 Task: Display the picks of the 2022 Victory Lane Racing NASCAR Cup Series for the race "Coca-Cola 600" on the track "Charlotte".
Action: Mouse moved to (178, 403)
Screenshot: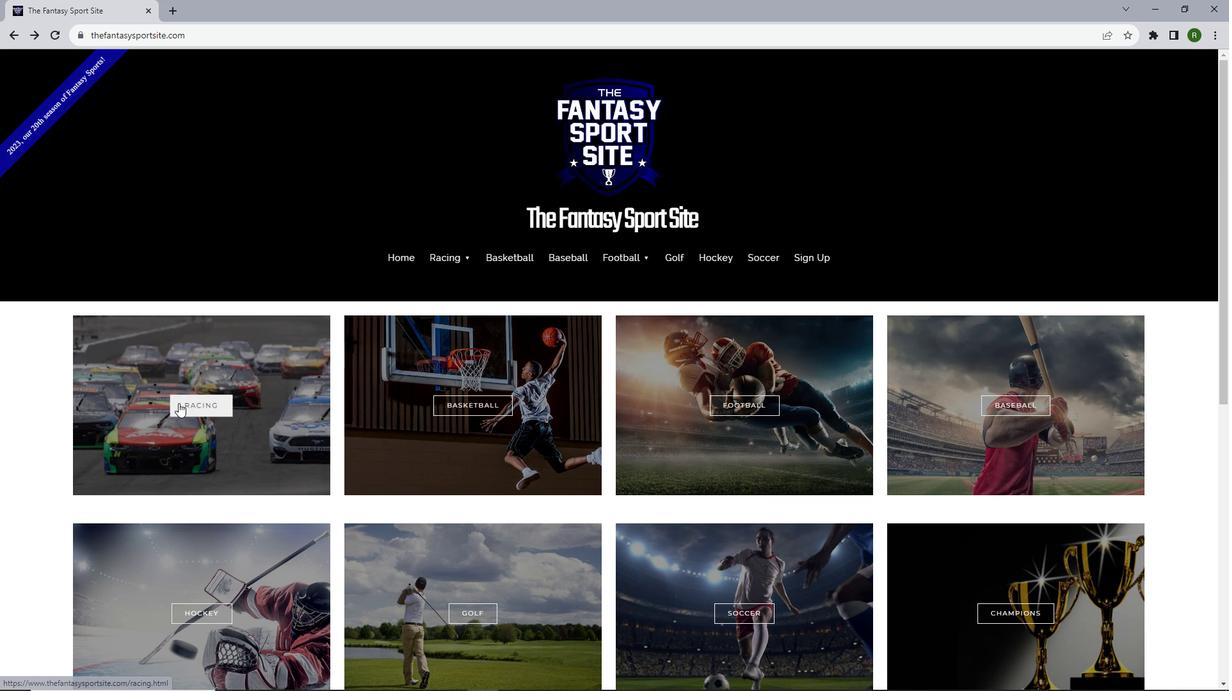 
Action: Mouse pressed left at (178, 403)
Screenshot: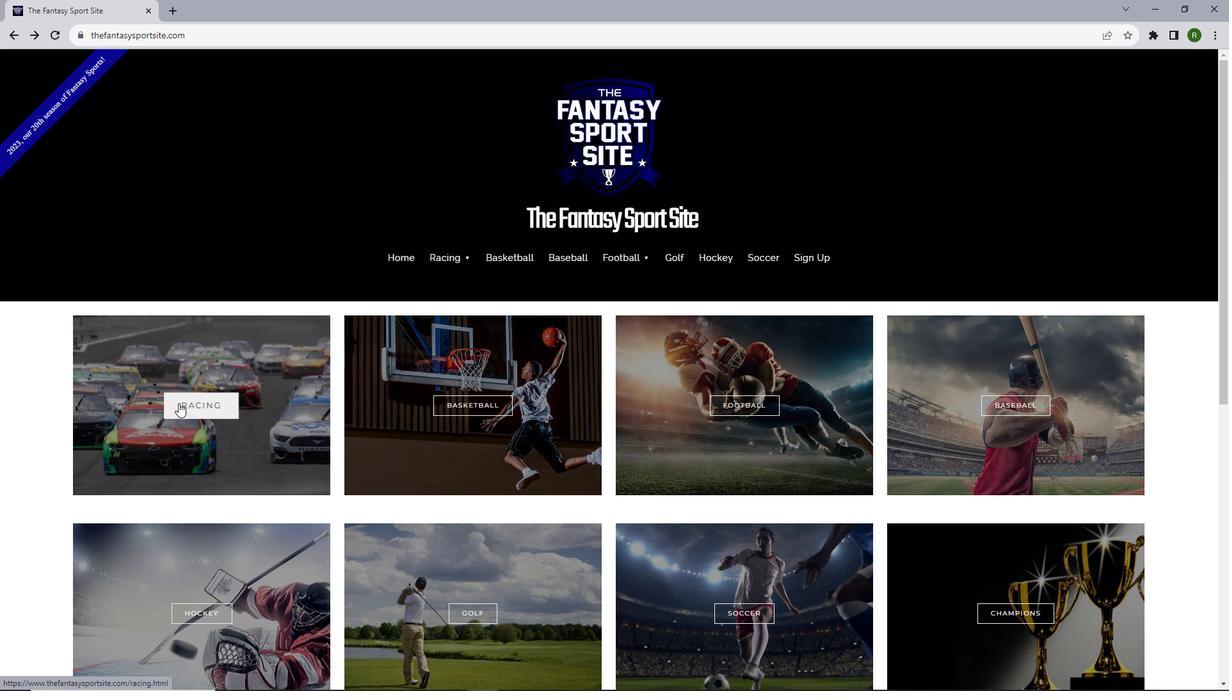 
Action: Mouse moved to (346, 350)
Screenshot: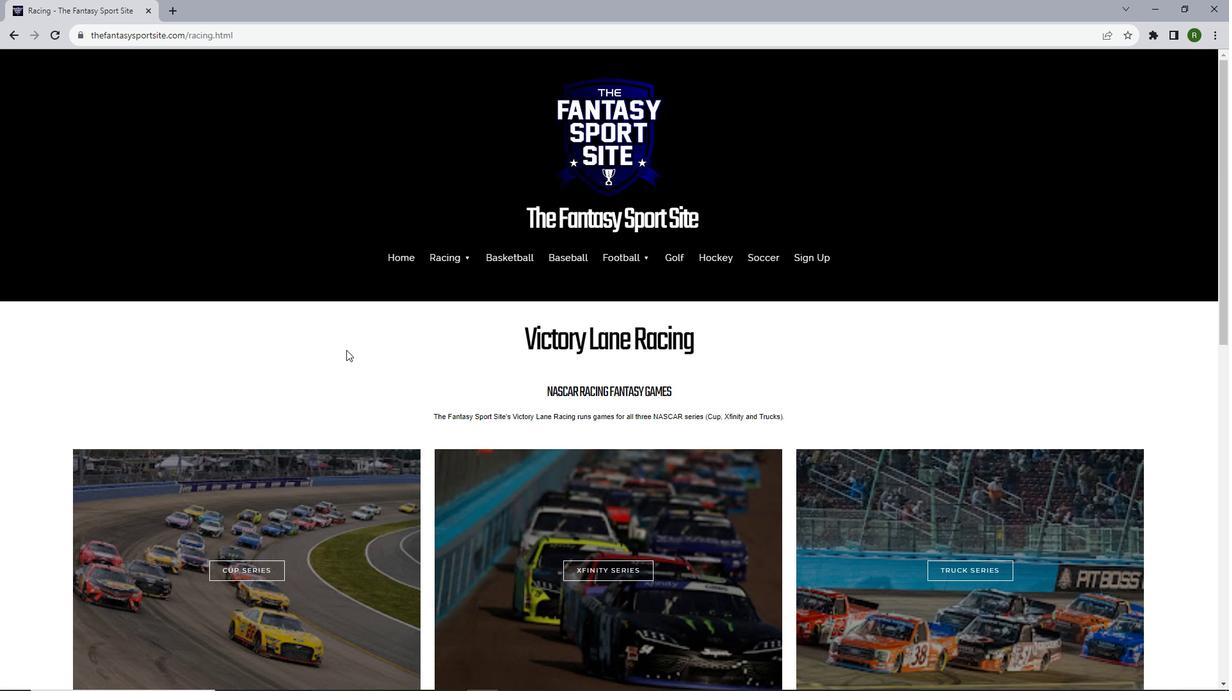 
Action: Mouse scrolled (346, 349) with delta (0, 0)
Screenshot: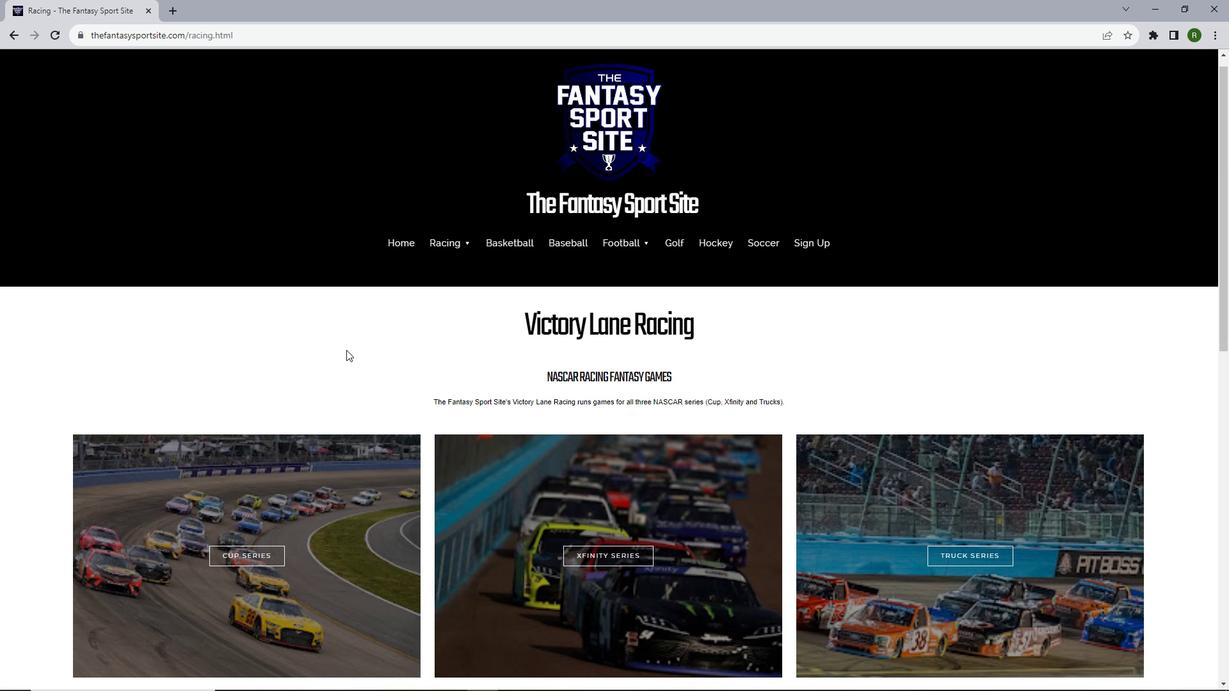 
Action: Mouse scrolled (346, 349) with delta (0, 0)
Screenshot: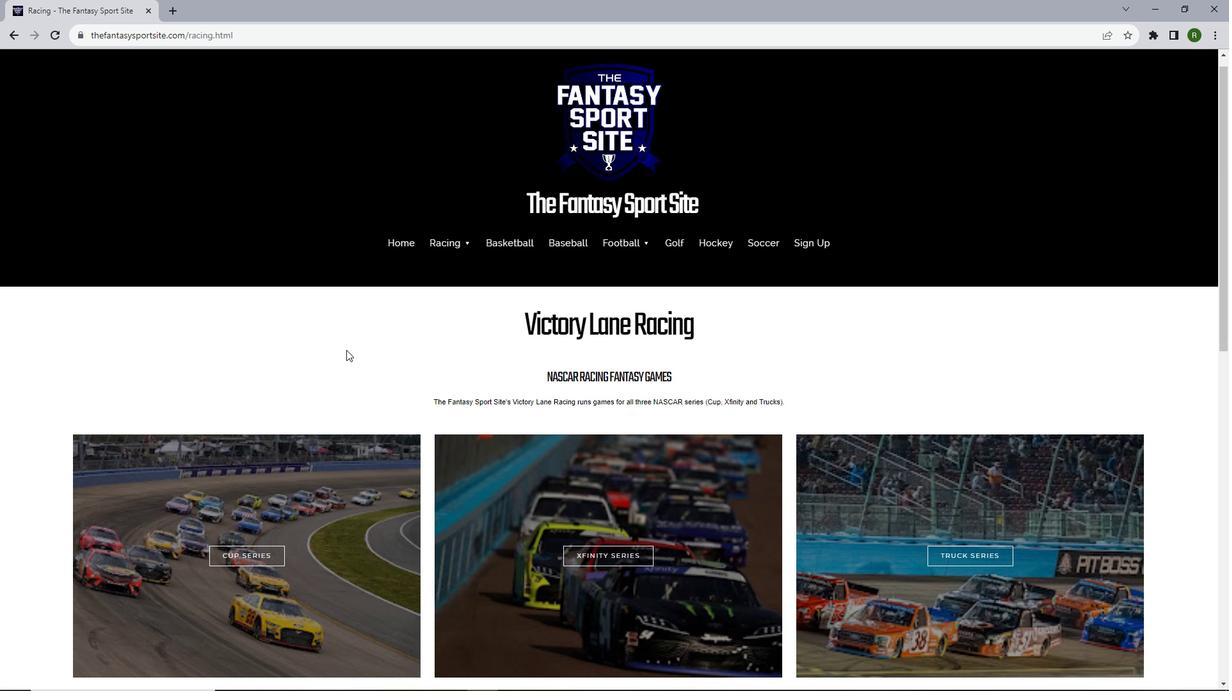 
Action: Mouse moved to (239, 441)
Screenshot: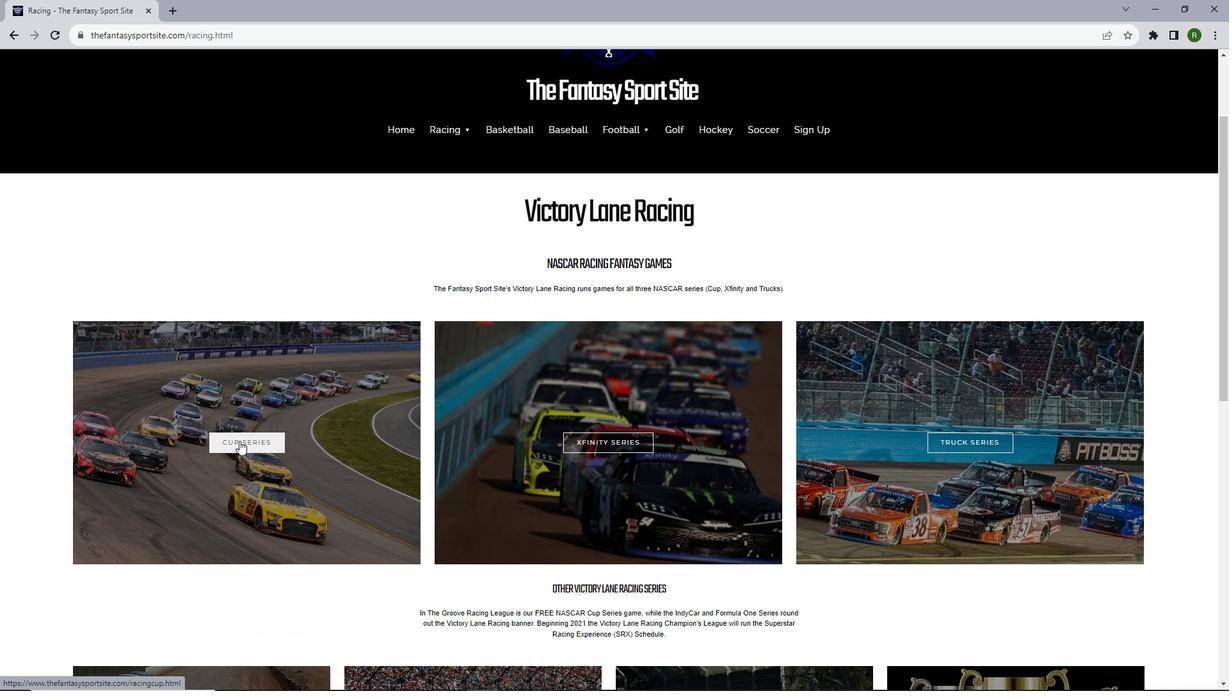 
Action: Mouse pressed left at (239, 441)
Screenshot: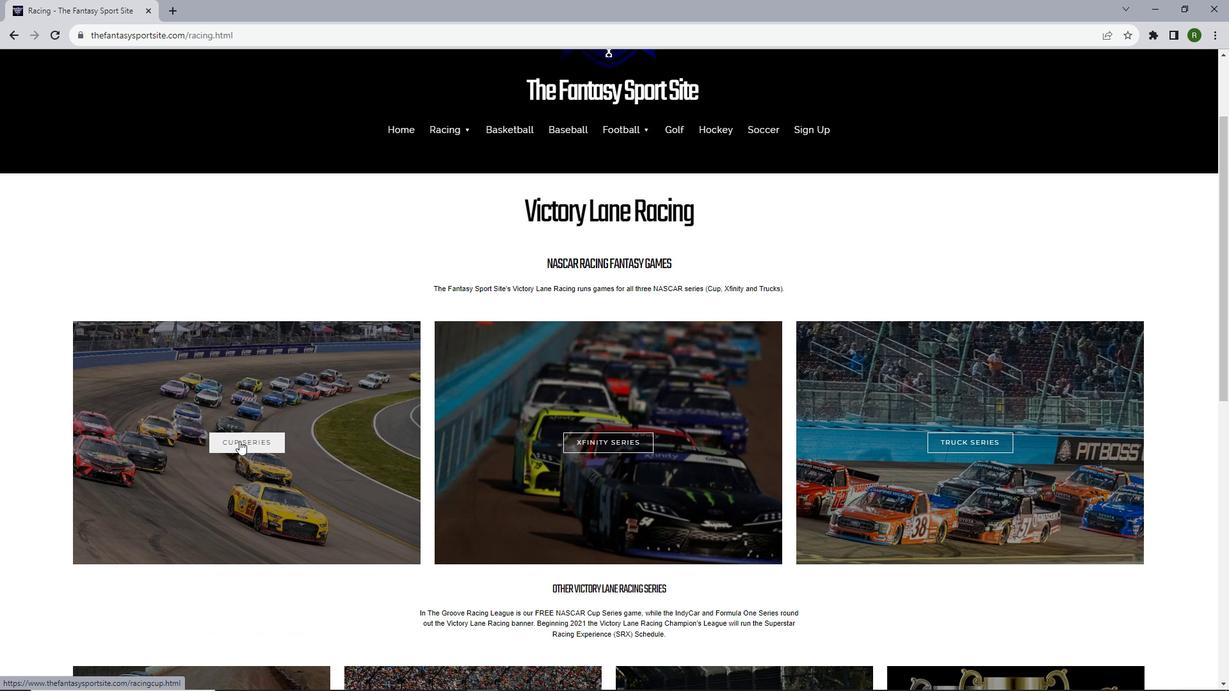 
Action: Mouse moved to (427, 381)
Screenshot: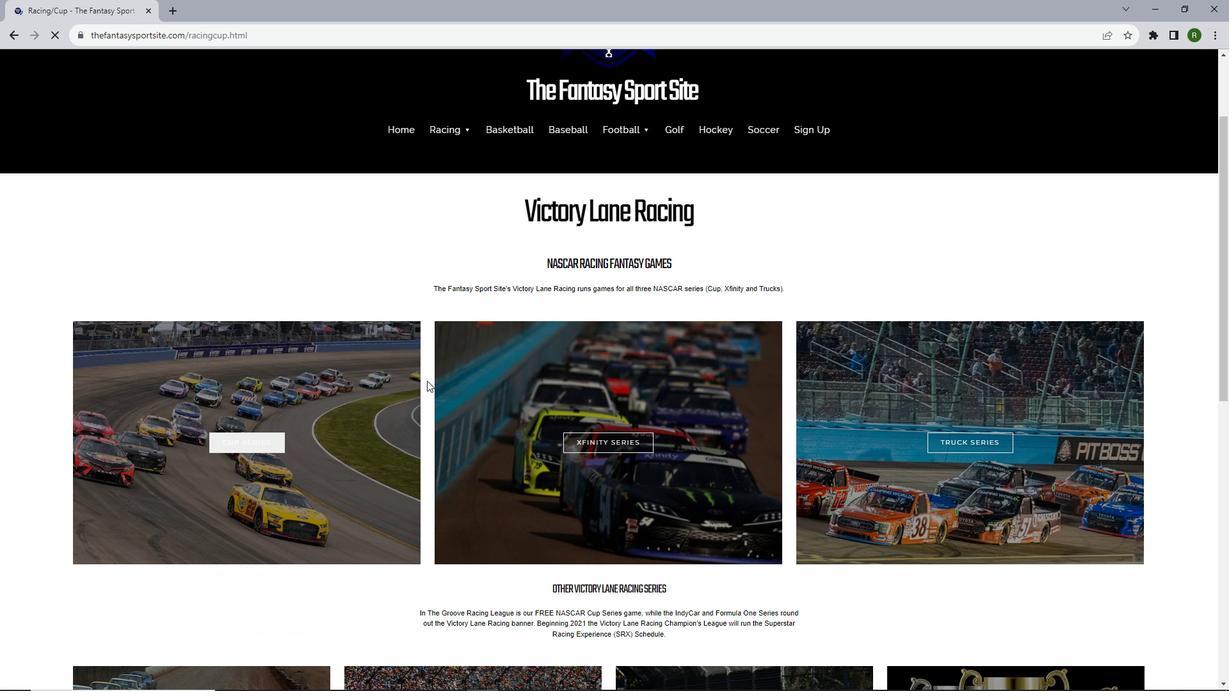 
Action: Mouse scrolled (427, 380) with delta (0, 0)
Screenshot: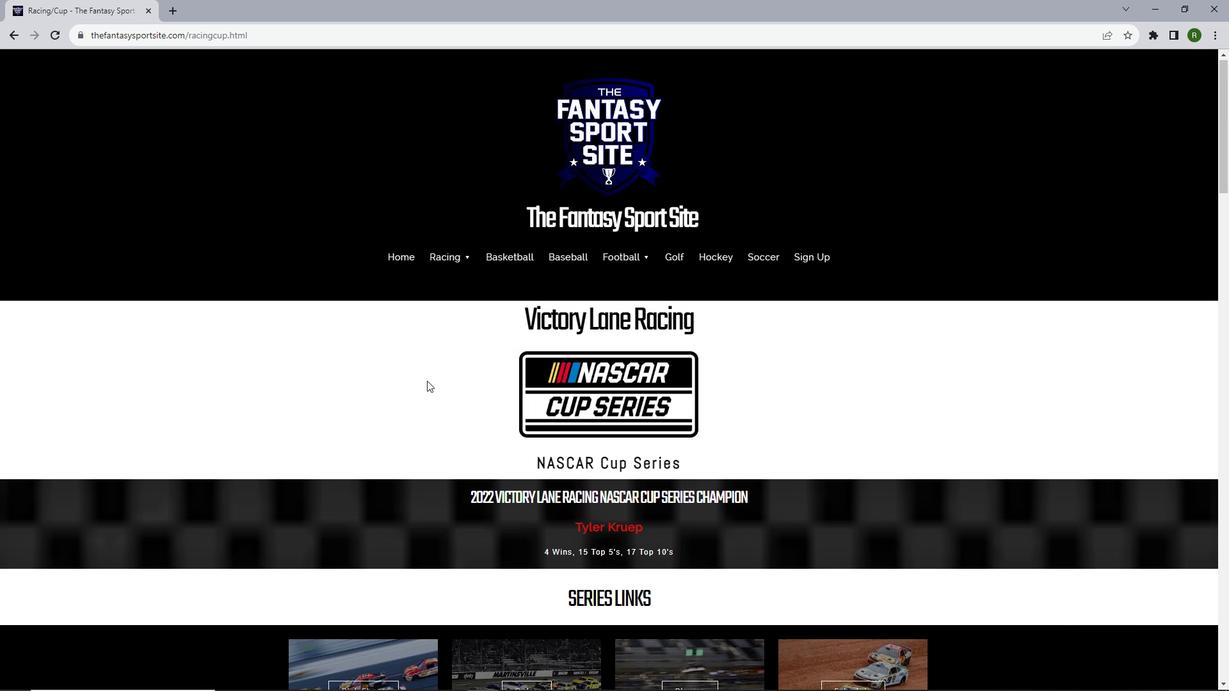 
Action: Mouse scrolled (427, 380) with delta (0, 0)
Screenshot: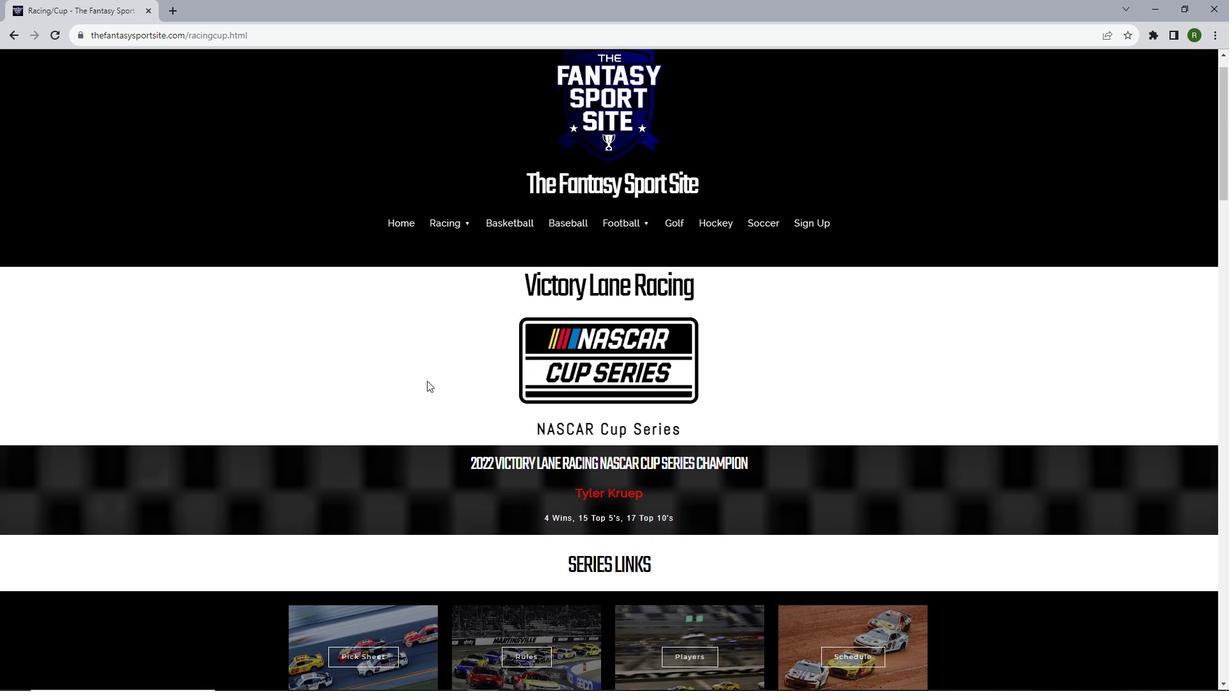 
Action: Mouse scrolled (427, 380) with delta (0, 0)
Screenshot: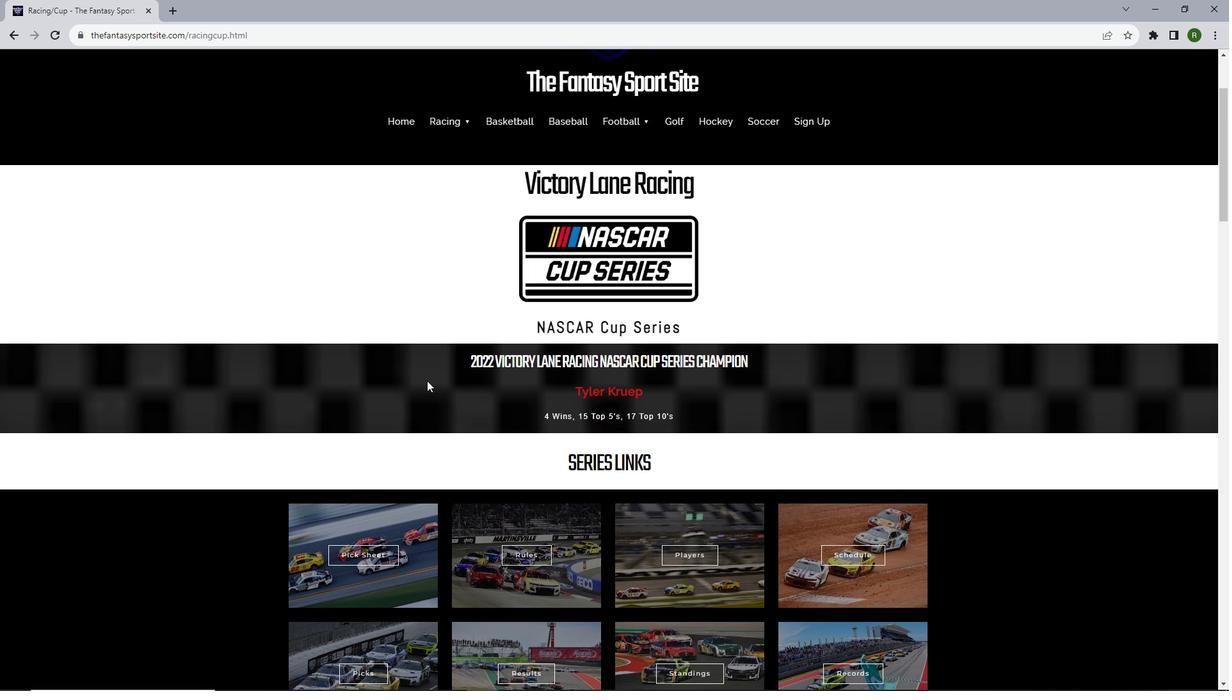 
Action: Mouse scrolled (427, 380) with delta (0, 0)
Screenshot: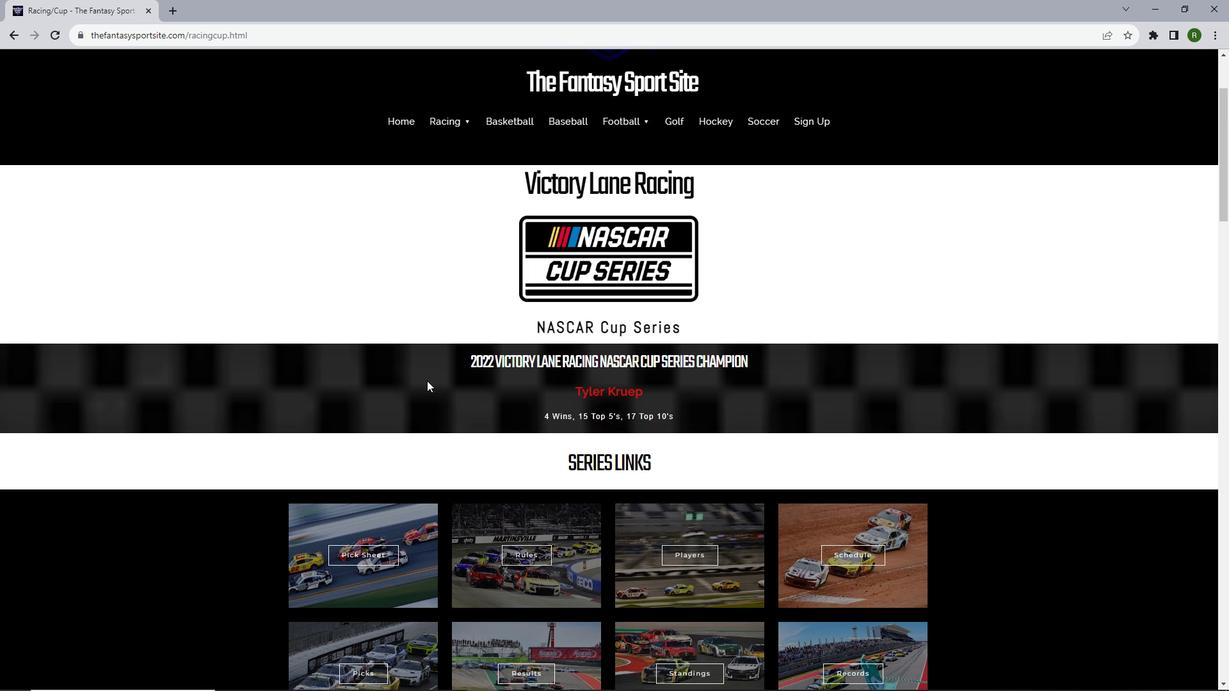 
Action: Mouse scrolled (427, 380) with delta (0, 0)
Screenshot: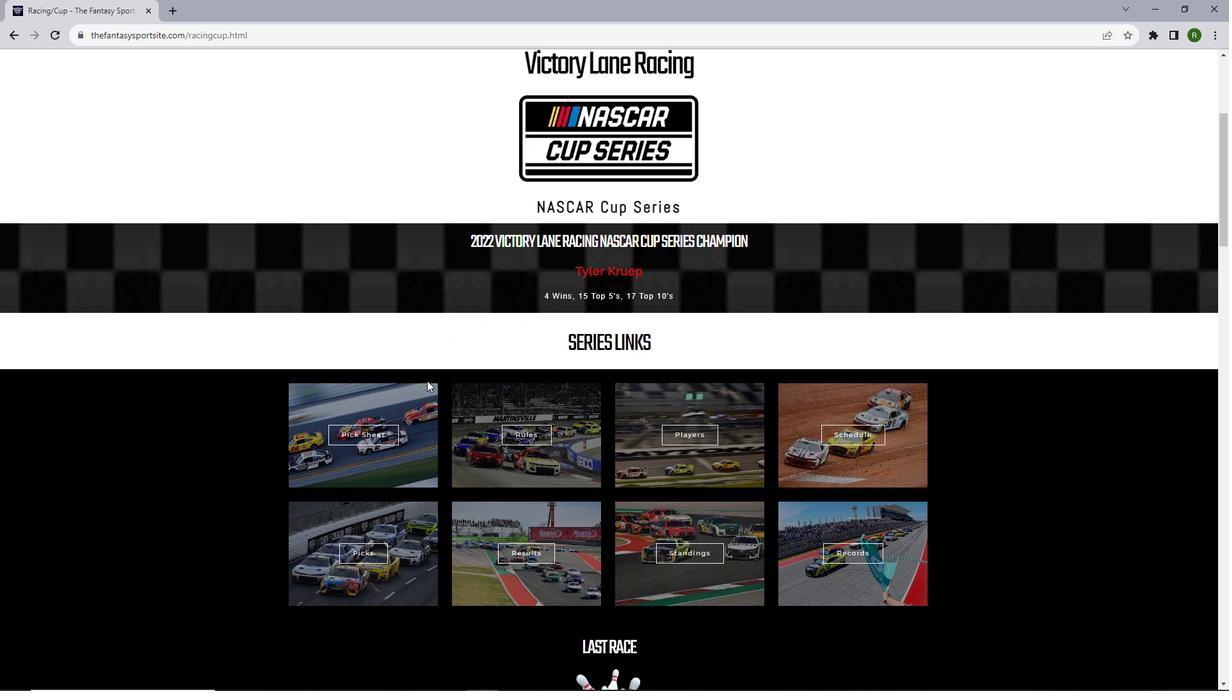 
Action: Mouse scrolled (427, 380) with delta (0, 0)
Screenshot: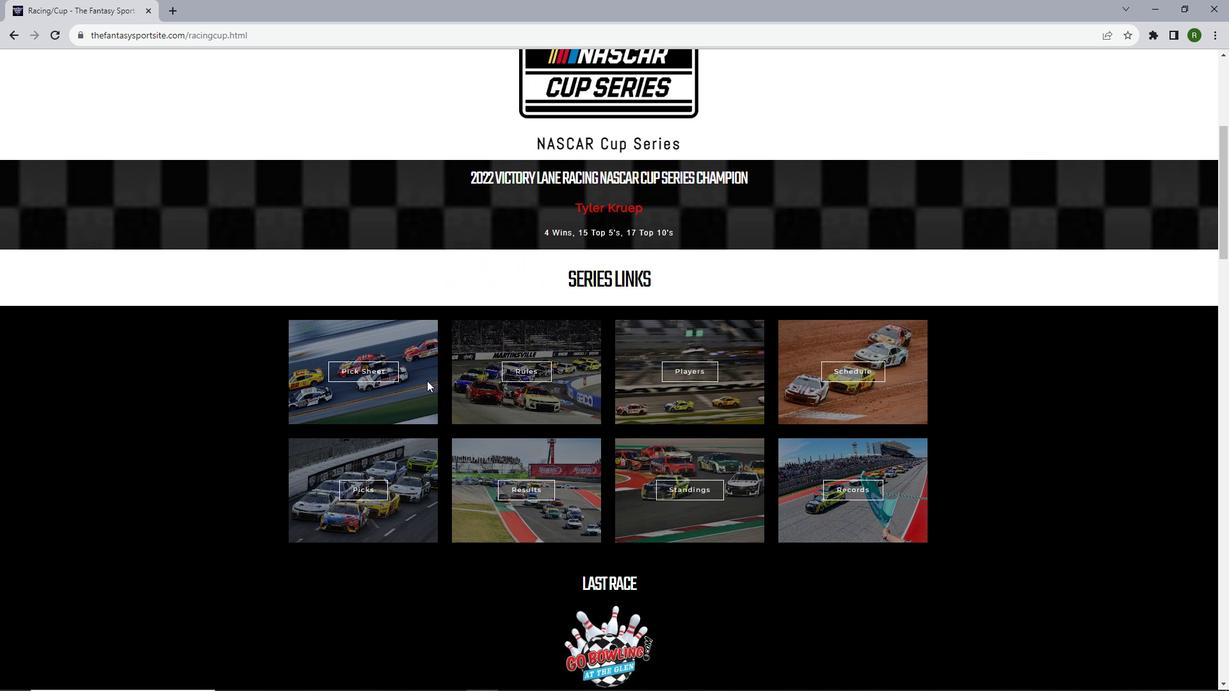 
Action: Mouse scrolled (427, 380) with delta (0, 0)
Screenshot: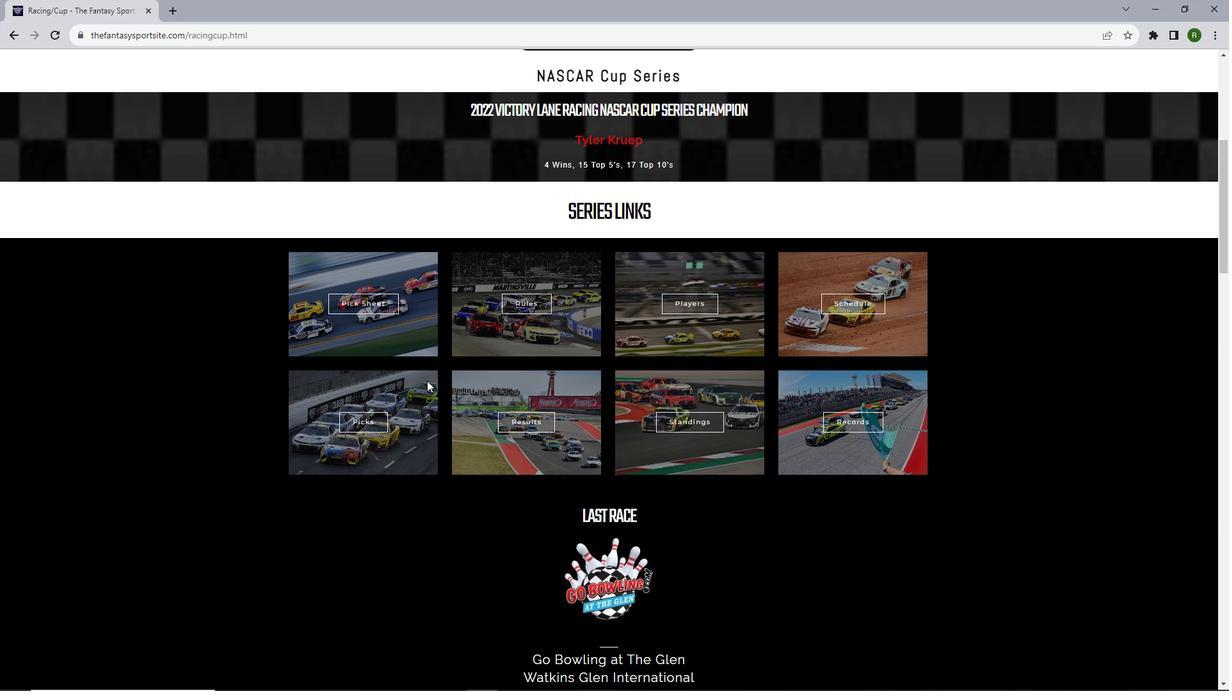 
Action: Mouse moved to (367, 371)
Screenshot: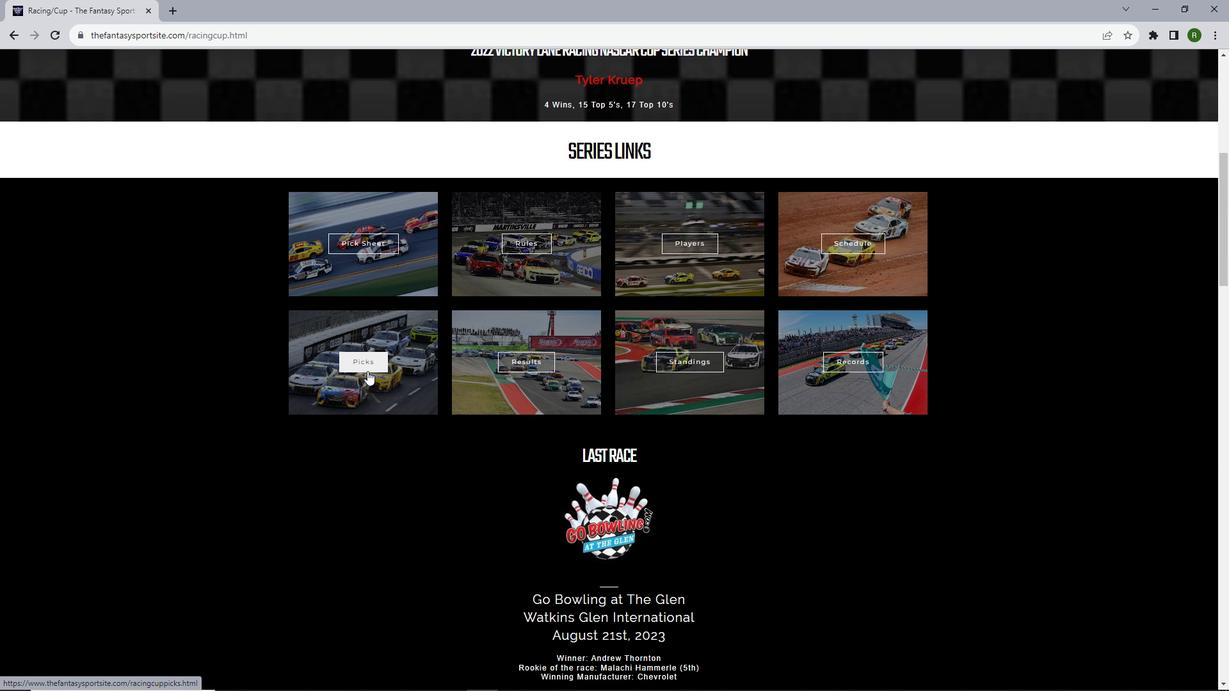 
Action: Mouse pressed left at (367, 371)
Screenshot: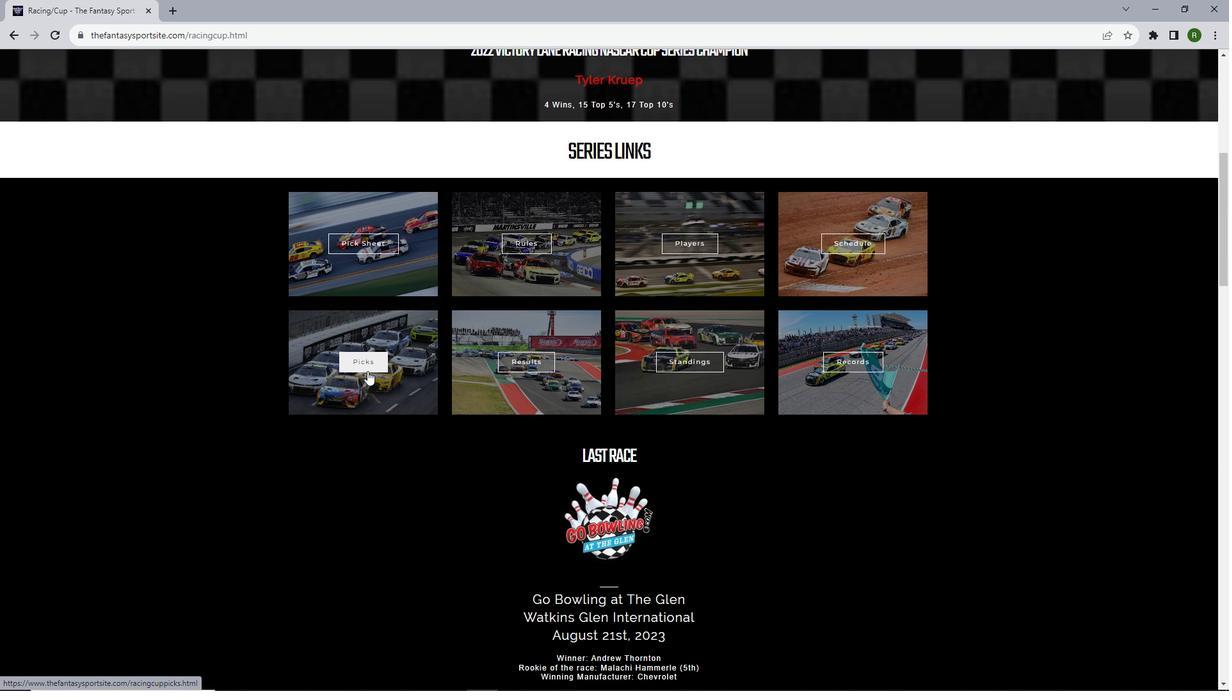
Action: Mouse moved to (368, 371)
Screenshot: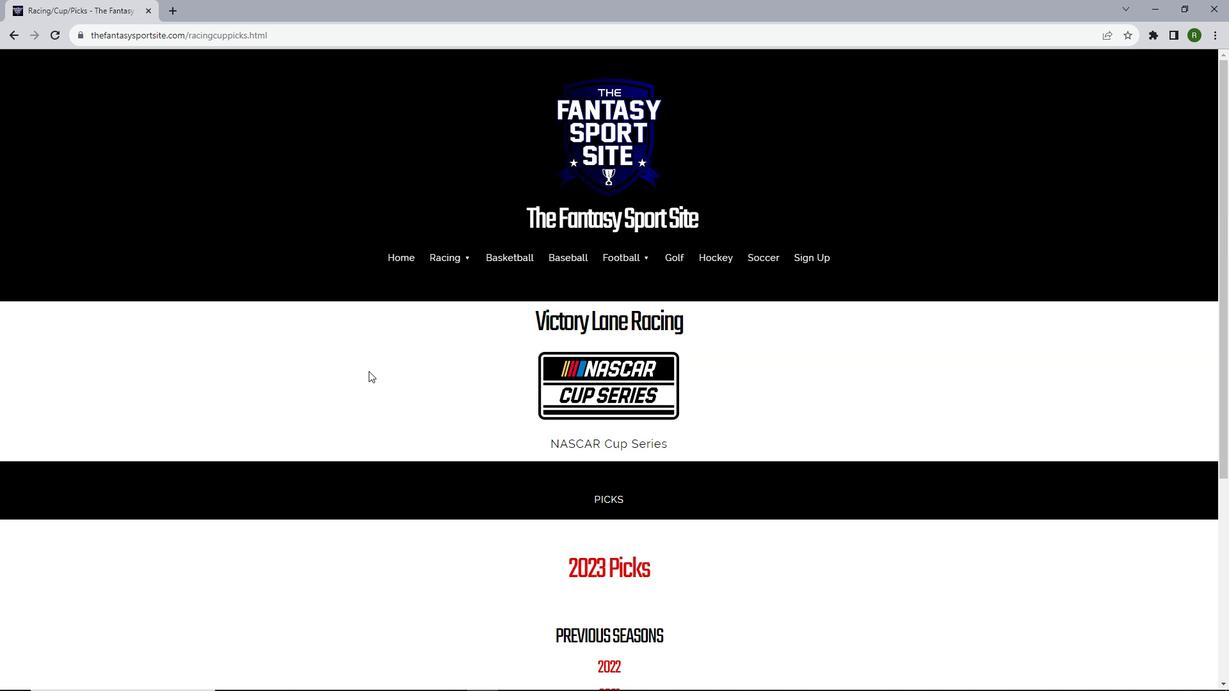 
Action: Mouse scrolled (368, 370) with delta (0, 0)
Screenshot: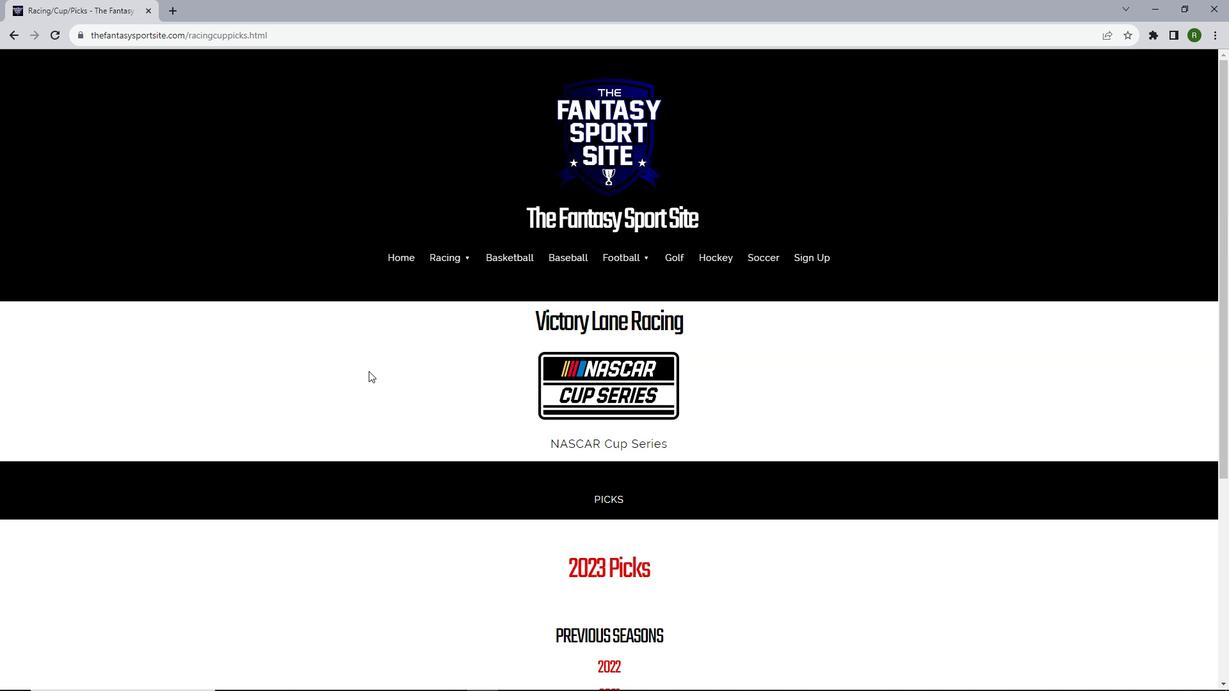 
Action: Mouse scrolled (368, 370) with delta (0, 0)
Screenshot: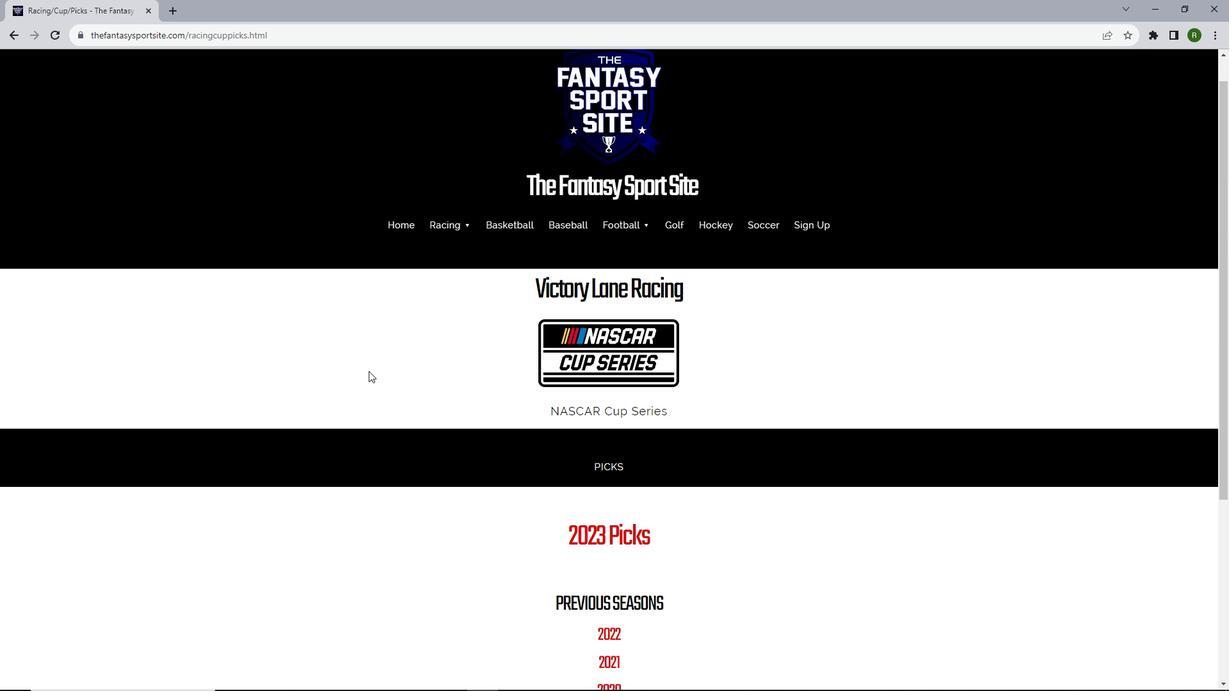 
Action: Mouse scrolled (368, 370) with delta (0, 0)
Screenshot: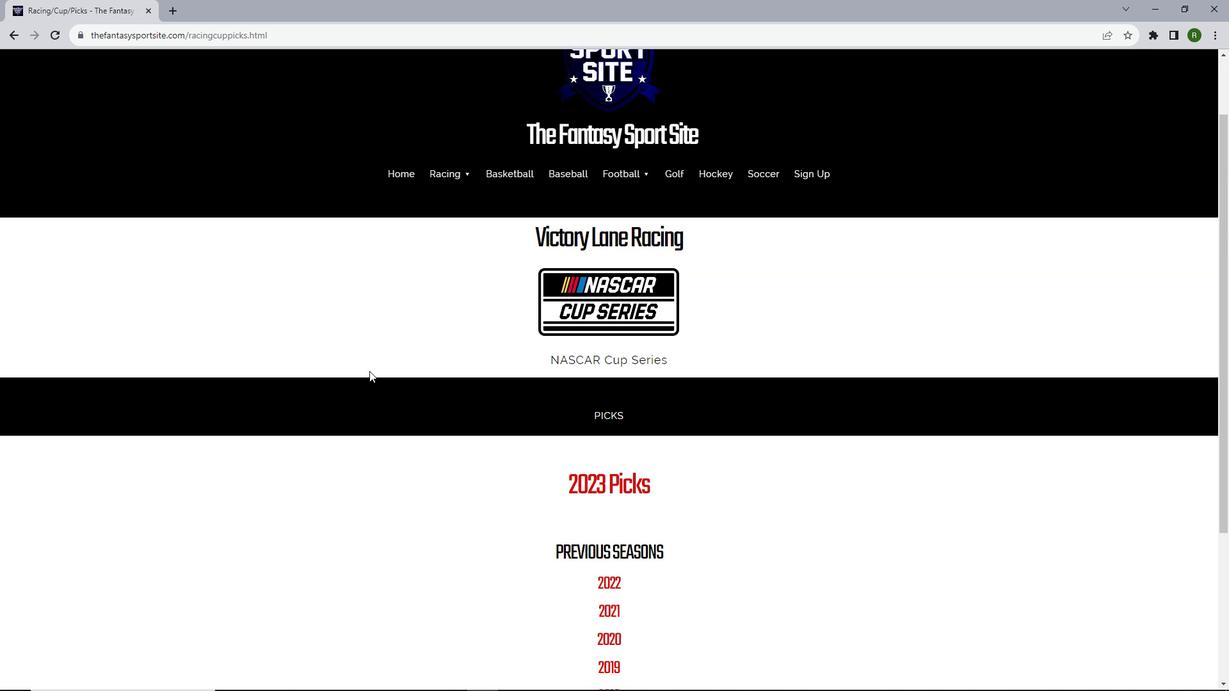
Action: Mouse moved to (371, 371)
Screenshot: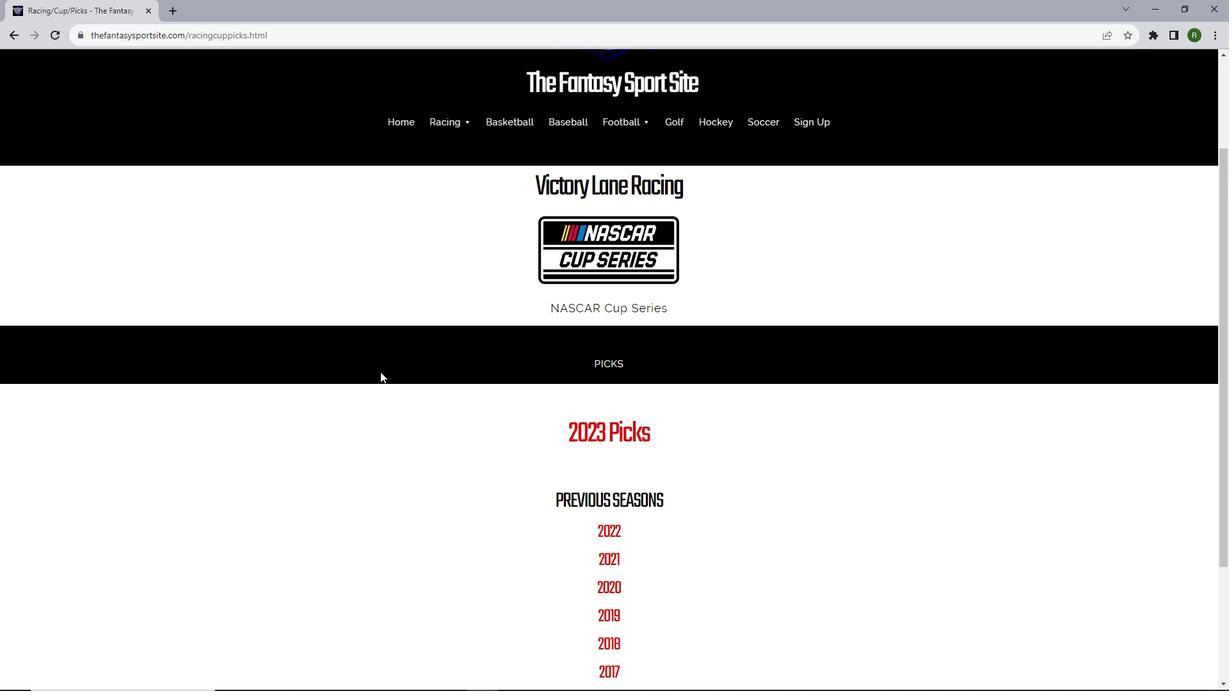 
Action: Mouse scrolled (371, 370) with delta (0, 0)
Screenshot: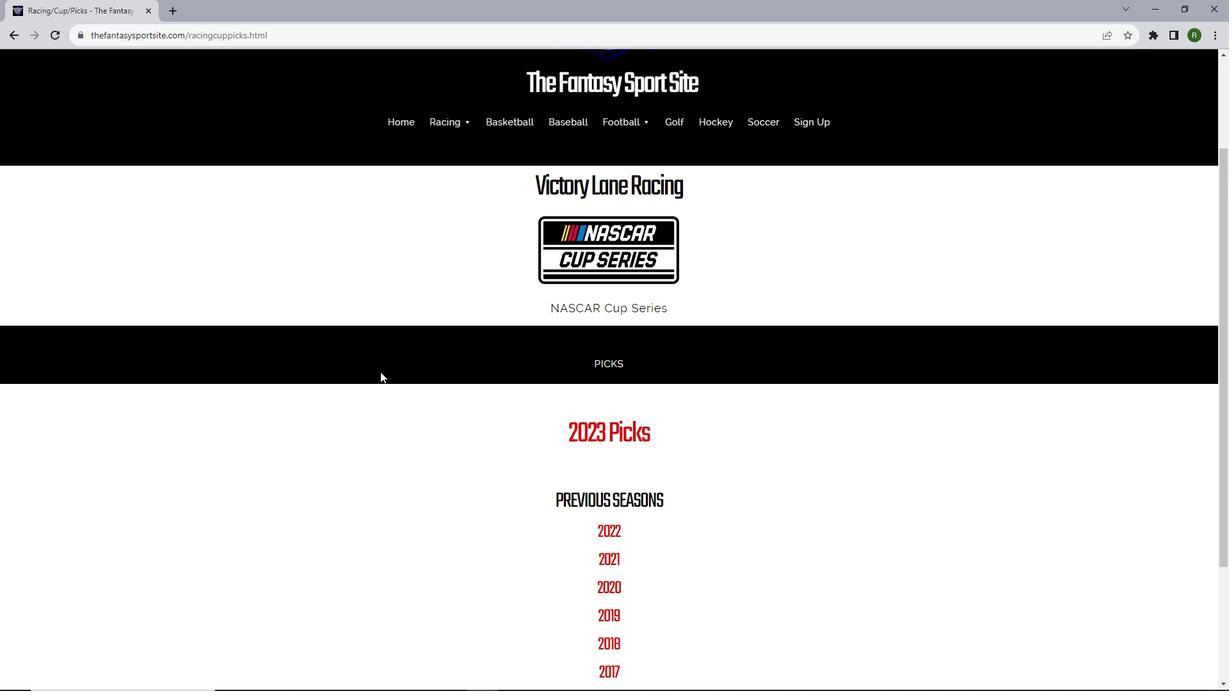 
Action: Mouse moved to (604, 409)
Screenshot: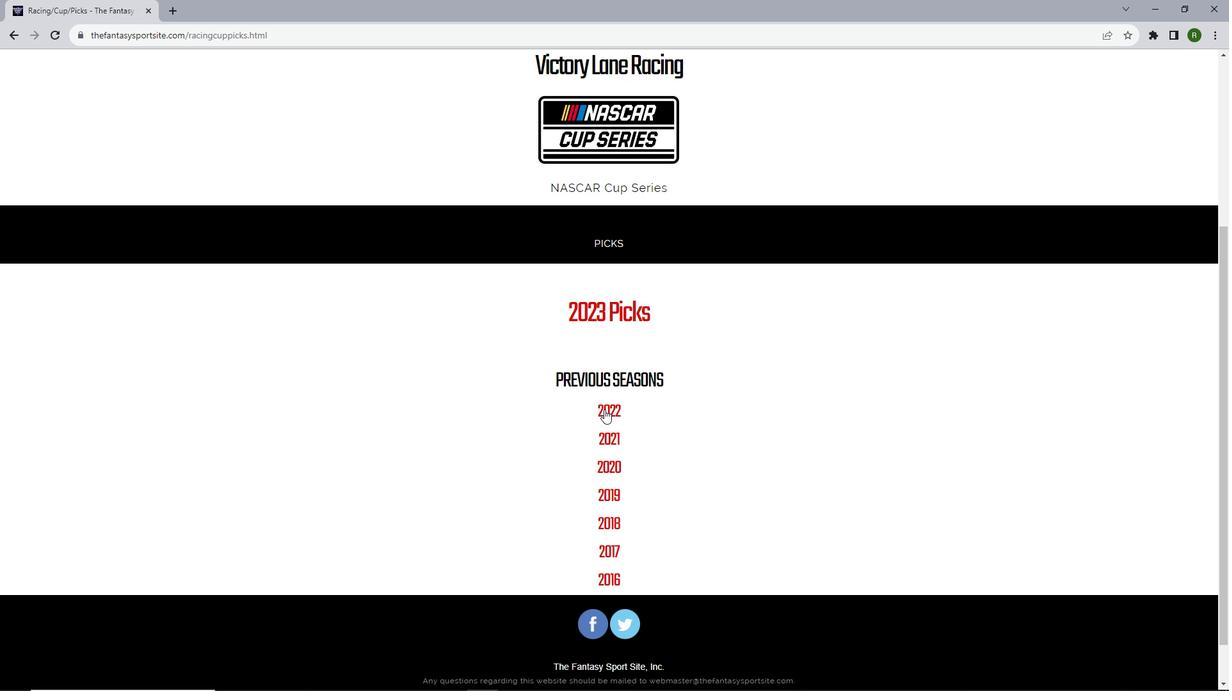 
Action: Mouse pressed left at (604, 409)
Screenshot: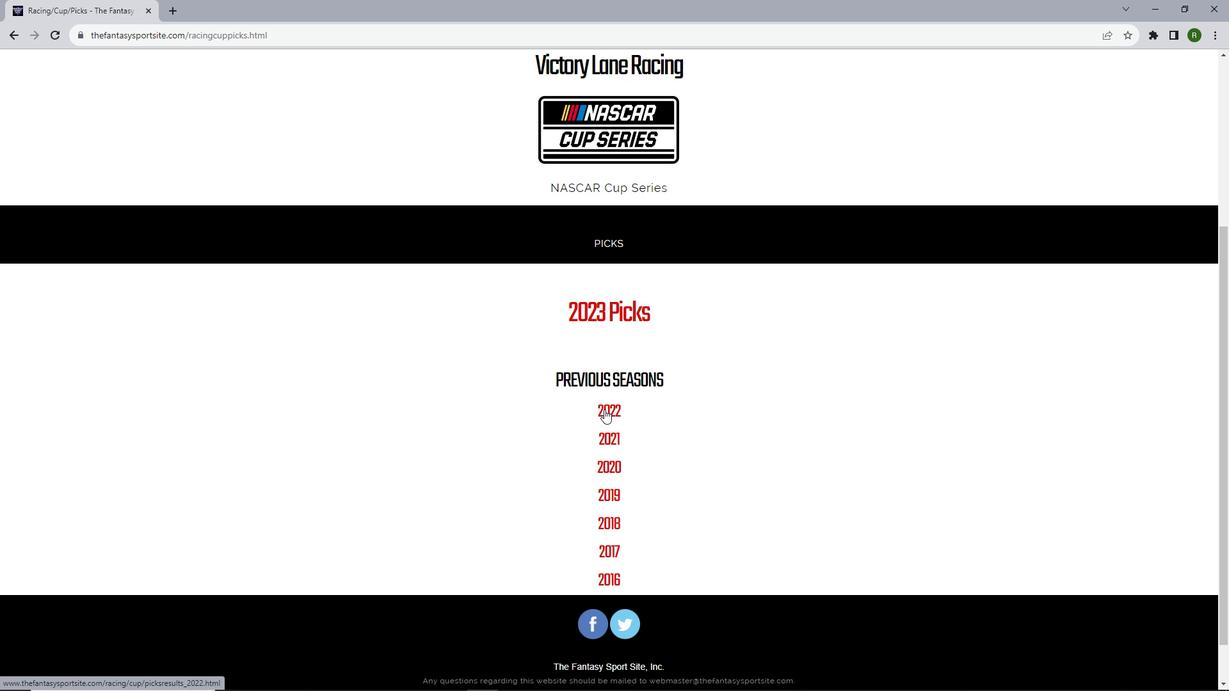 
Action: Mouse moved to (513, 231)
Screenshot: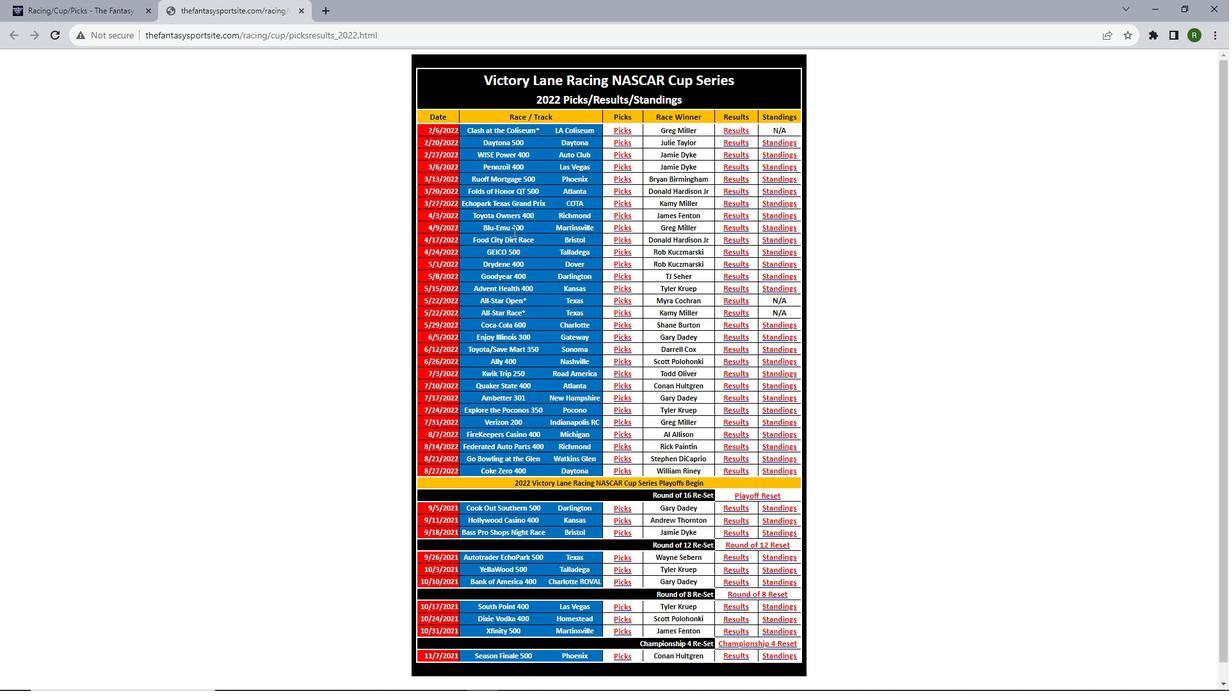 
Action: Mouse scrolled (513, 230) with delta (0, 0)
Screenshot: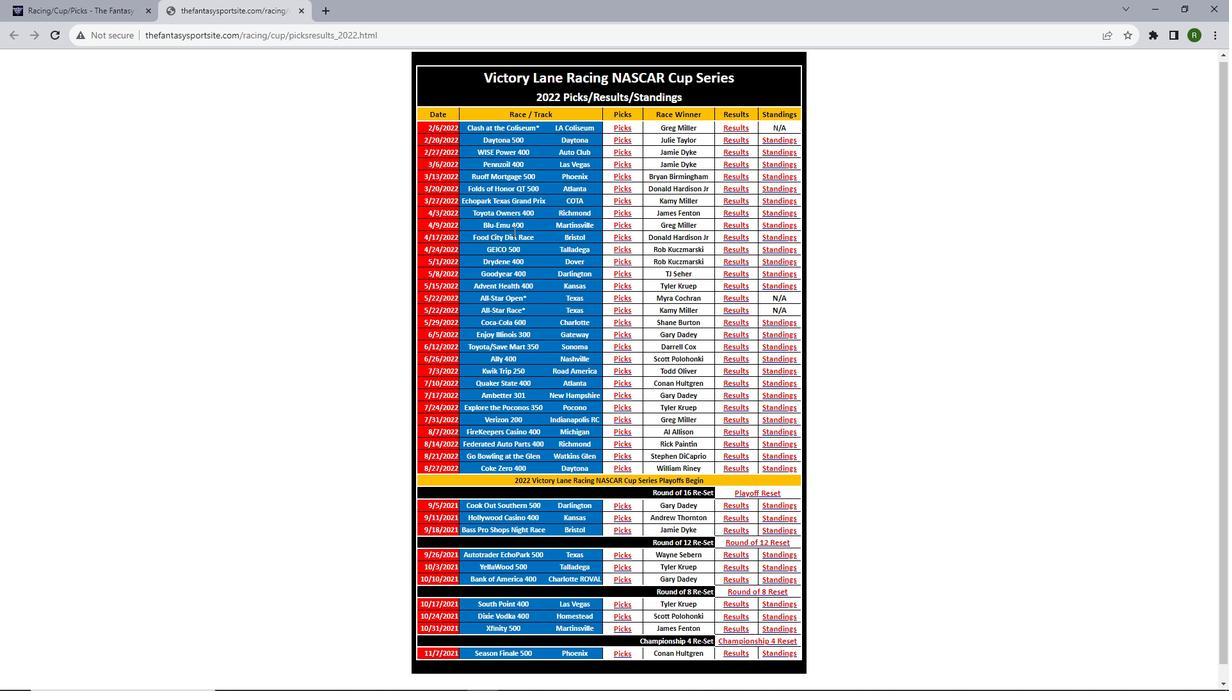 
Action: Mouse scrolled (513, 230) with delta (0, 0)
Screenshot: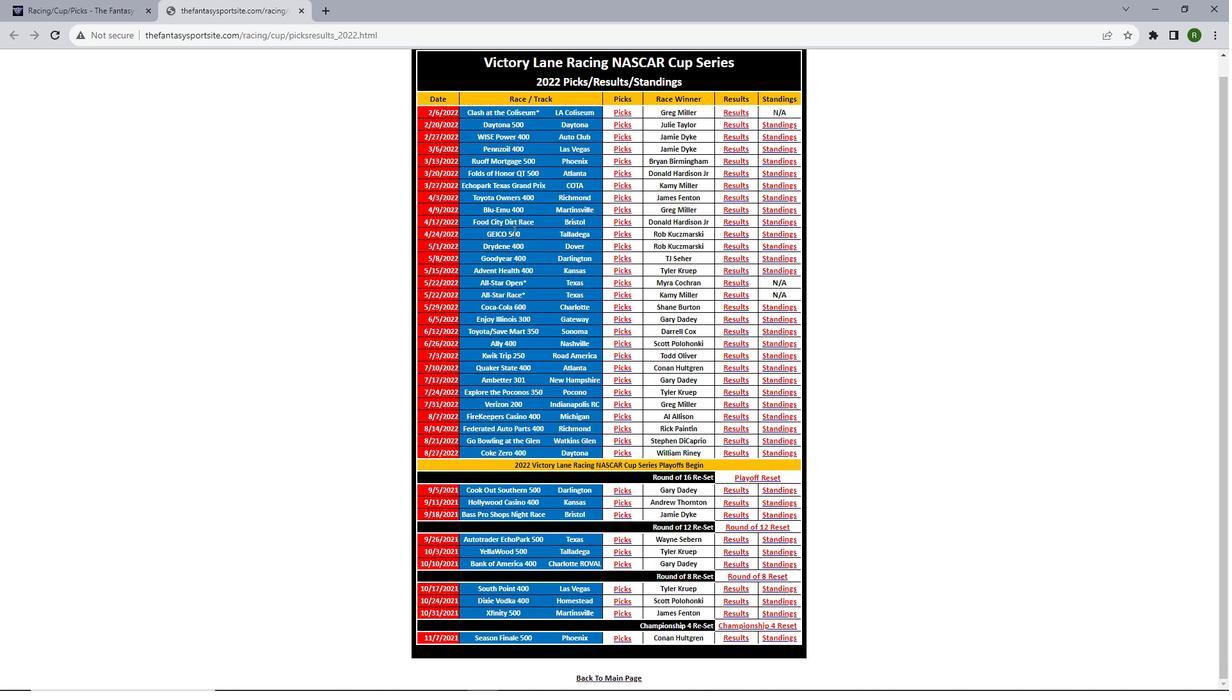 
Action: Mouse moved to (623, 309)
Screenshot: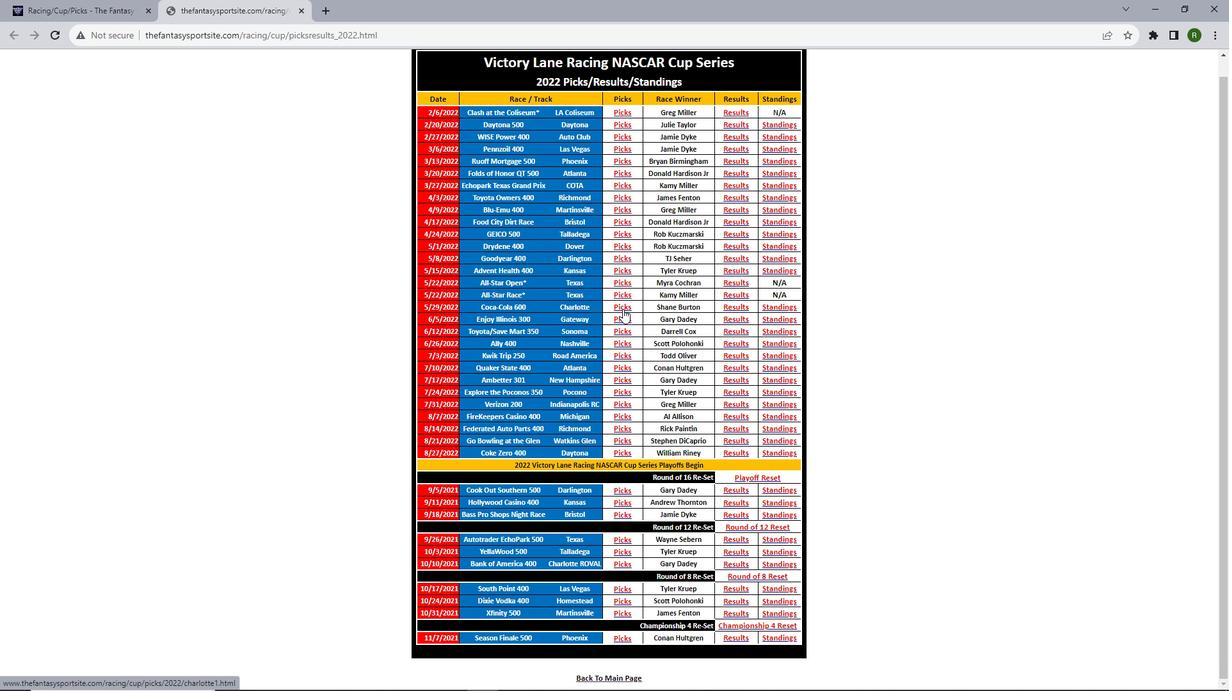 
Action: Mouse pressed left at (623, 309)
Screenshot: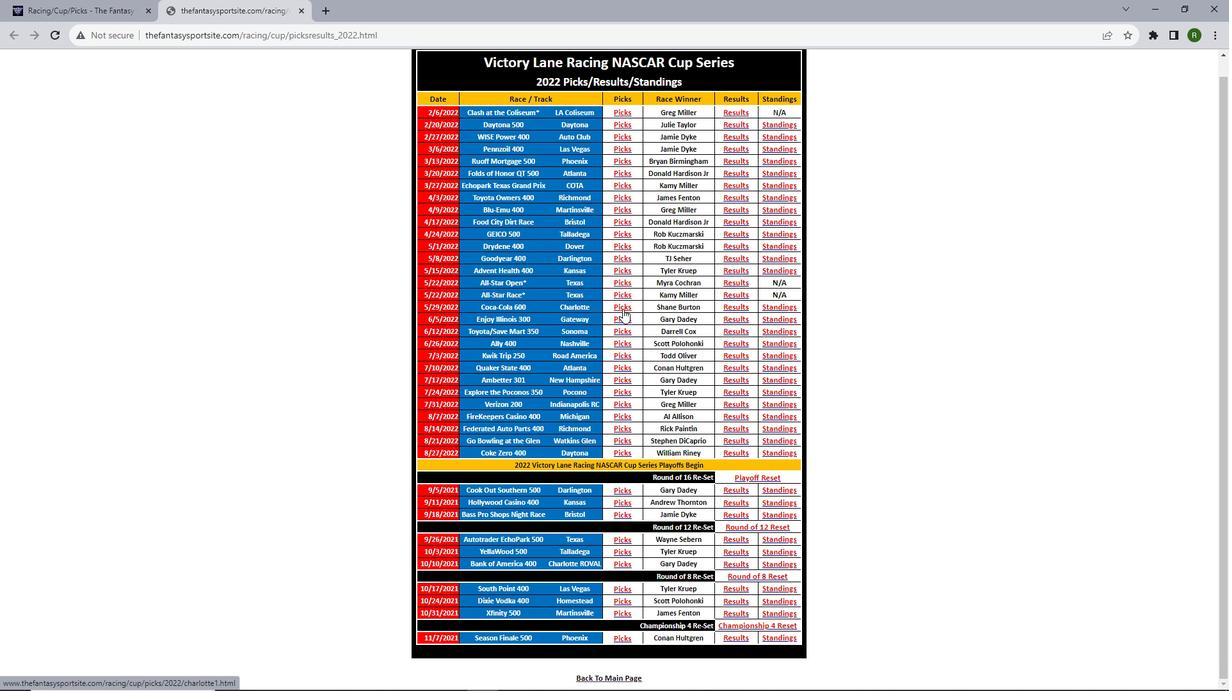 
Action: Mouse scrolled (623, 308) with delta (0, 0)
Screenshot: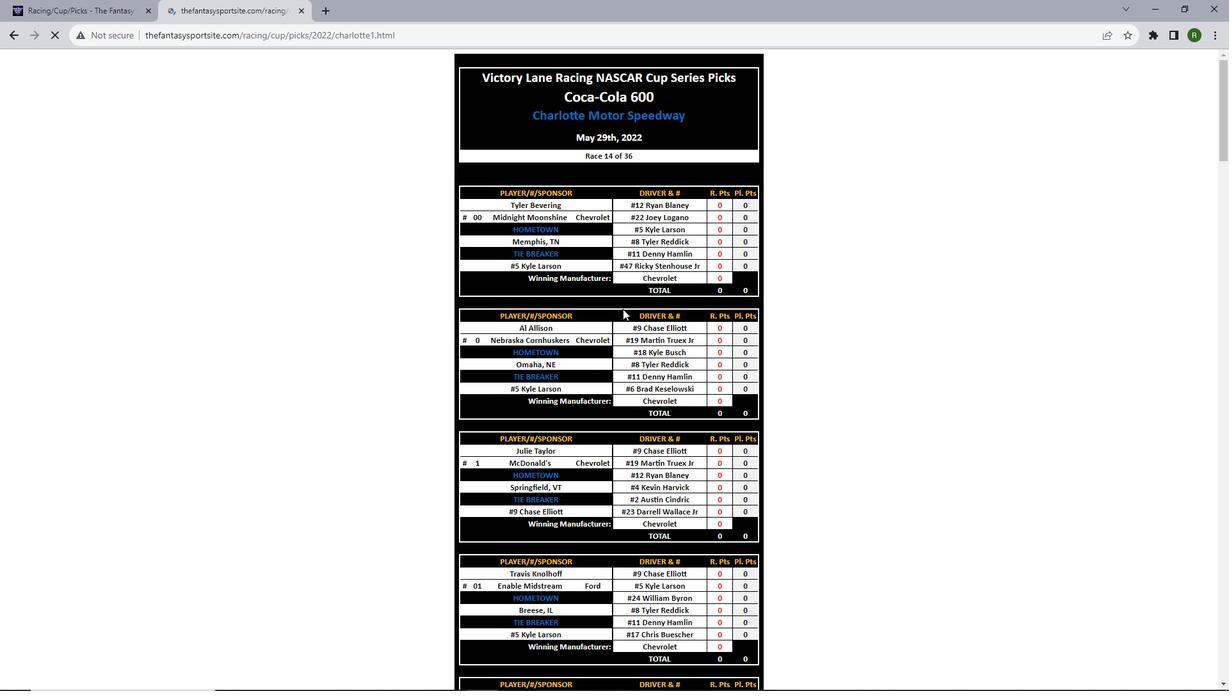 
Action: Mouse scrolled (623, 308) with delta (0, 0)
Screenshot: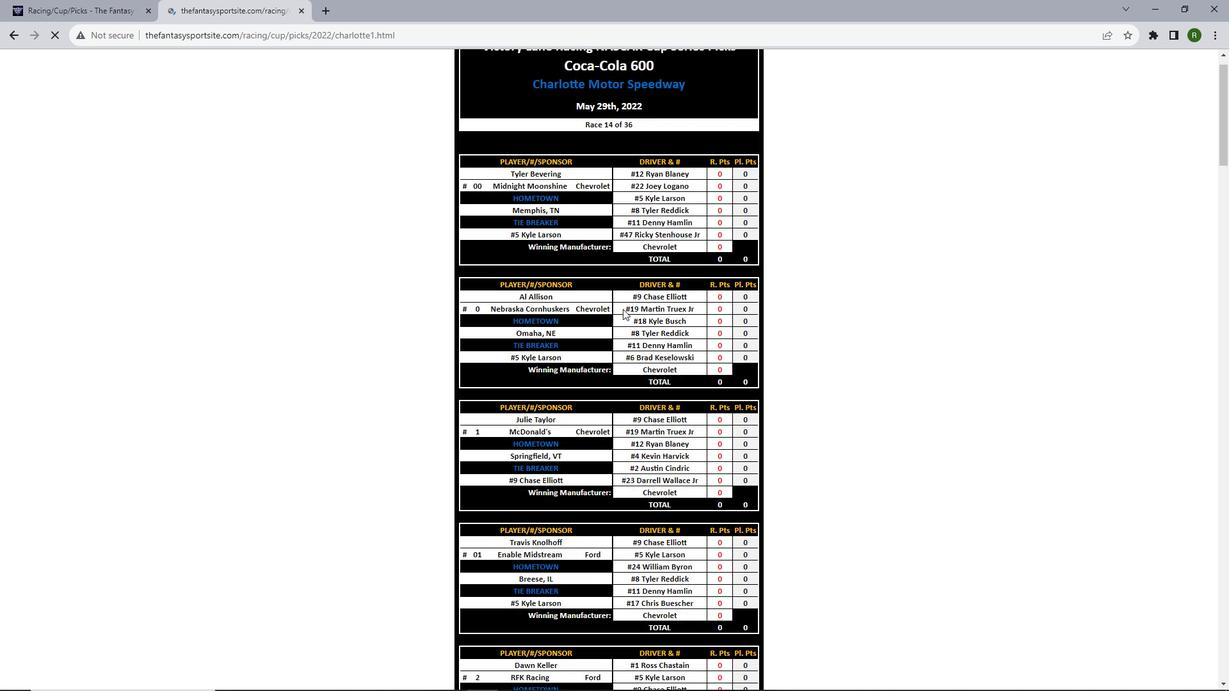 
Action: Mouse scrolled (623, 308) with delta (0, 0)
Screenshot: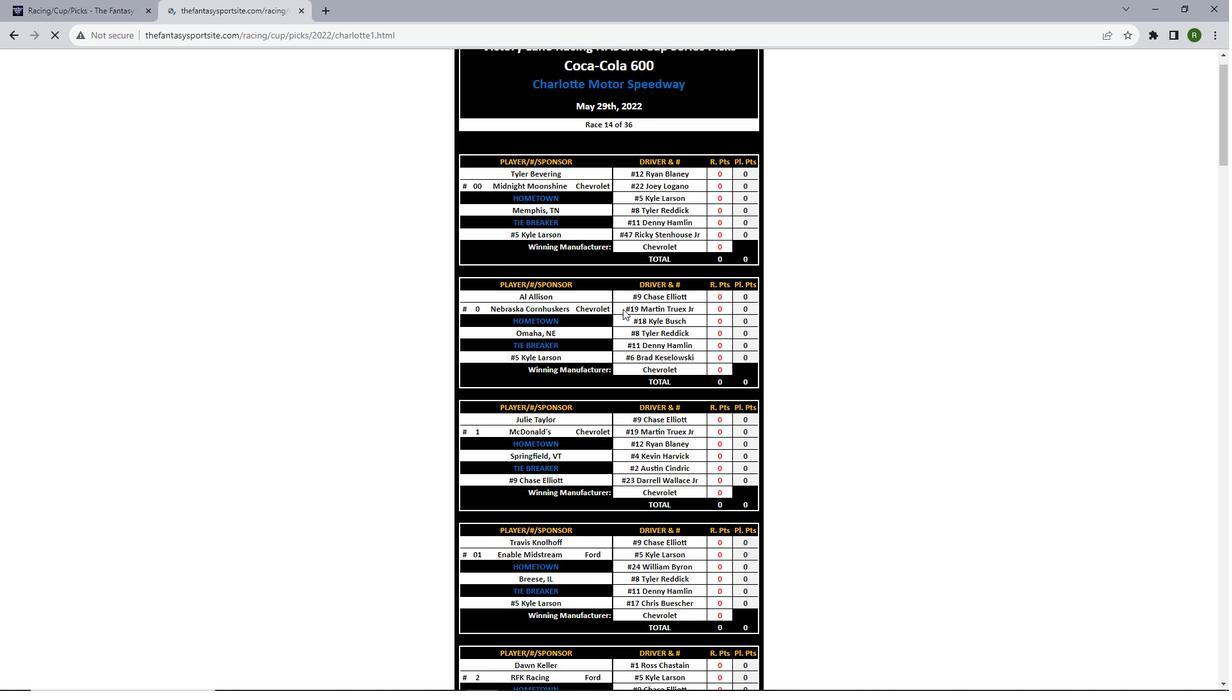 
Action: Mouse scrolled (623, 308) with delta (0, 0)
Screenshot: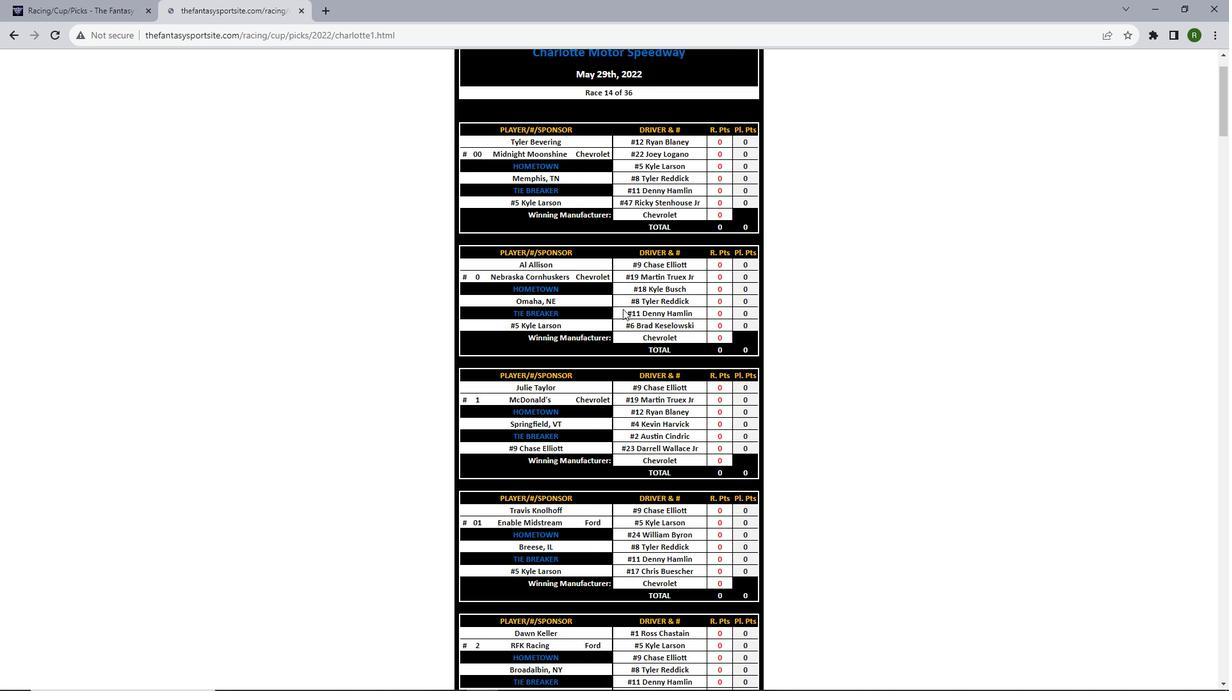 
Action: Mouse scrolled (623, 308) with delta (0, 0)
Screenshot: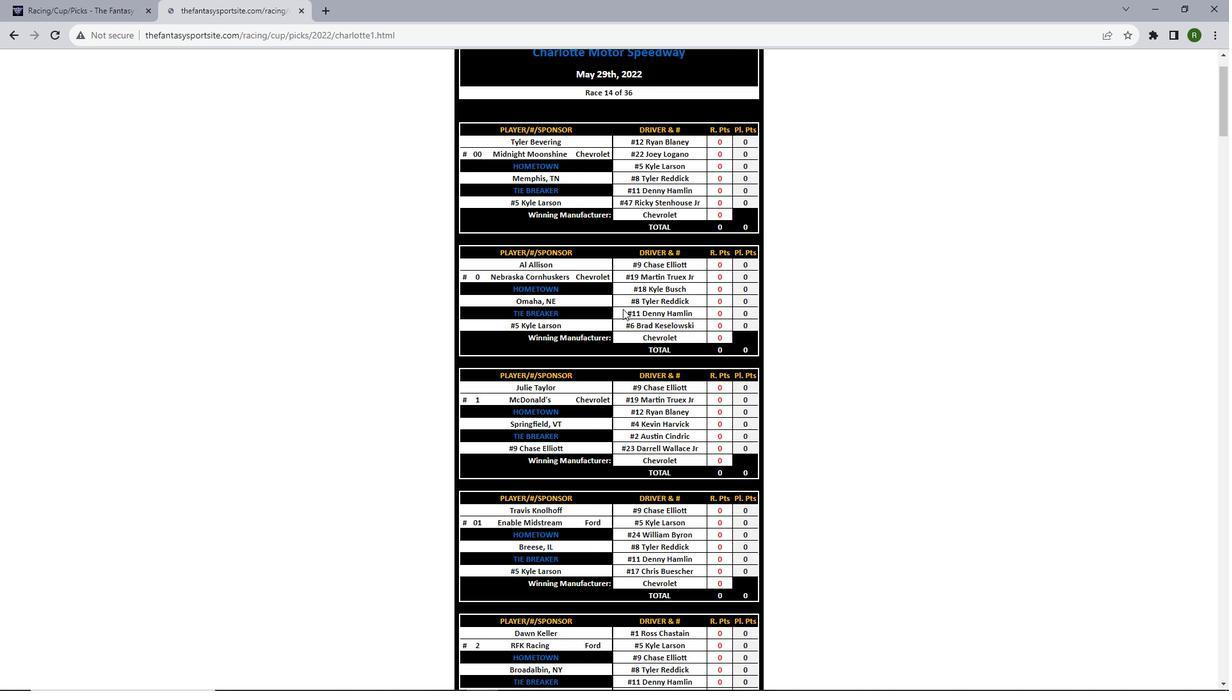 
Action: Mouse scrolled (623, 308) with delta (0, 0)
Screenshot: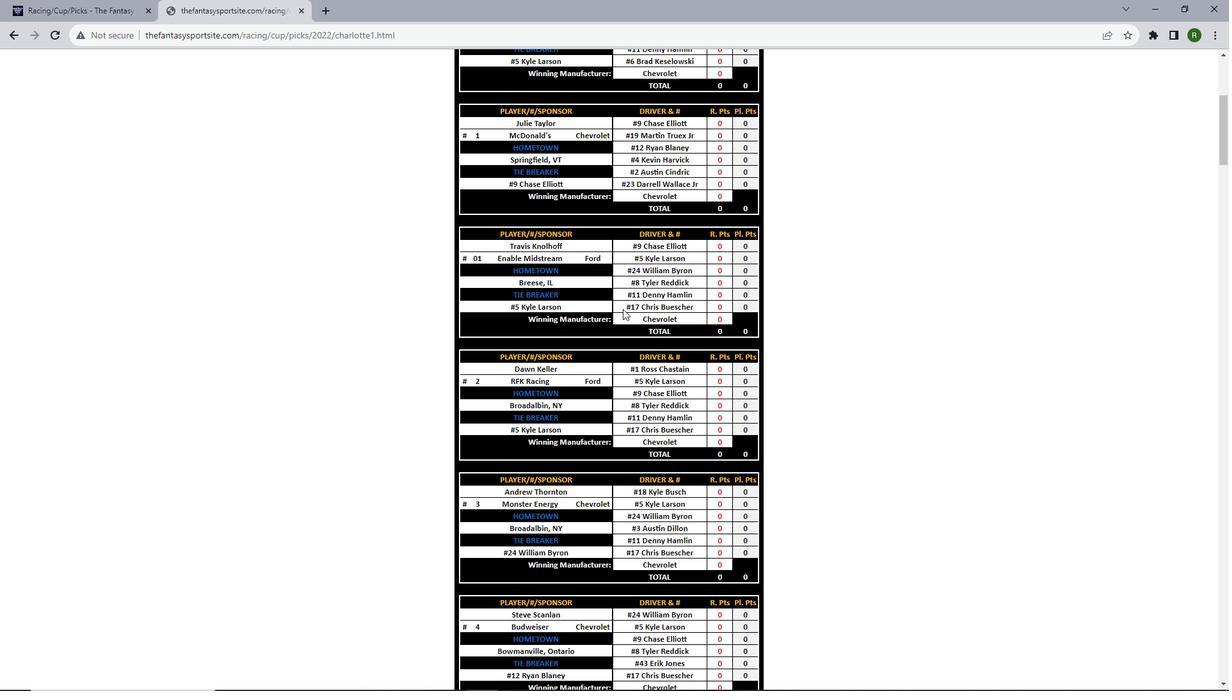 
Action: Mouse scrolled (623, 308) with delta (0, 0)
Screenshot: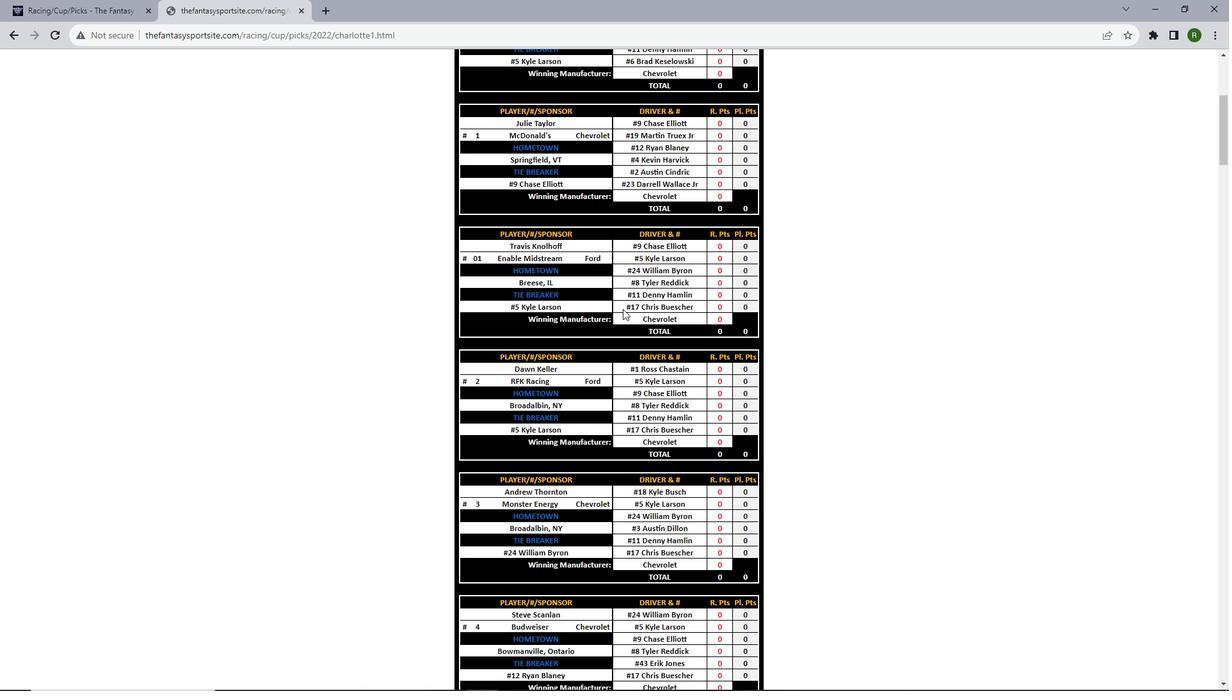 
Action: Mouse scrolled (623, 308) with delta (0, 0)
Screenshot: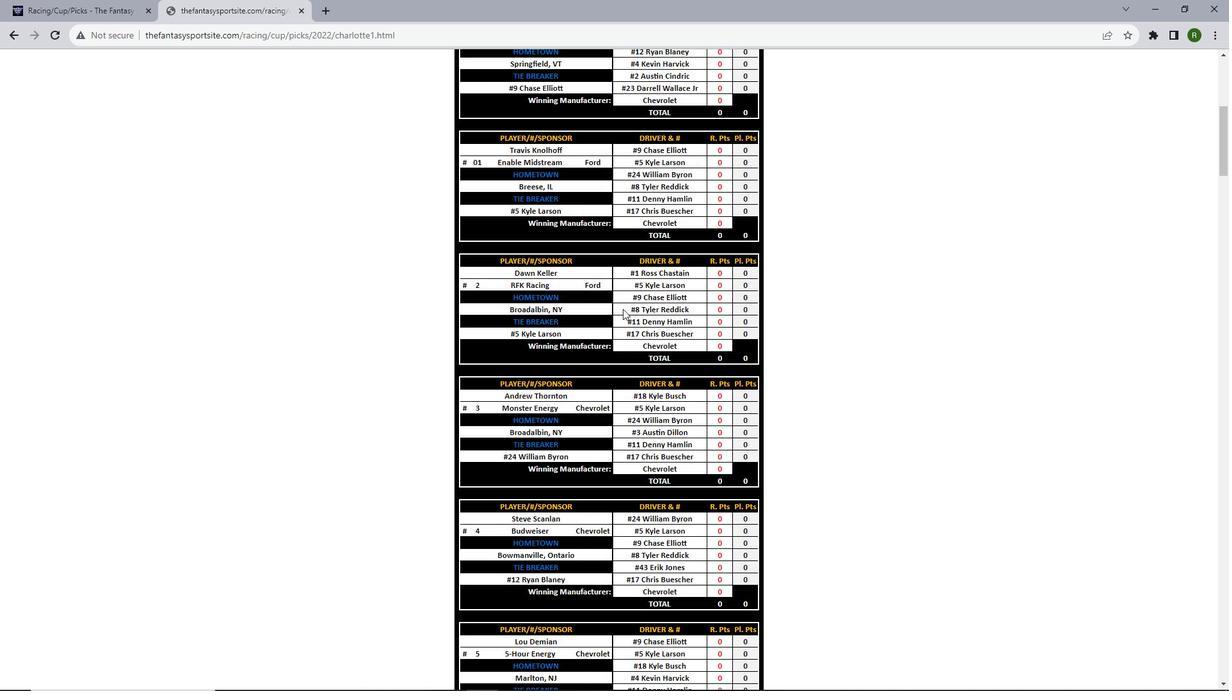 
Action: Mouse scrolled (623, 308) with delta (0, 0)
Screenshot: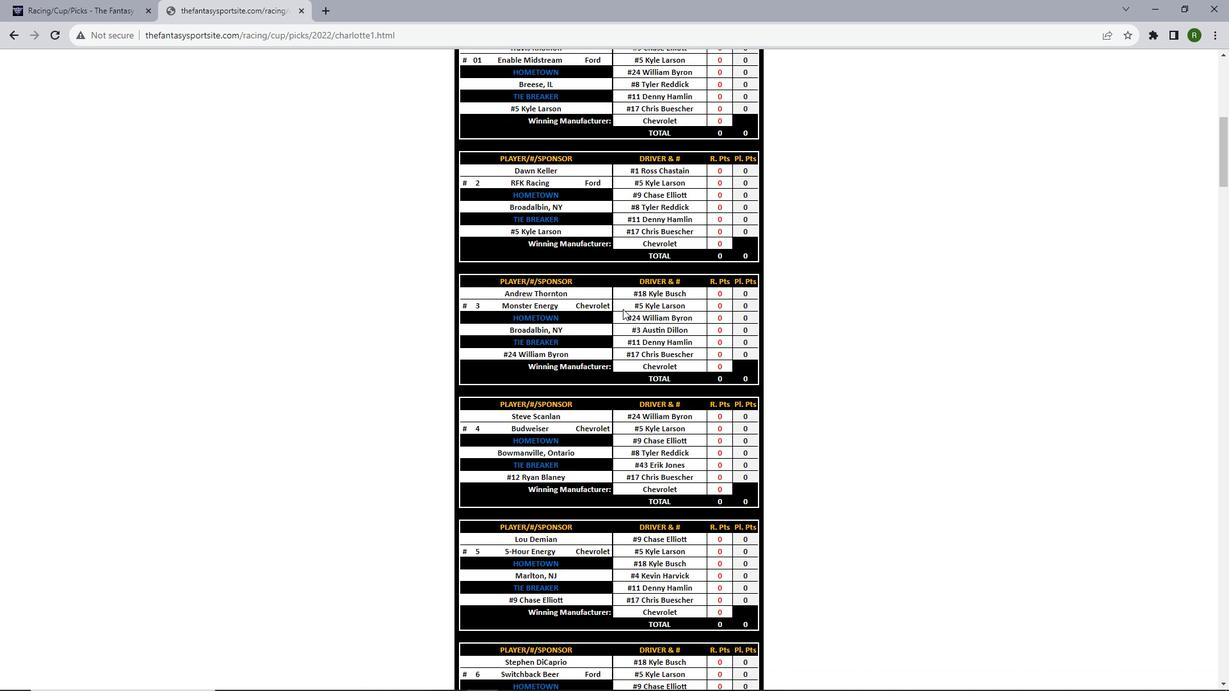 
Action: Mouse scrolled (623, 308) with delta (0, 0)
Screenshot: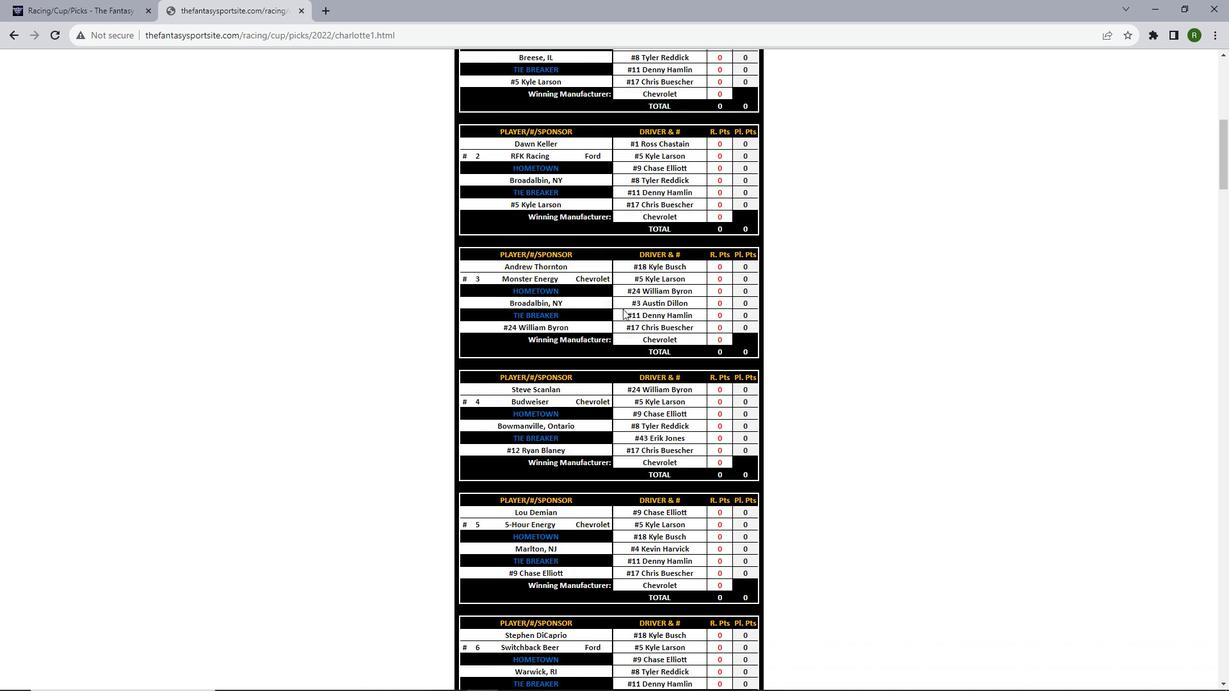 
Action: Mouse scrolled (623, 308) with delta (0, 0)
Screenshot: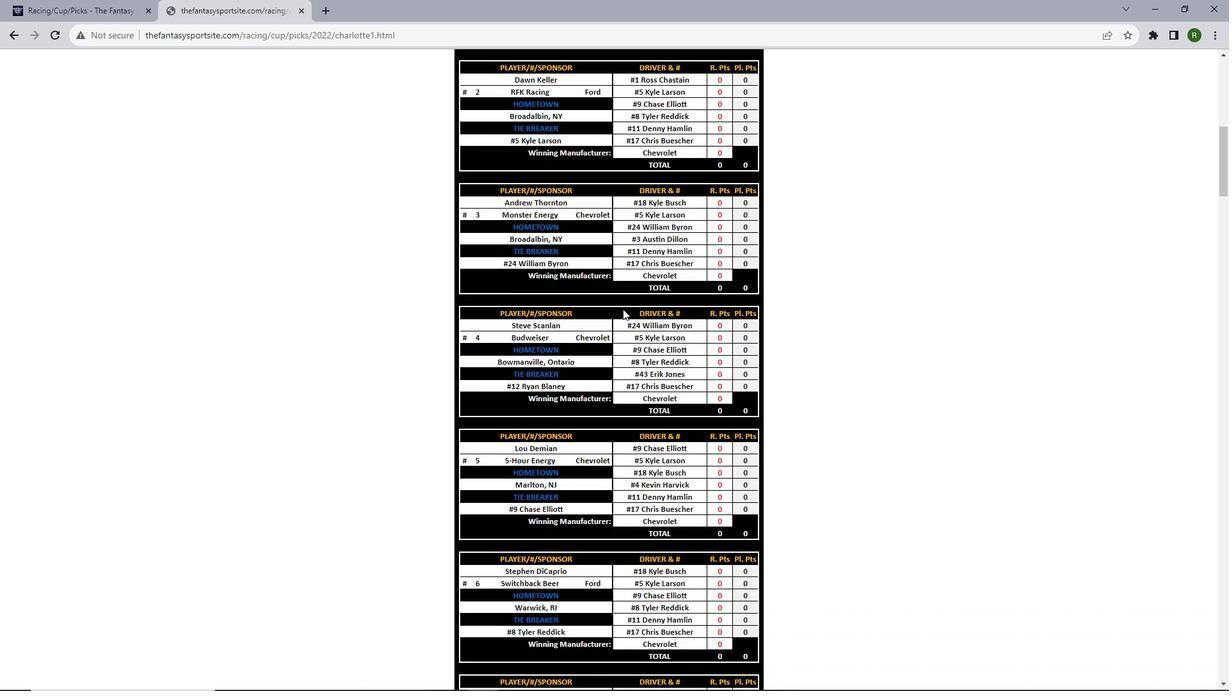 
Action: Mouse scrolled (623, 308) with delta (0, 0)
Screenshot: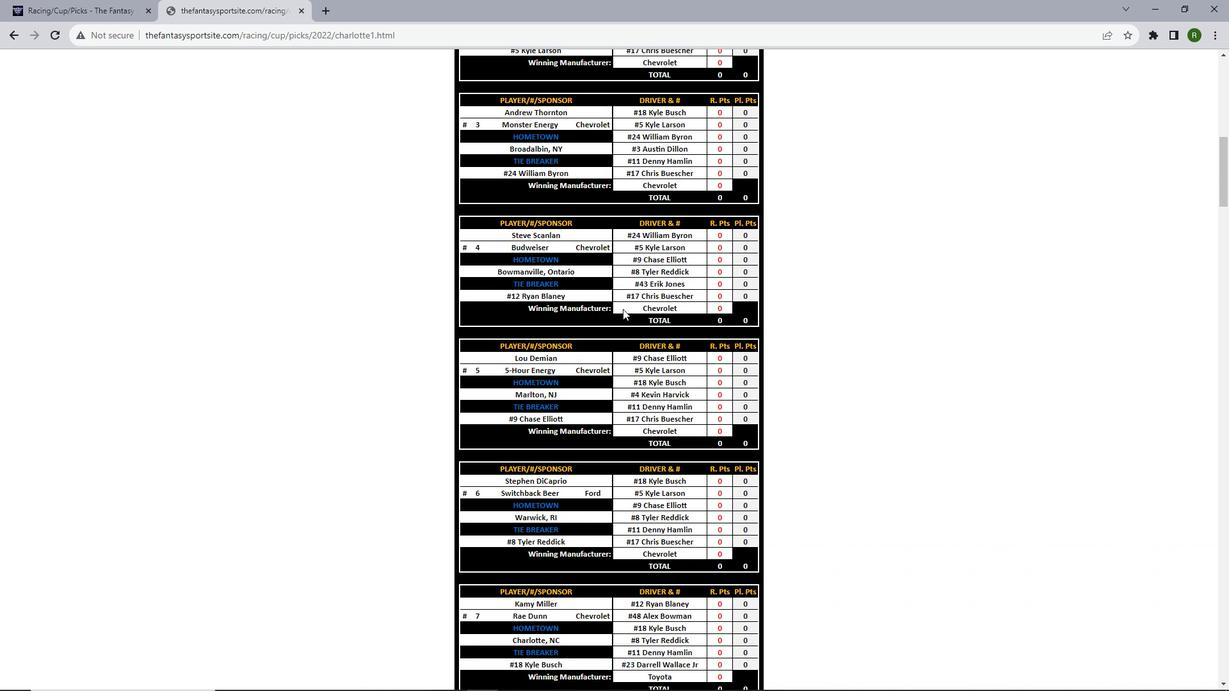 
Action: Mouse scrolled (623, 308) with delta (0, 0)
Screenshot: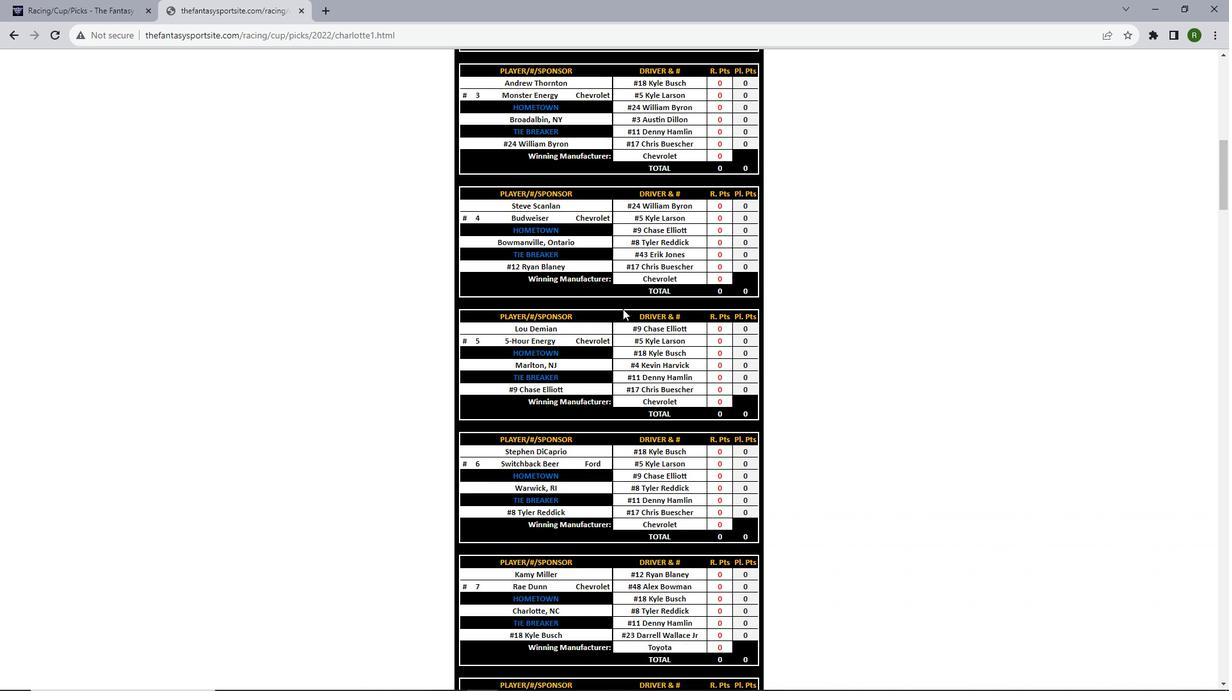 
Action: Mouse scrolled (623, 308) with delta (0, 0)
Screenshot: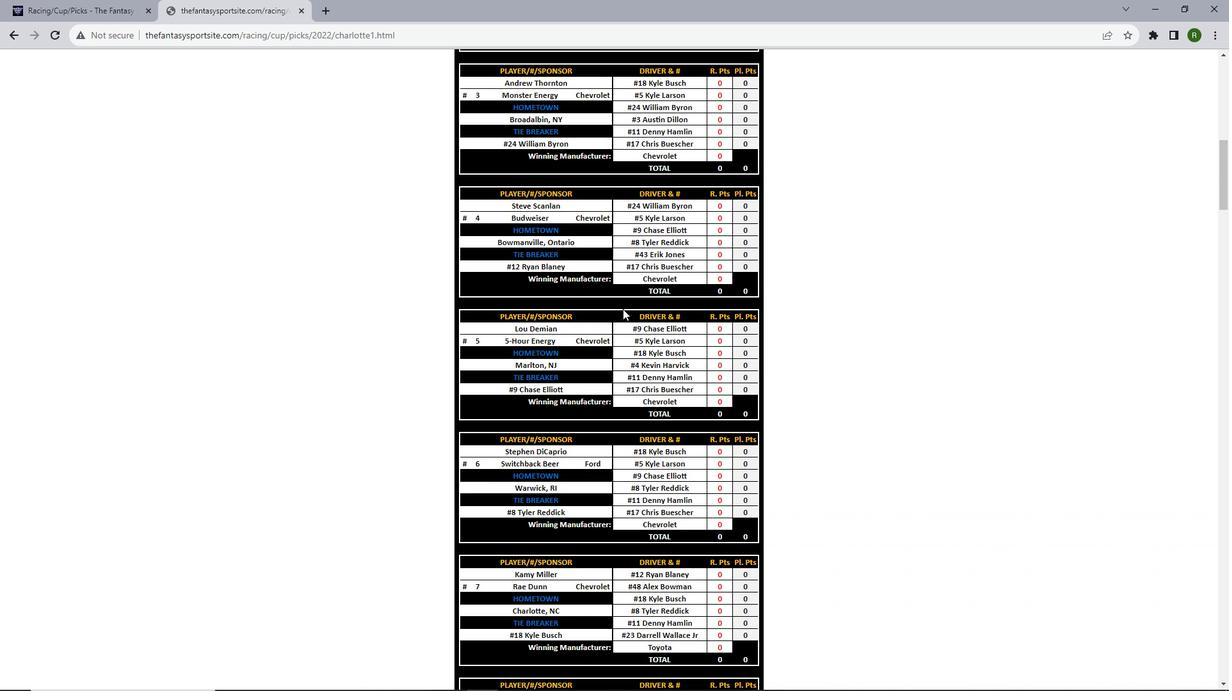
Action: Mouse scrolled (623, 308) with delta (0, 0)
Screenshot: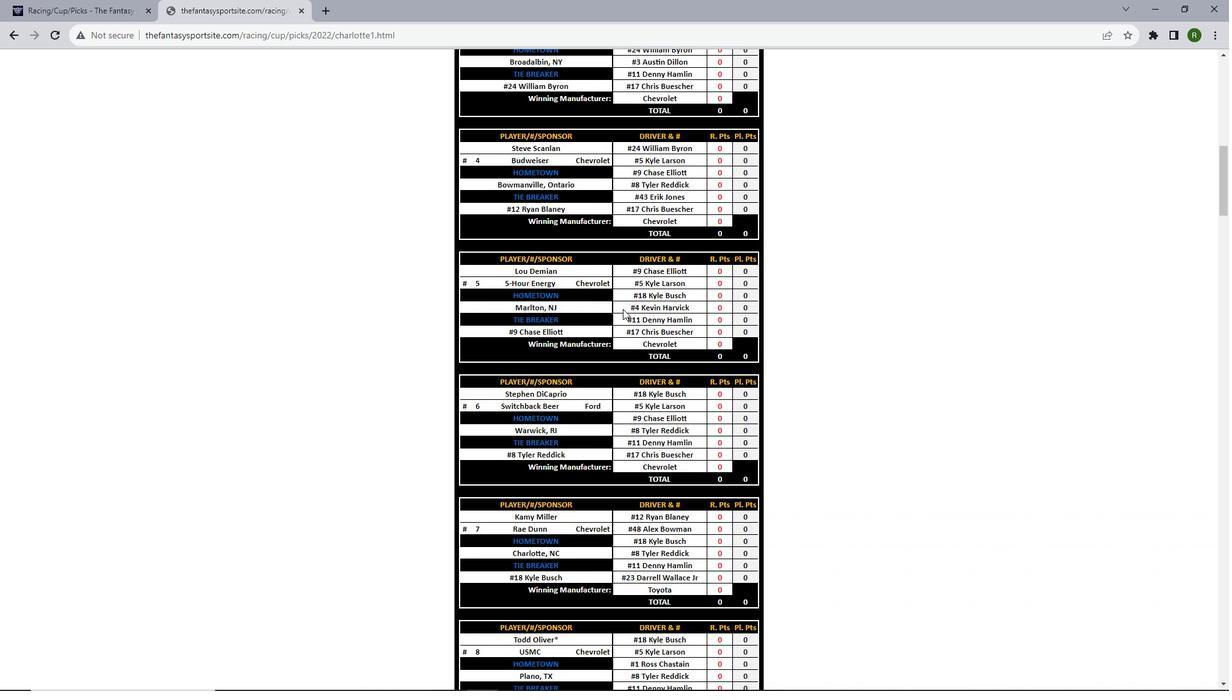 
Action: Mouse scrolled (623, 308) with delta (0, 0)
Screenshot: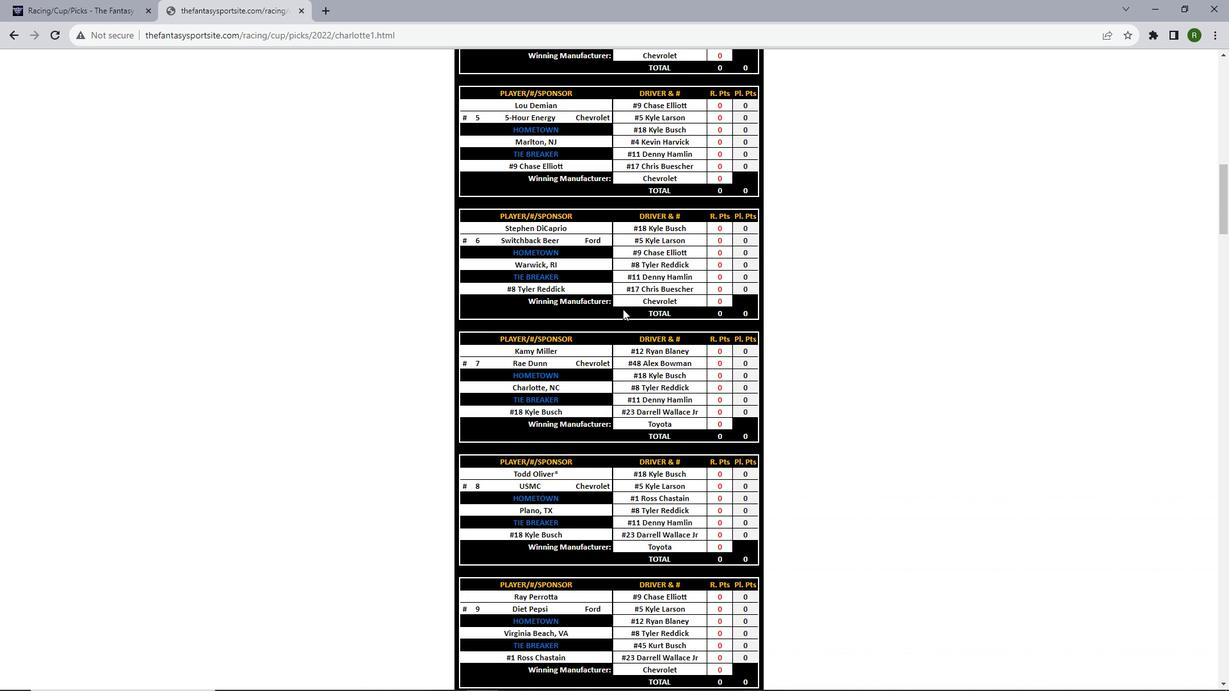 
Action: Mouse scrolled (623, 308) with delta (0, 0)
Screenshot: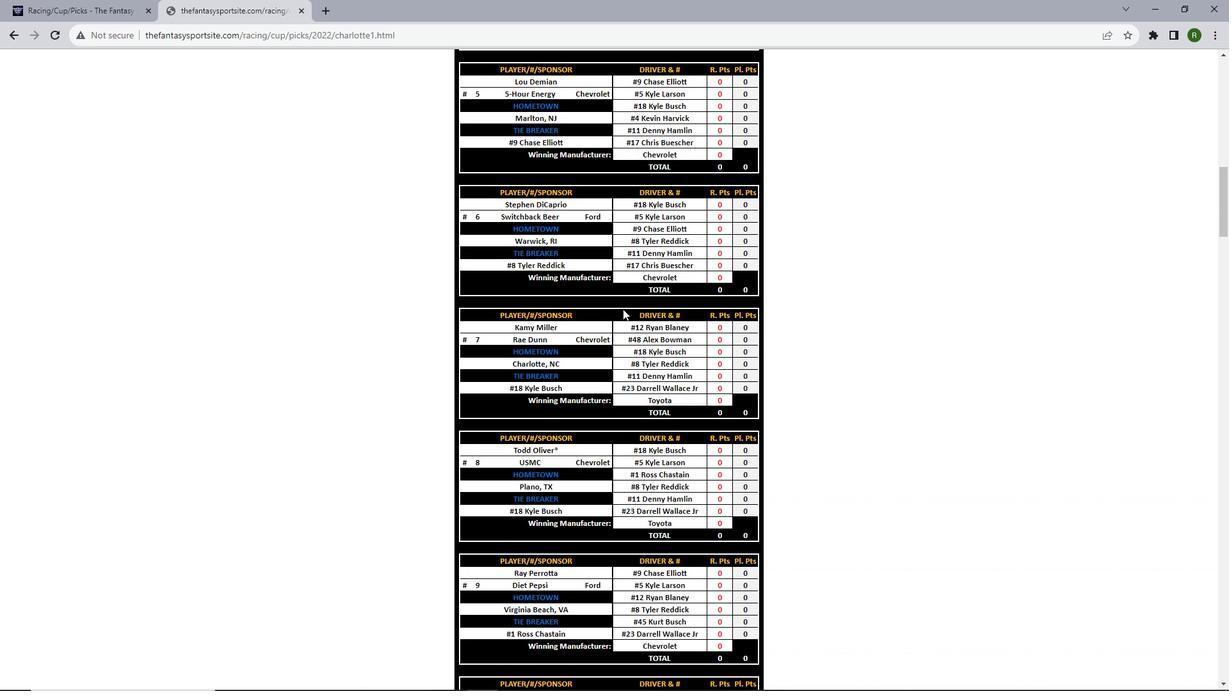
Action: Mouse scrolled (623, 308) with delta (0, 0)
Screenshot: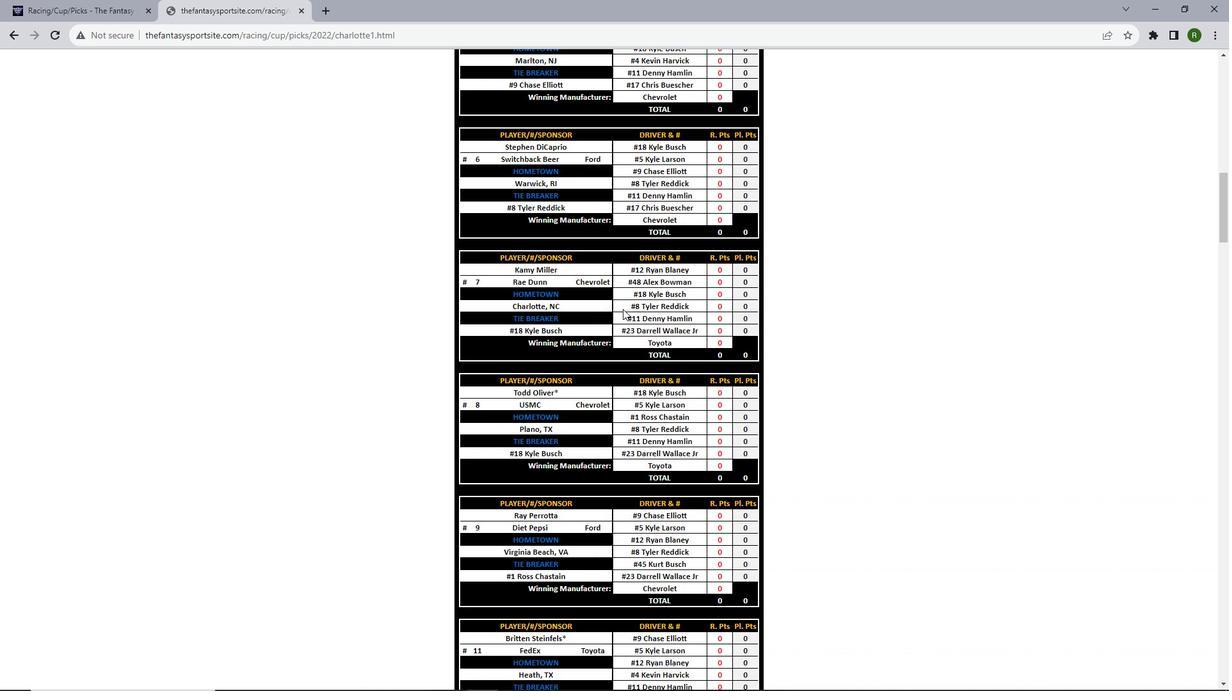 
Action: Mouse scrolled (623, 308) with delta (0, 0)
Screenshot: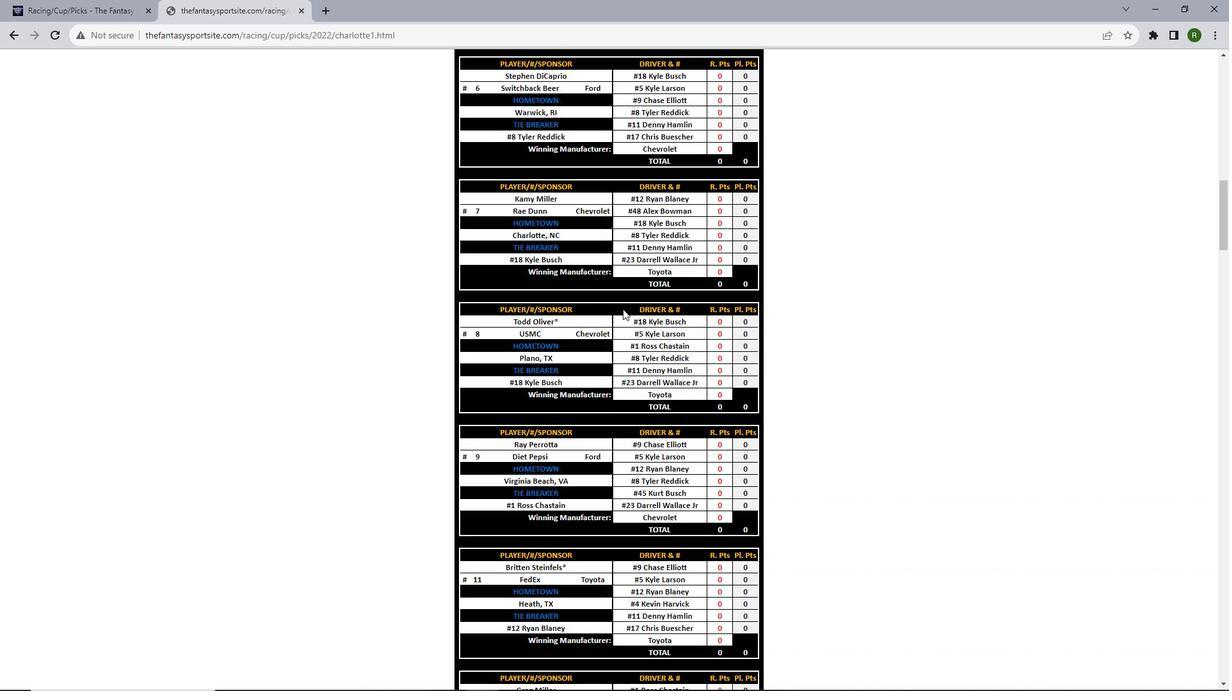 
Action: Mouse scrolled (623, 308) with delta (0, 0)
Screenshot: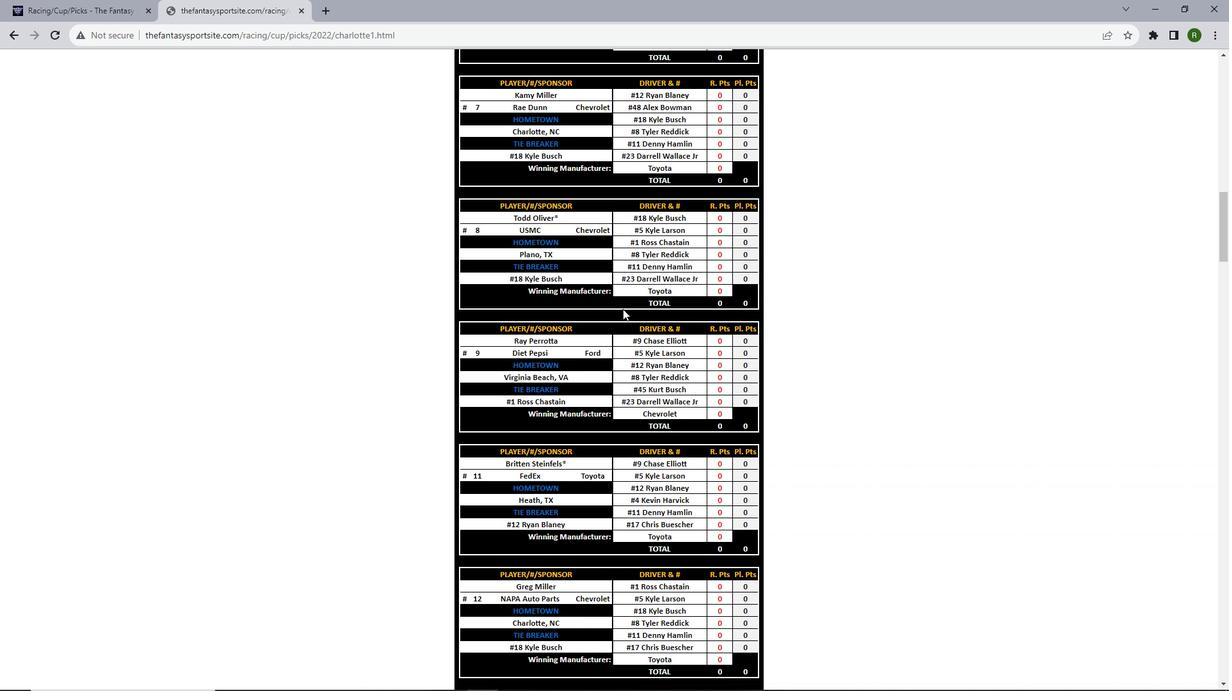 
Action: Mouse scrolled (623, 308) with delta (0, 0)
Screenshot: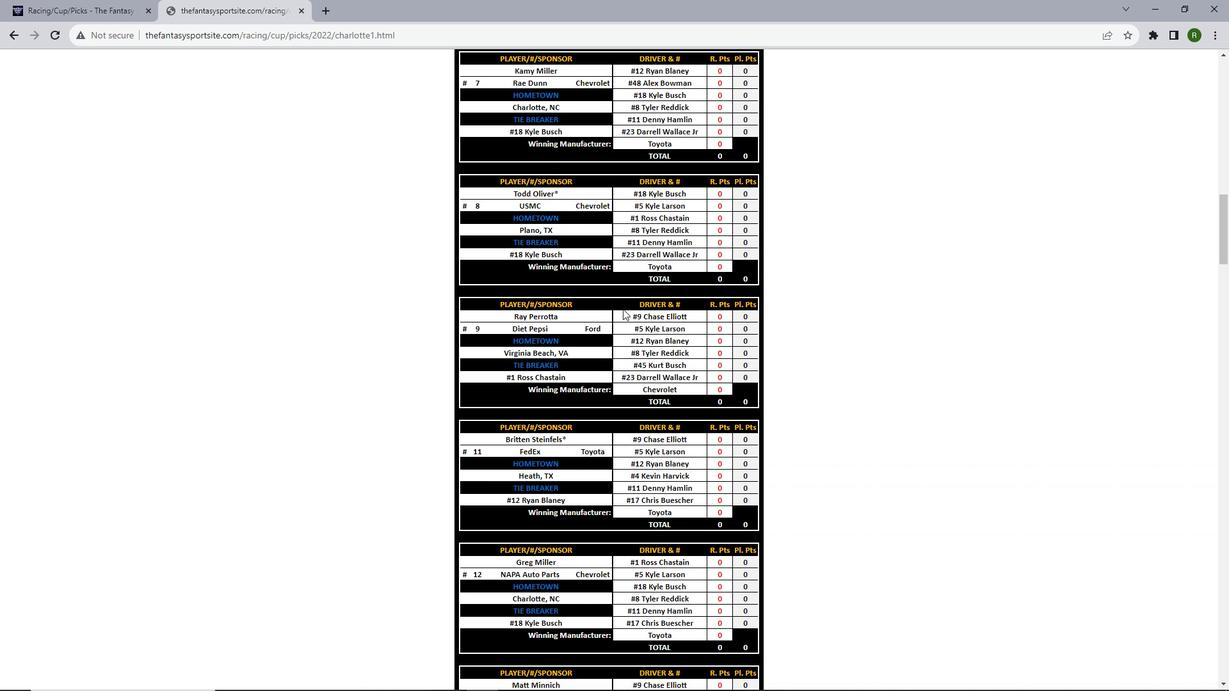 
Action: Mouse scrolled (623, 308) with delta (0, 0)
Screenshot: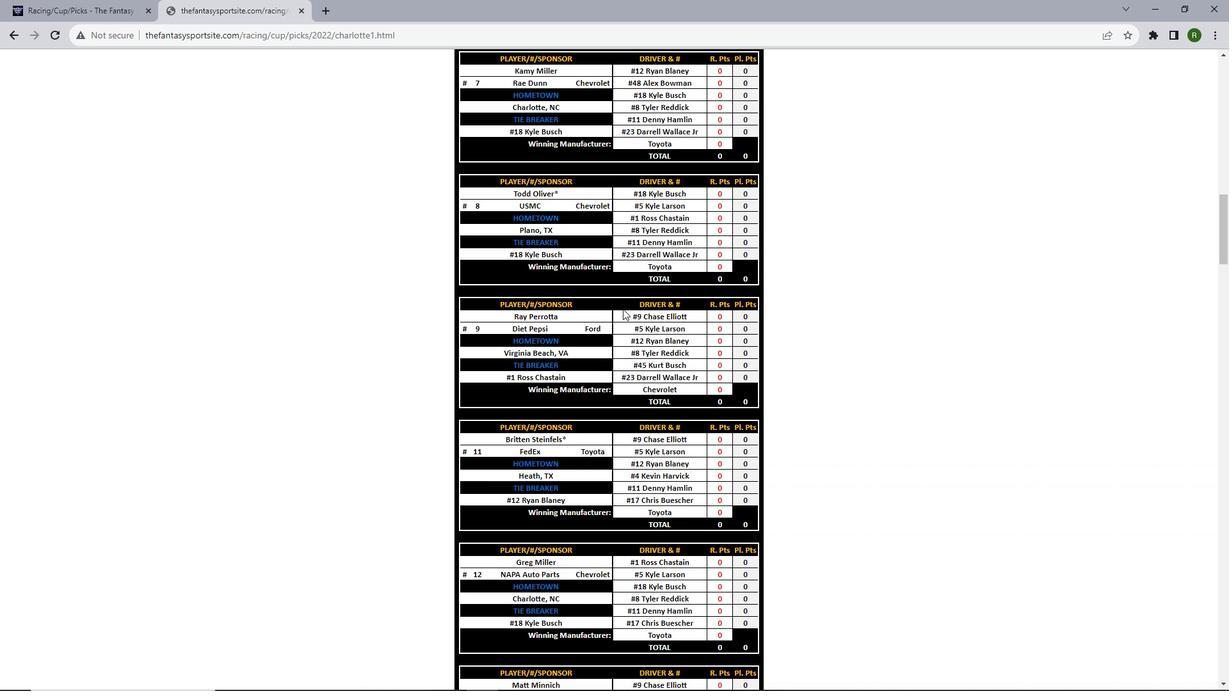 
Action: Mouse scrolled (623, 308) with delta (0, 0)
Screenshot: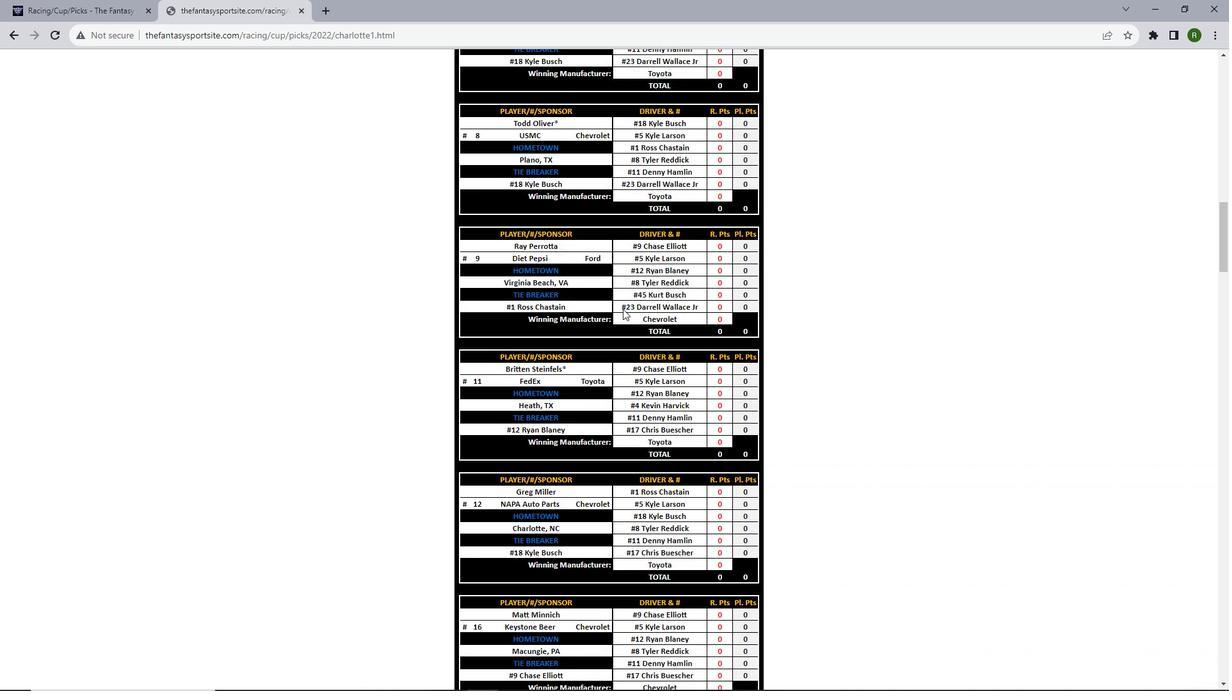 
Action: Mouse scrolled (623, 308) with delta (0, 0)
Screenshot: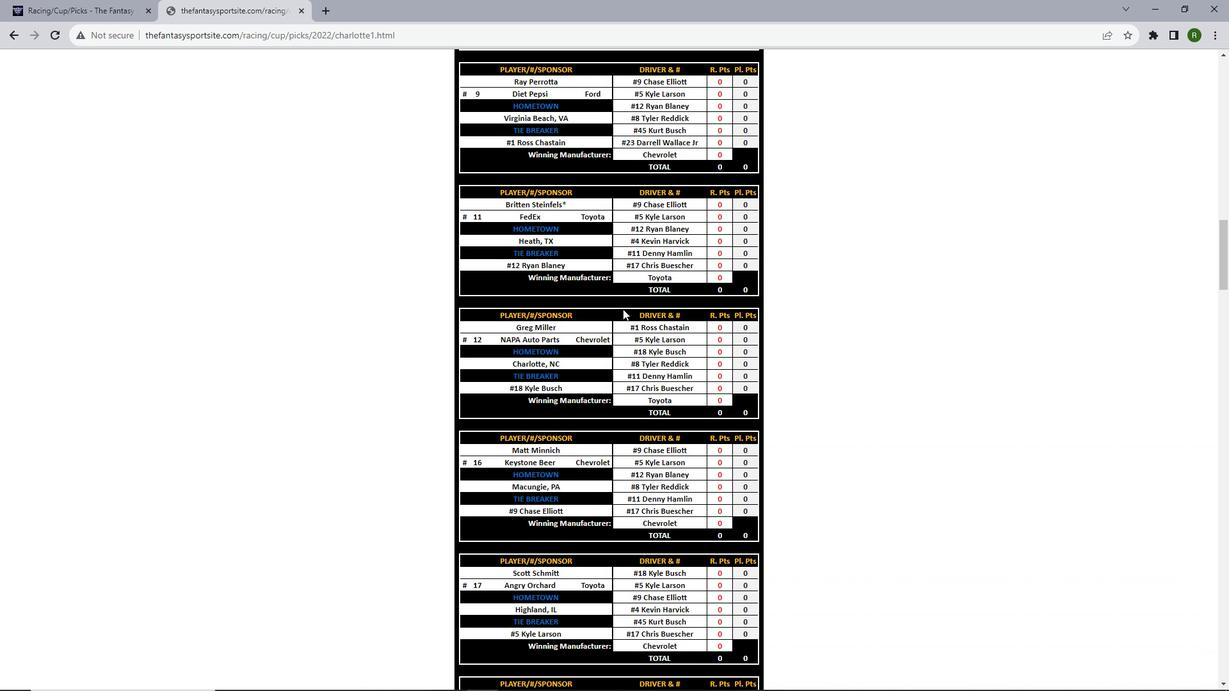 
Action: Mouse scrolled (623, 308) with delta (0, 0)
Screenshot: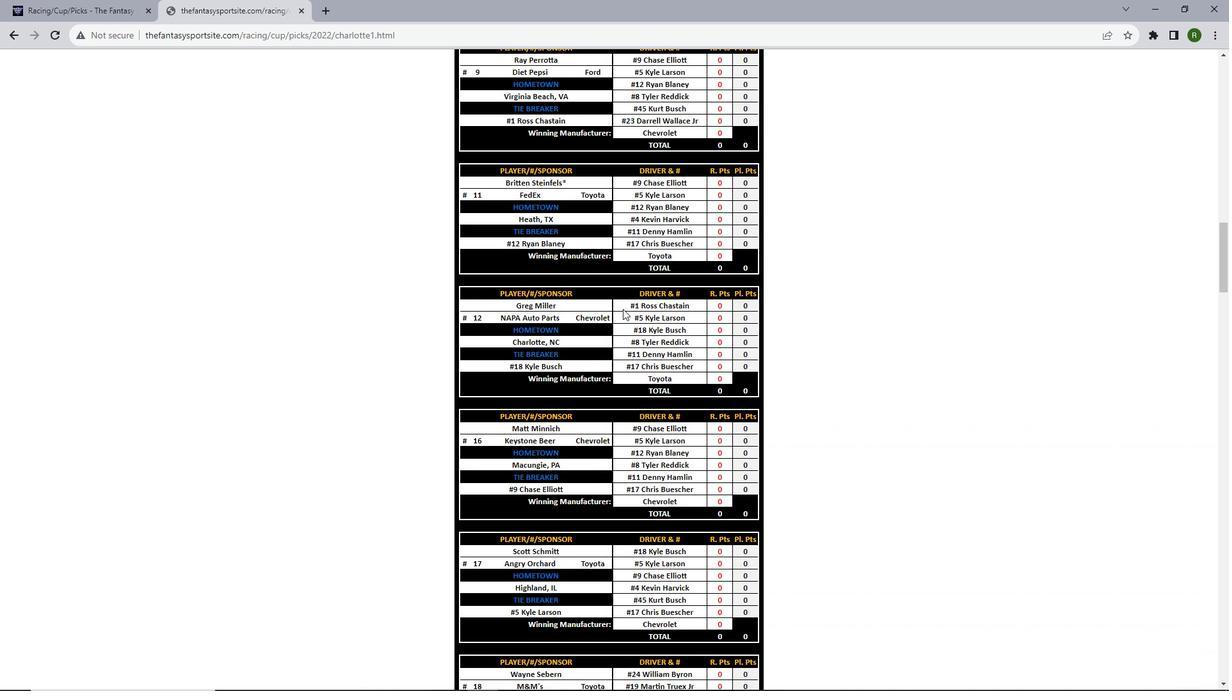 
Action: Mouse scrolled (623, 308) with delta (0, 0)
Screenshot: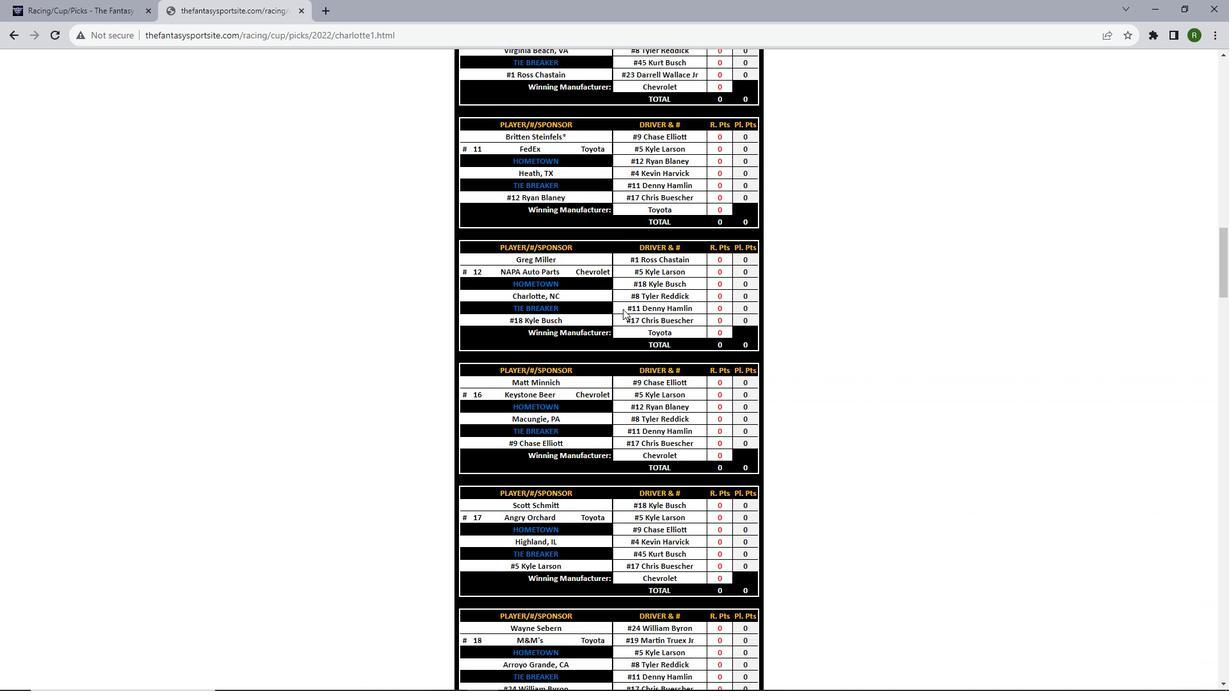 
Action: Mouse scrolled (623, 308) with delta (0, 0)
Screenshot: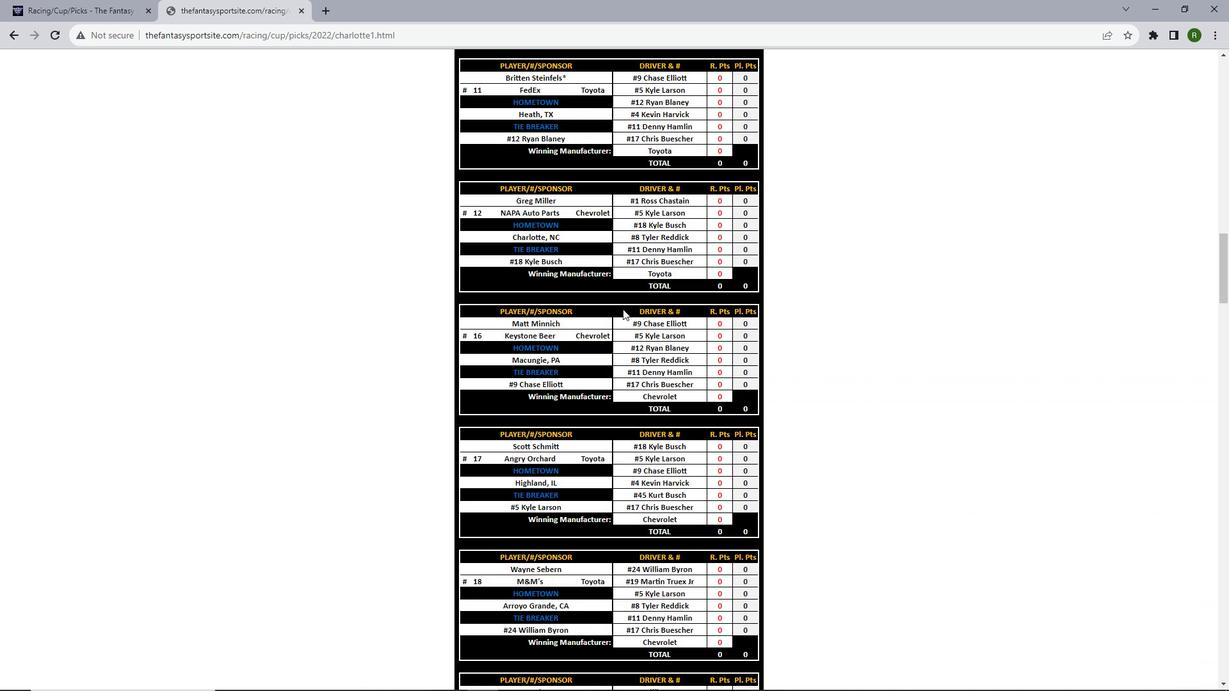 
Action: Mouse scrolled (623, 308) with delta (0, 0)
Screenshot: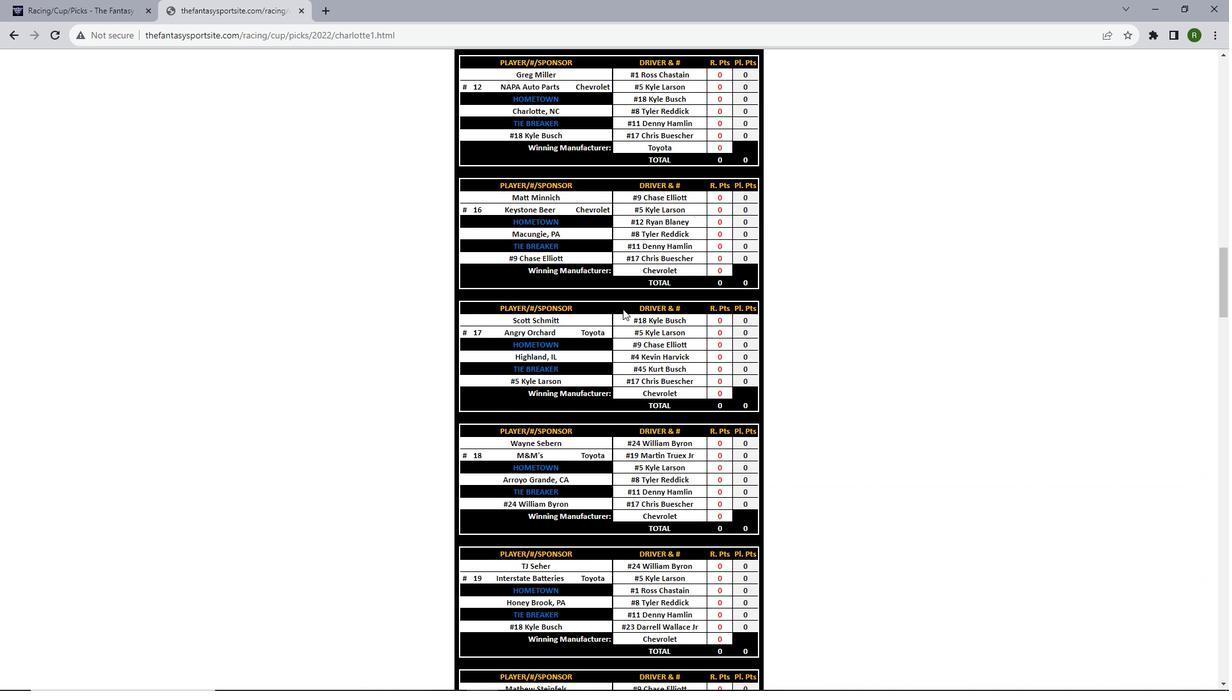
Action: Mouse scrolled (623, 308) with delta (0, 0)
Screenshot: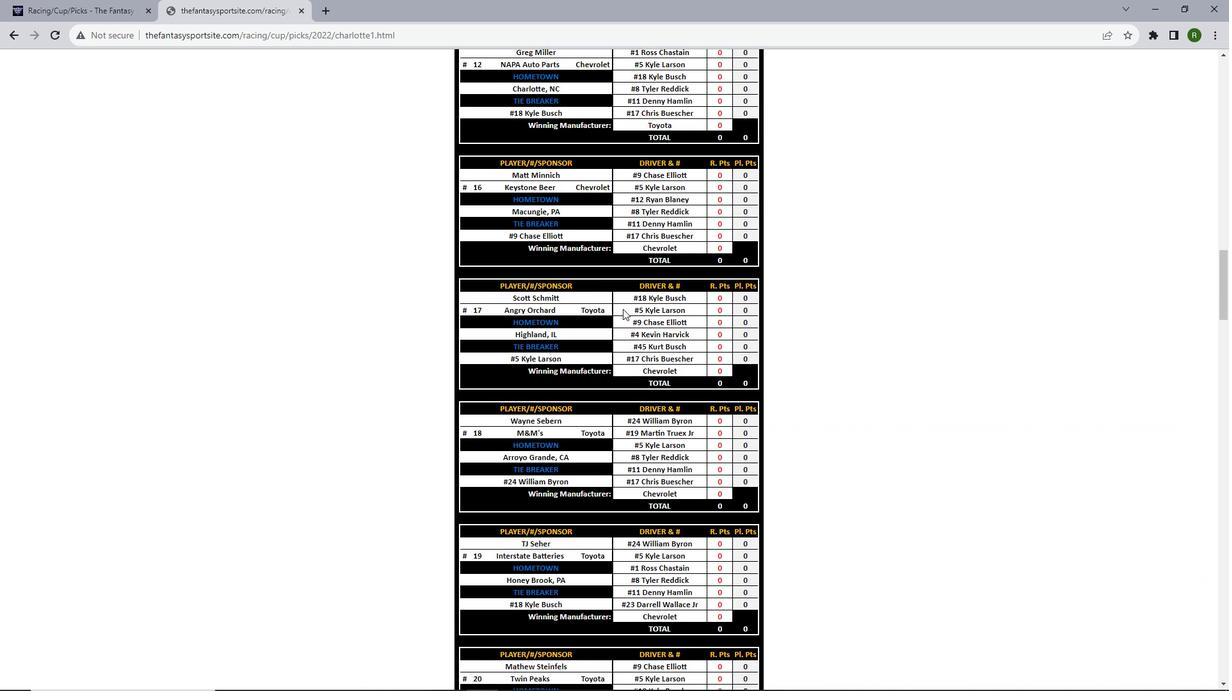 
Action: Mouse scrolled (623, 308) with delta (0, 0)
Screenshot: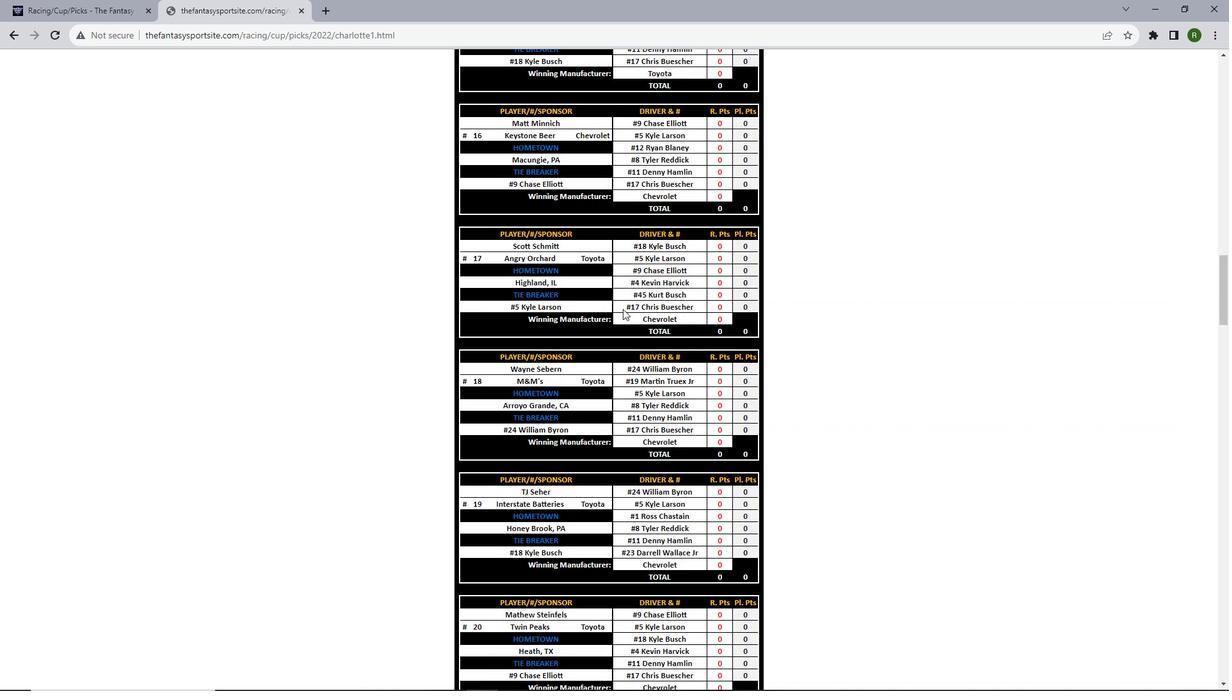 
Action: Mouse scrolled (623, 308) with delta (0, 0)
Screenshot: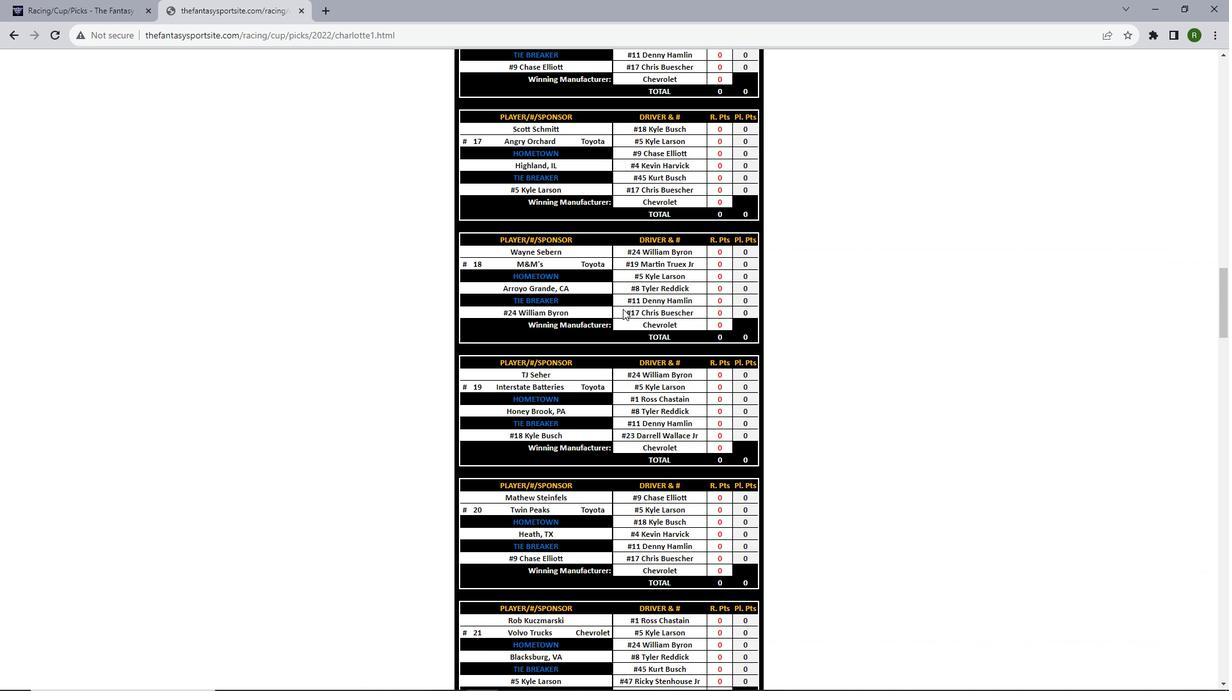 
Action: Mouse scrolled (623, 308) with delta (0, 0)
Screenshot: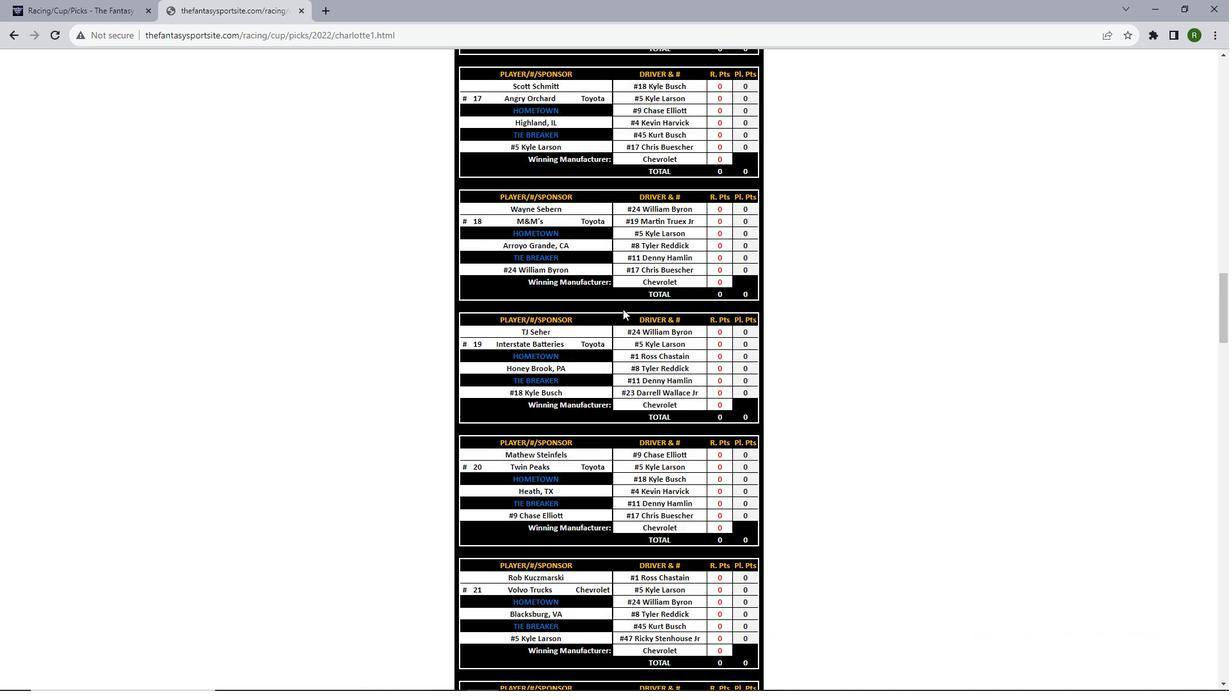 
Action: Mouse scrolled (623, 308) with delta (0, 0)
Screenshot: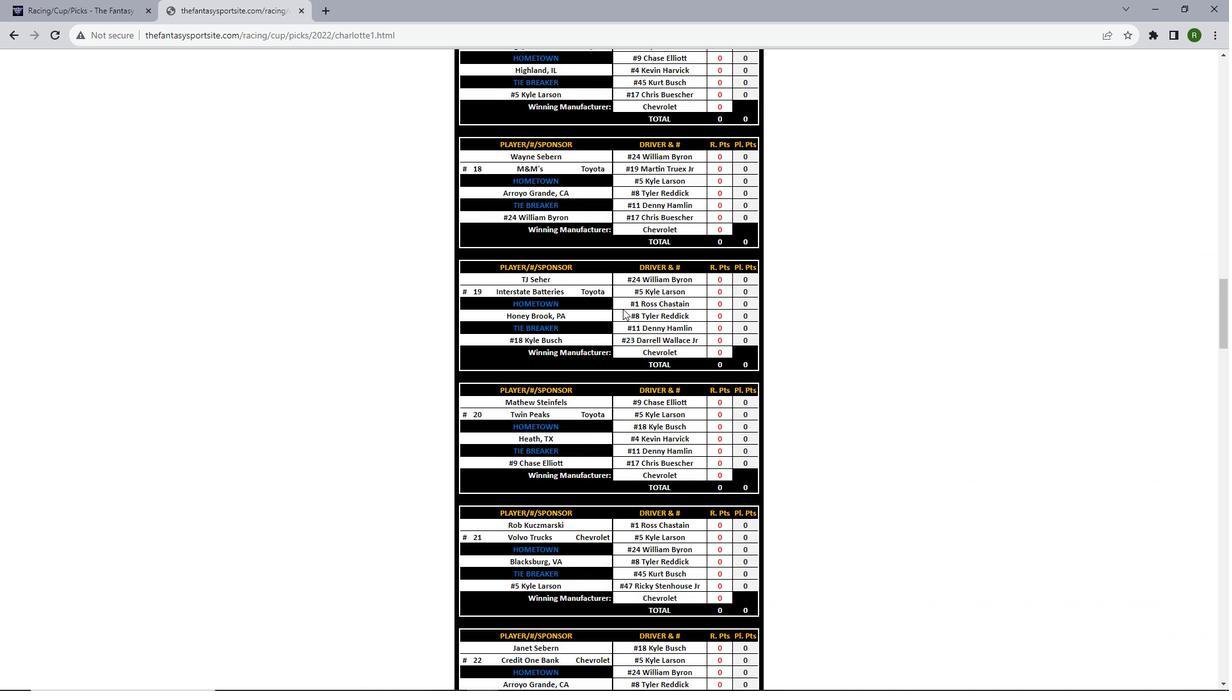 
Action: Mouse scrolled (623, 308) with delta (0, 0)
Screenshot: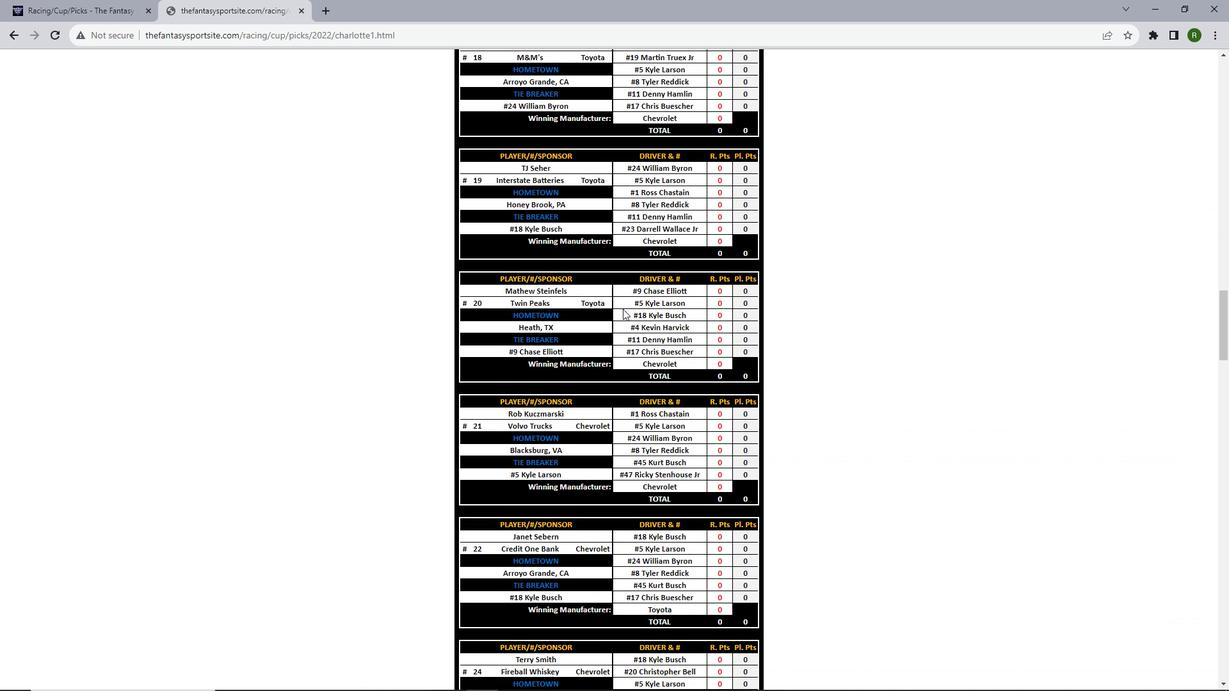 
Action: Mouse scrolled (623, 308) with delta (0, 0)
Screenshot: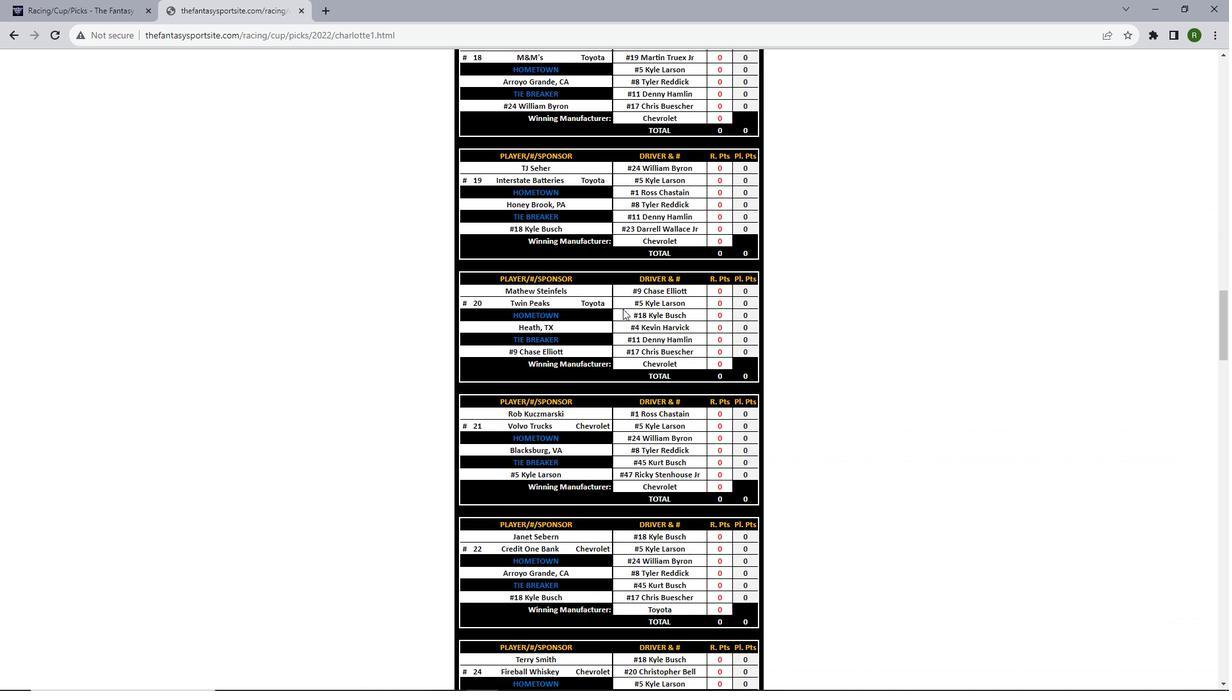 
Action: Mouse scrolled (623, 308) with delta (0, 0)
Screenshot: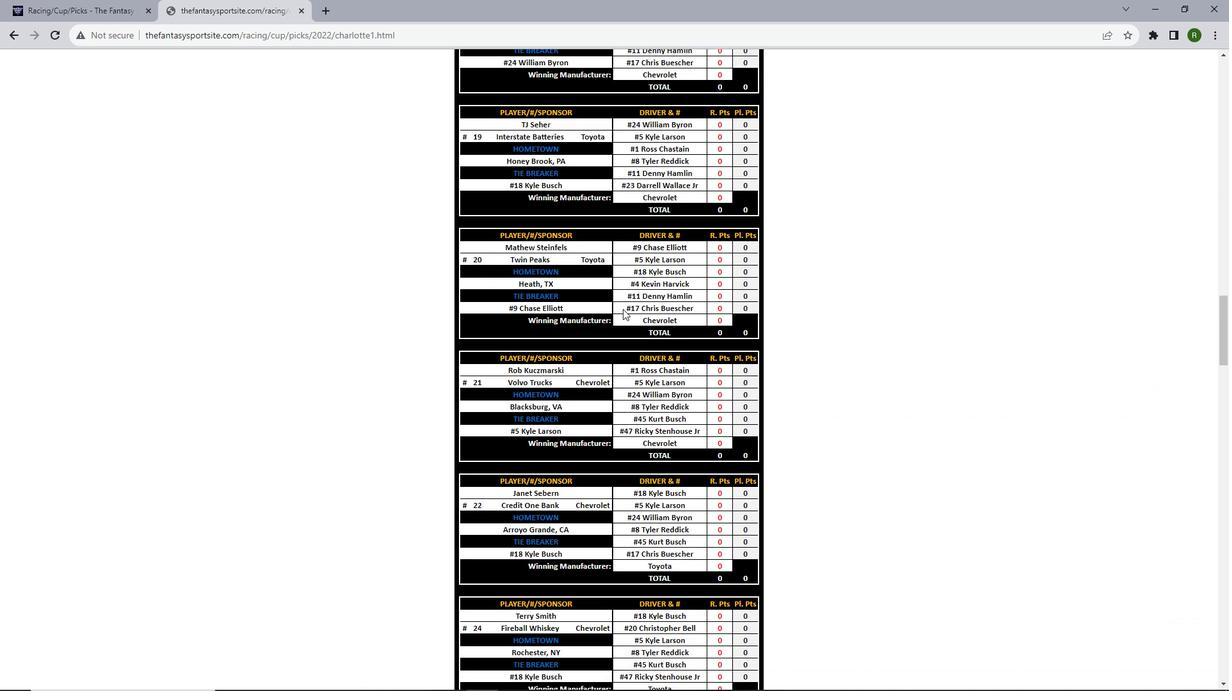 
Action: Mouse scrolled (623, 308) with delta (0, 0)
Screenshot: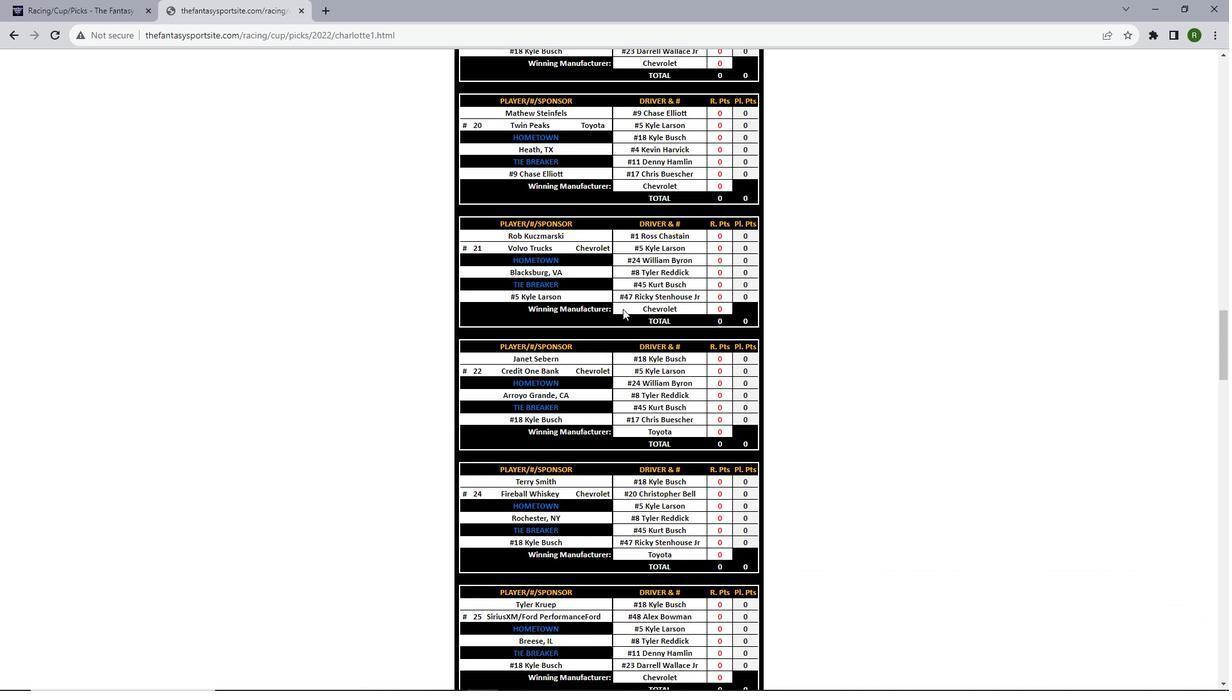 
Action: Mouse scrolled (623, 308) with delta (0, 0)
Screenshot: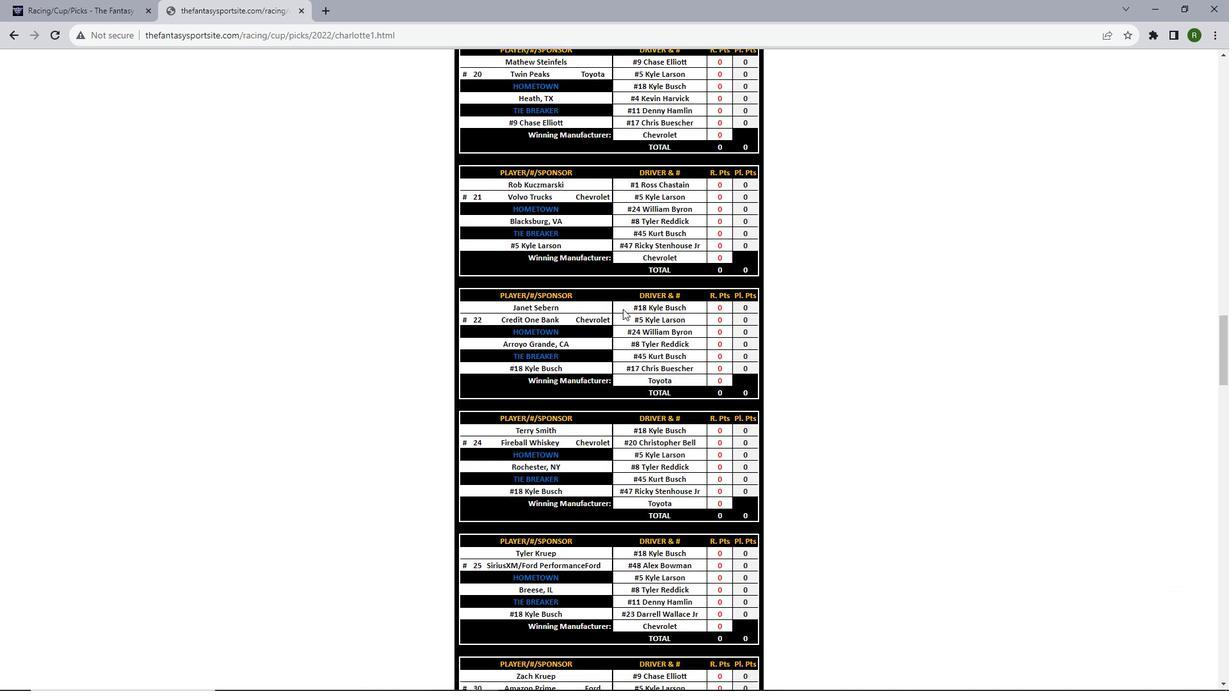 
Action: Mouse scrolled (623, 308) with delta (0, 0)
Screenshot: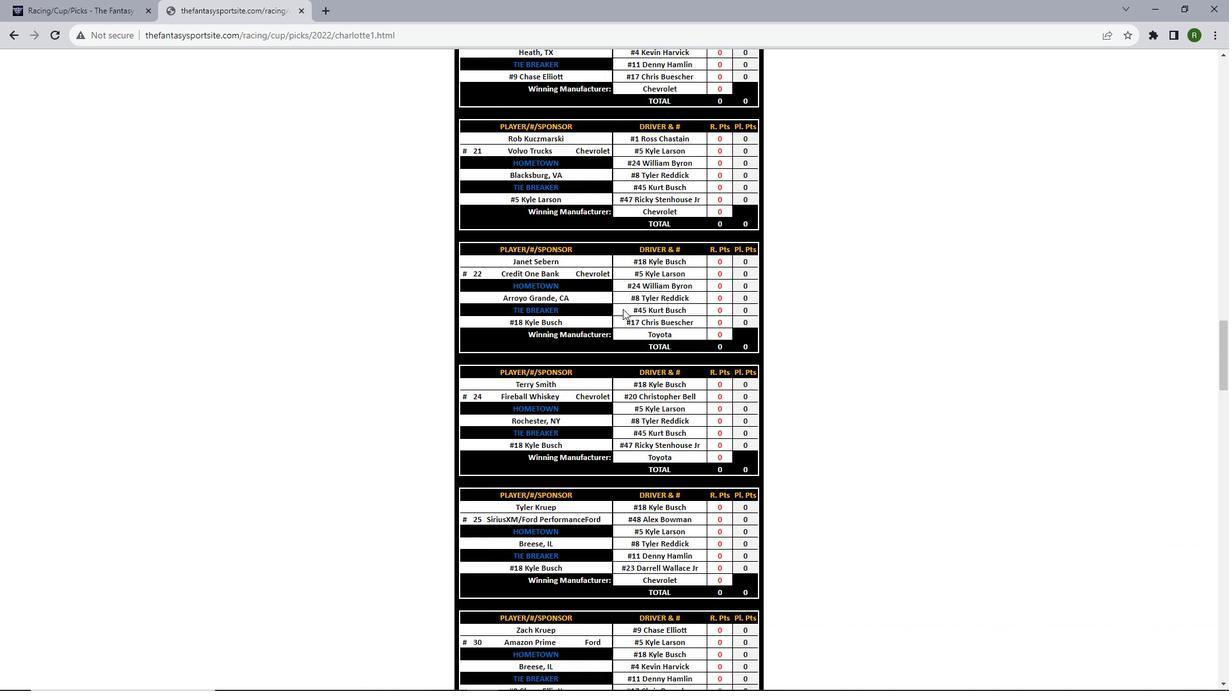 
Action: Mouse scrolled (623, 308) with delta (0, 0)
Screenshot: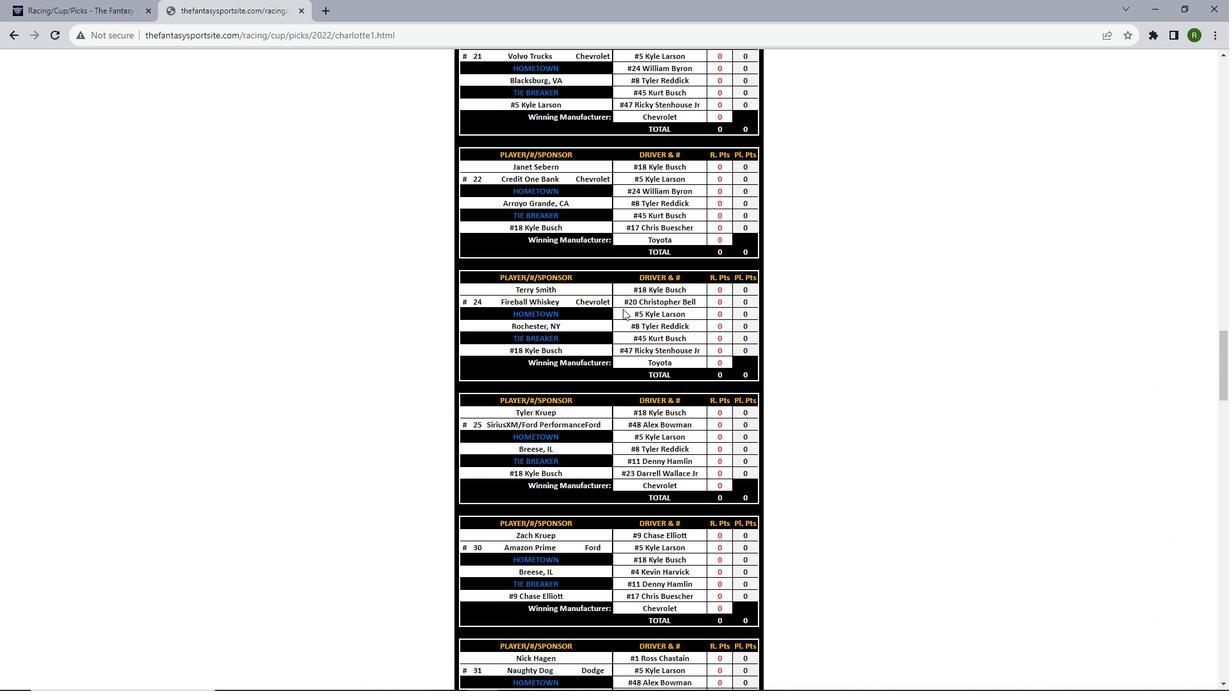 
Action: Mouse scrolled (623, 308) with delta (0, 0)
Screenshot: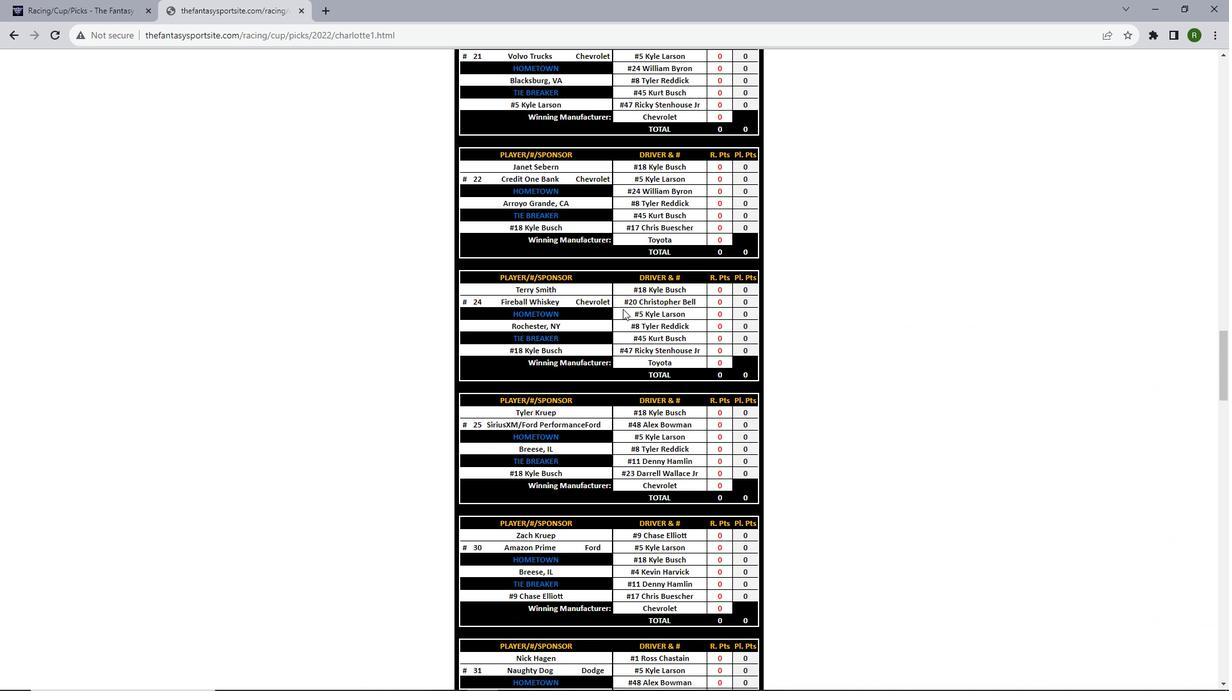 
Action: Mouse scrolled (623, 308) with delta (0, 0)
Screenshot: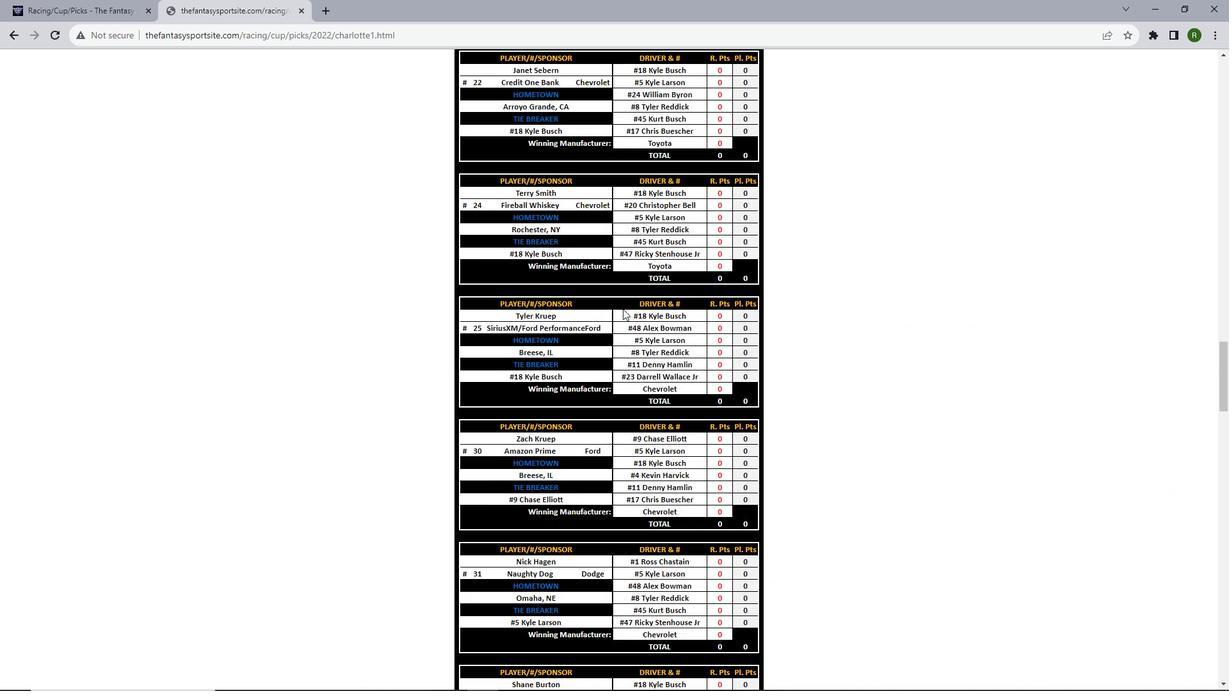 
Action: Mouse scrolled (623, 308) with delta (0, 0)
Screenshot: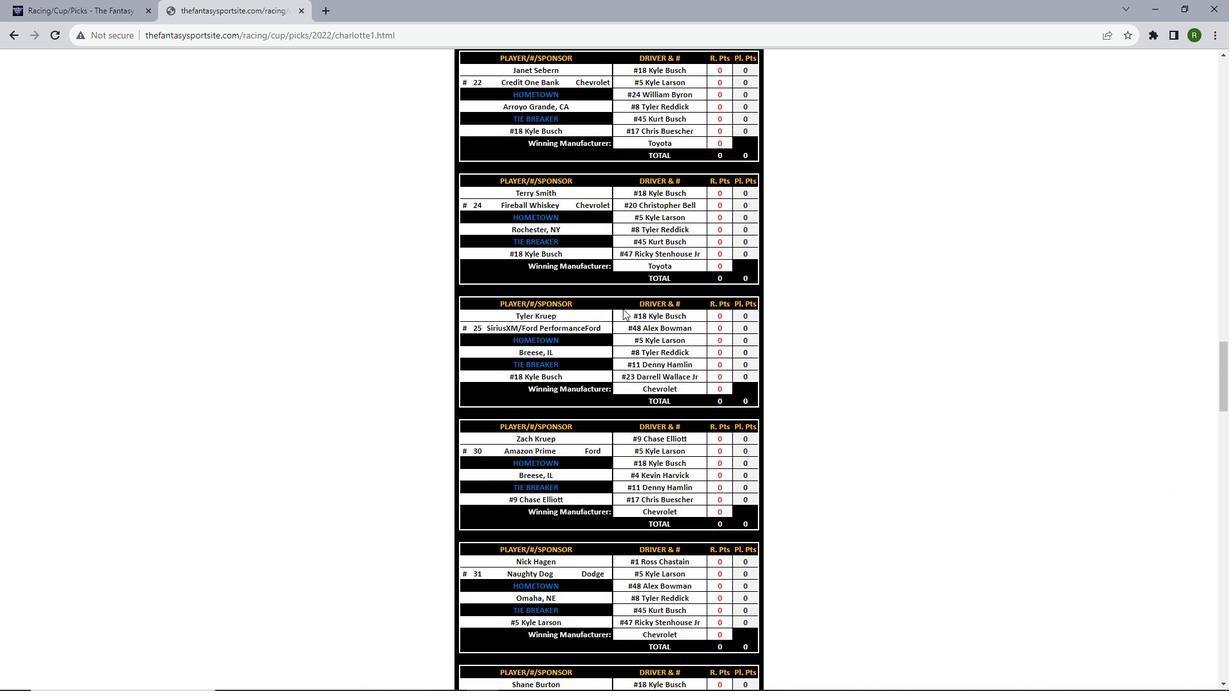 
Action: Mouse scrolled (623, 308) with delta (0, 0)
Screenshot: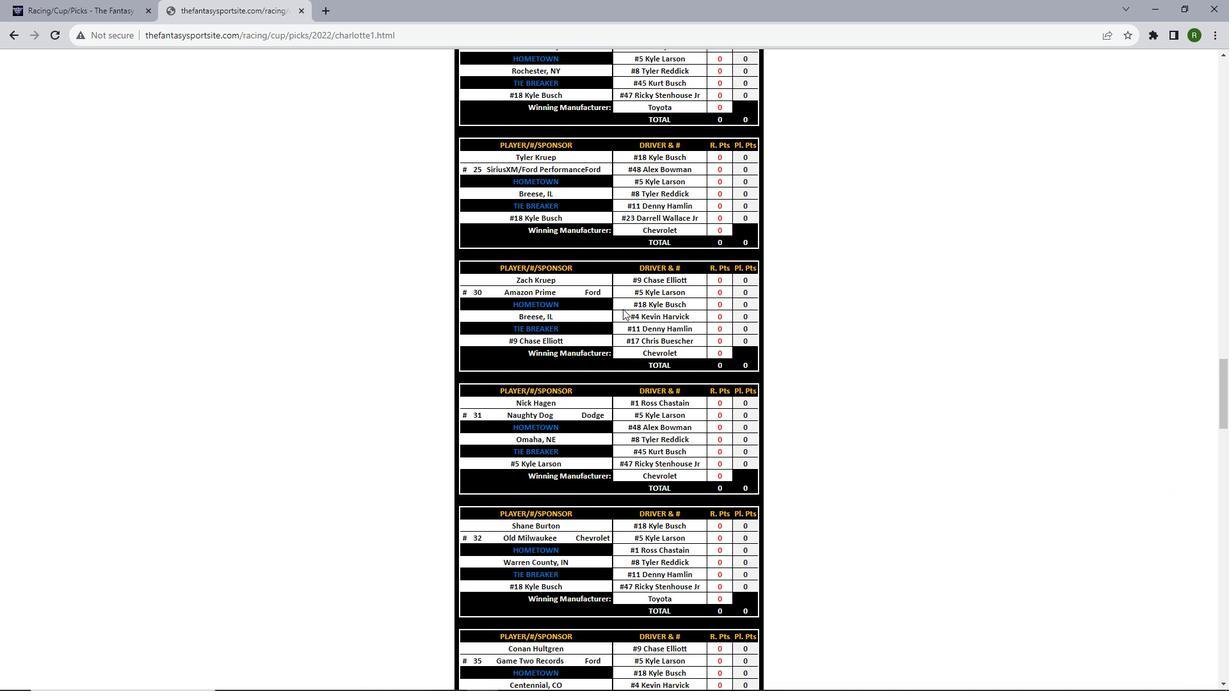 
Action: Mouse scrolled (623, 308) with delta (0, 0)
Screenshot: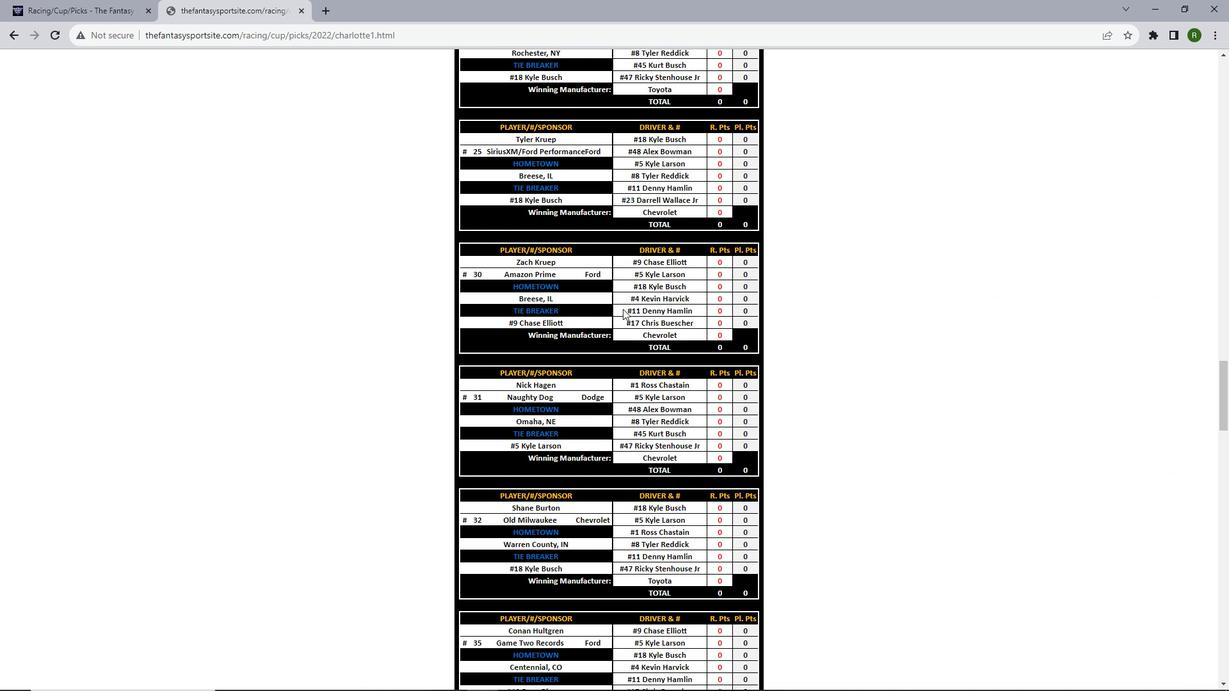 
Action: Mouse scrolled (623, 308) with delta (0, 0)
Screenshot: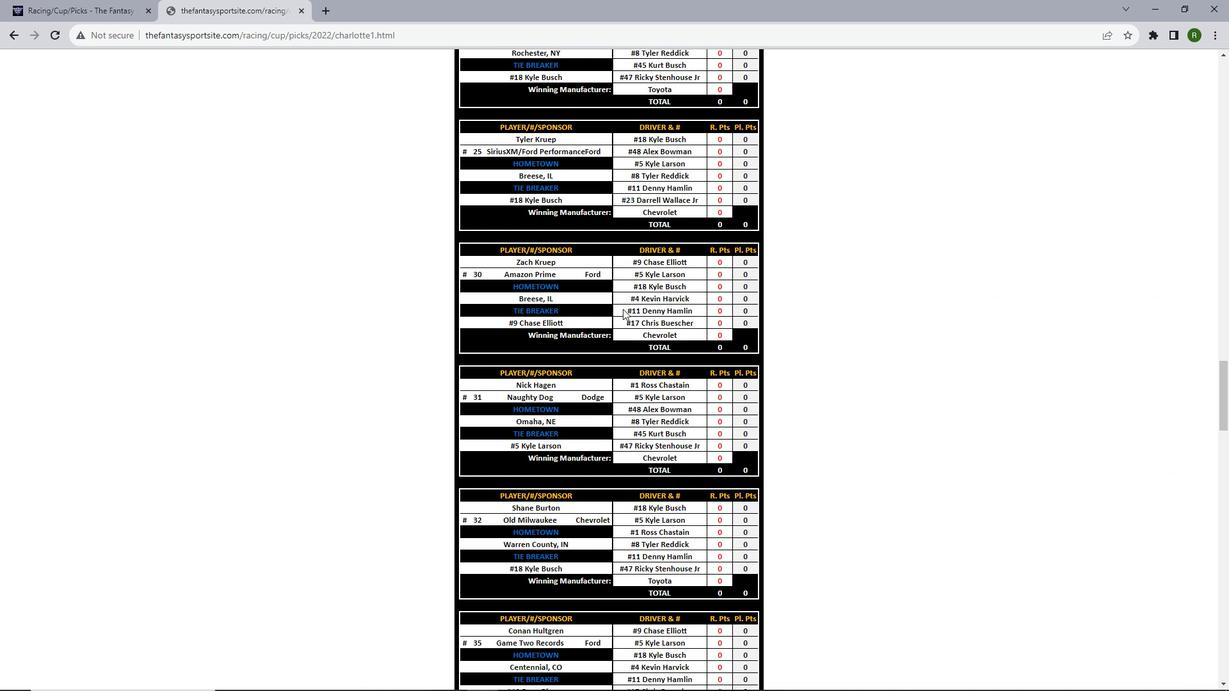 
Action: Mouse scrolled (623, 308) with delta (0, 0)
Screenshot: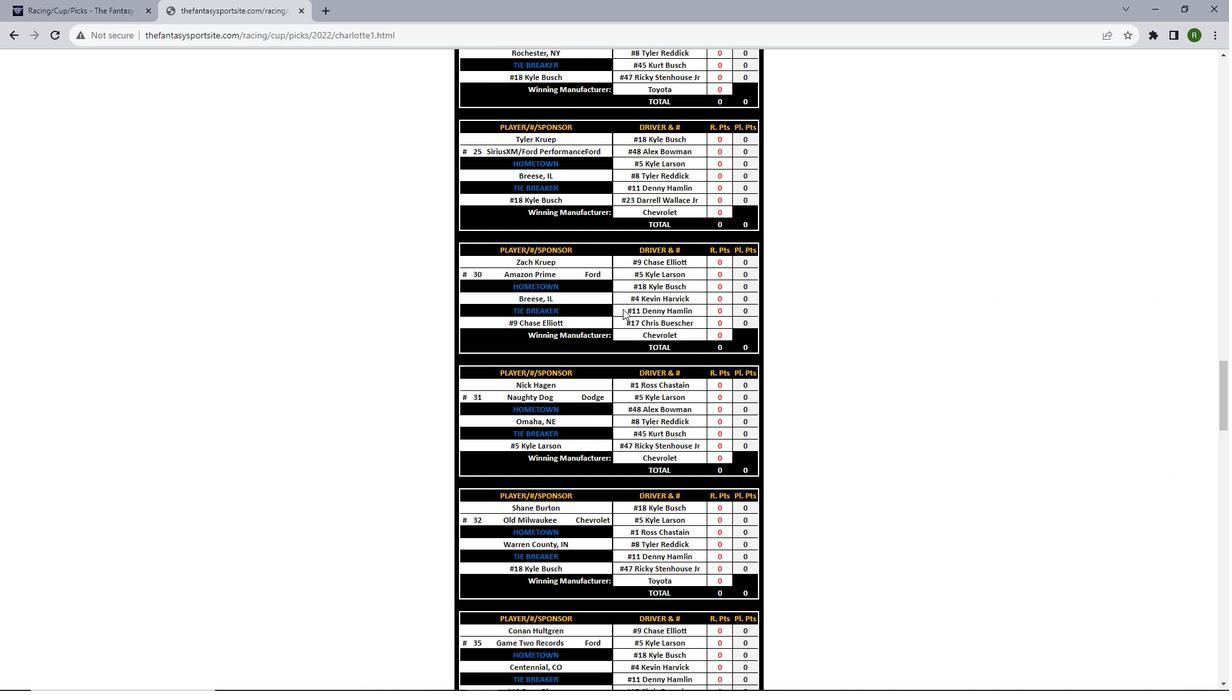 
Action: Mouse scrolled (623, 308) with delta (0, 0)
Screenshot: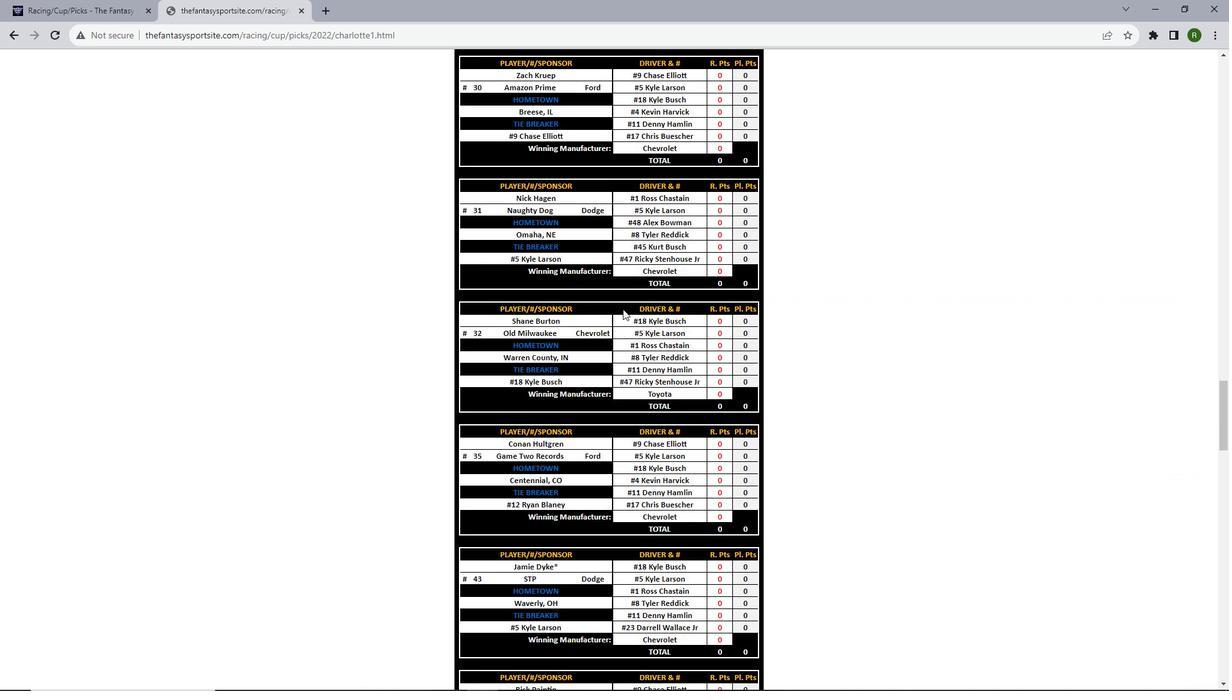 
Action: Mouse scrolled (623, 308) with delta (0, 0)
Screenshot: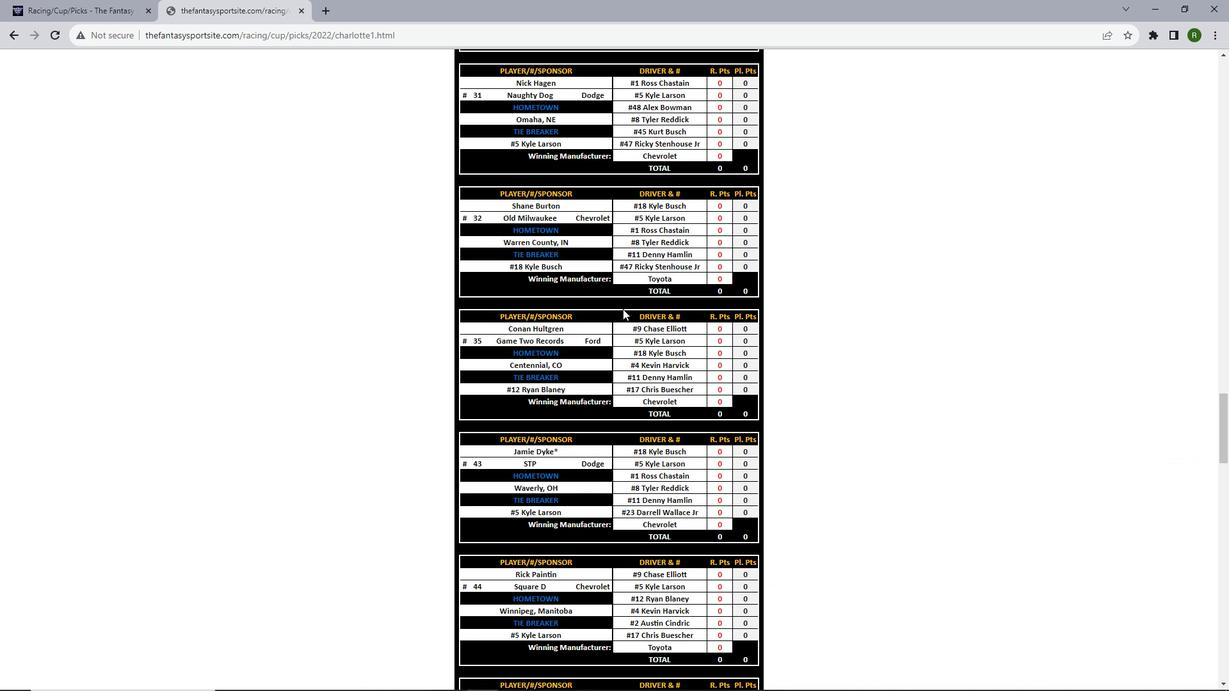 
Action: Mouse scrolled (623, 308) with delta (0, 0)
Screenshot: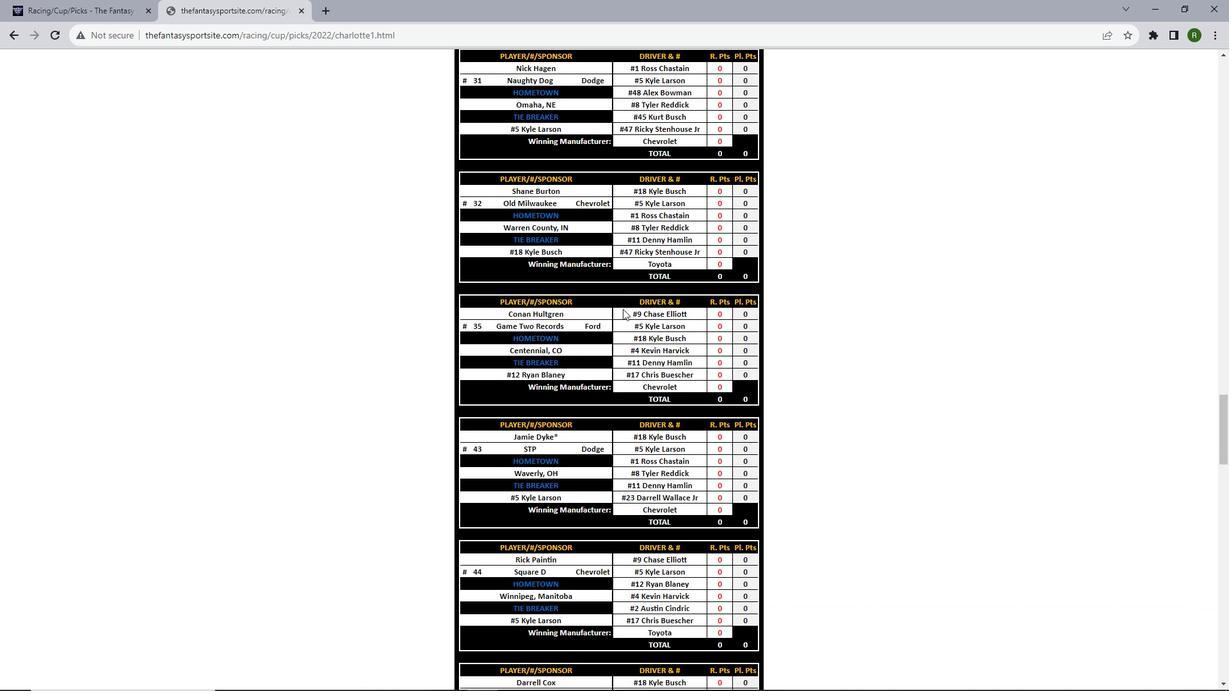 
Action: Mouse scrolled (623, 308) with delta (0, 0)
Screenshot: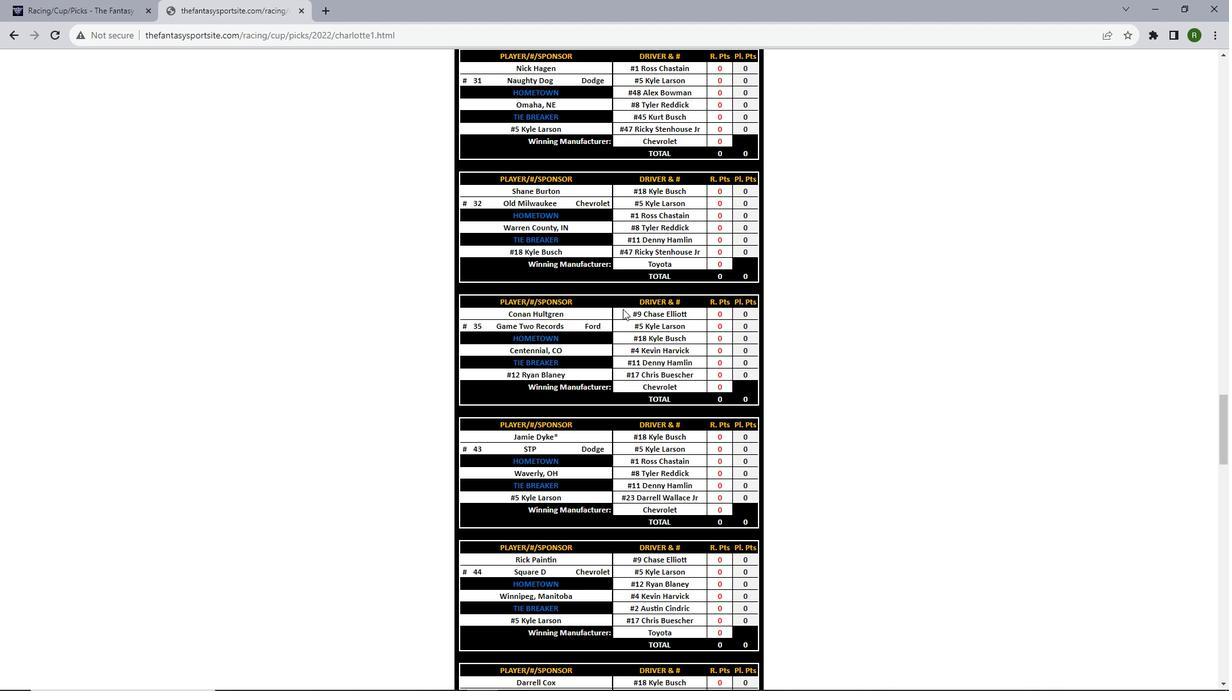 
Action: Mouse scrolled (623, 308) with delta (0, 0)
Screenshot: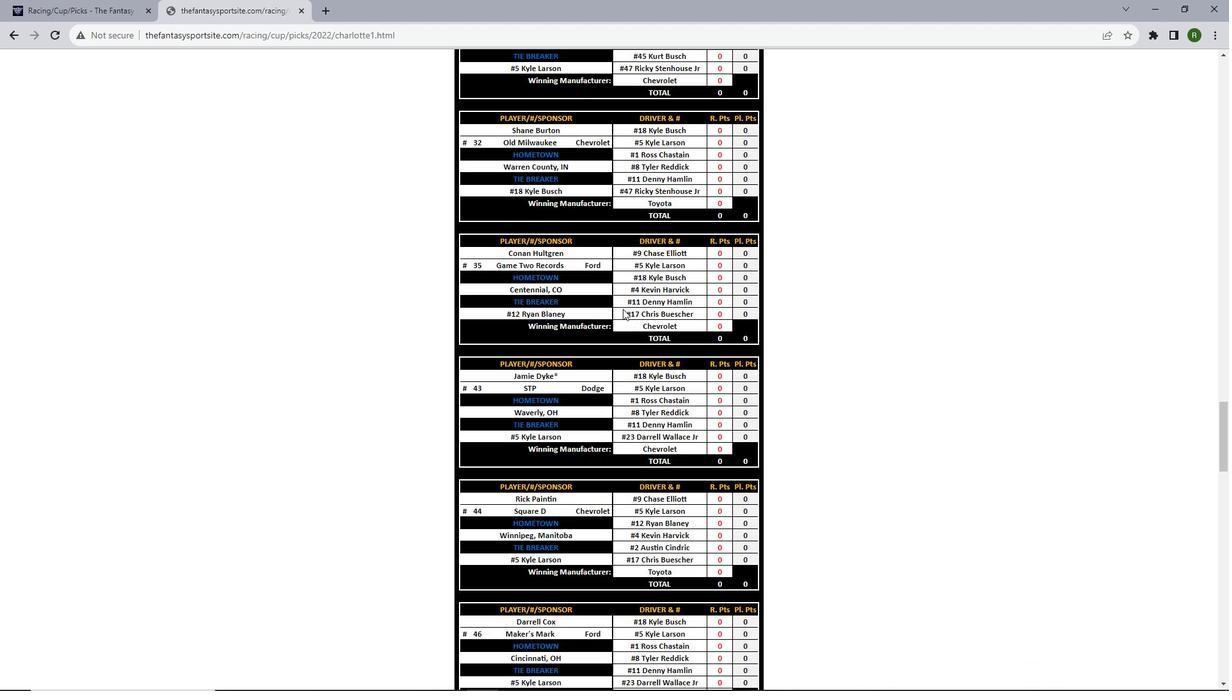 
Action: Mouse scrolled (623, 308) with delta (0, 0)
Screenshot: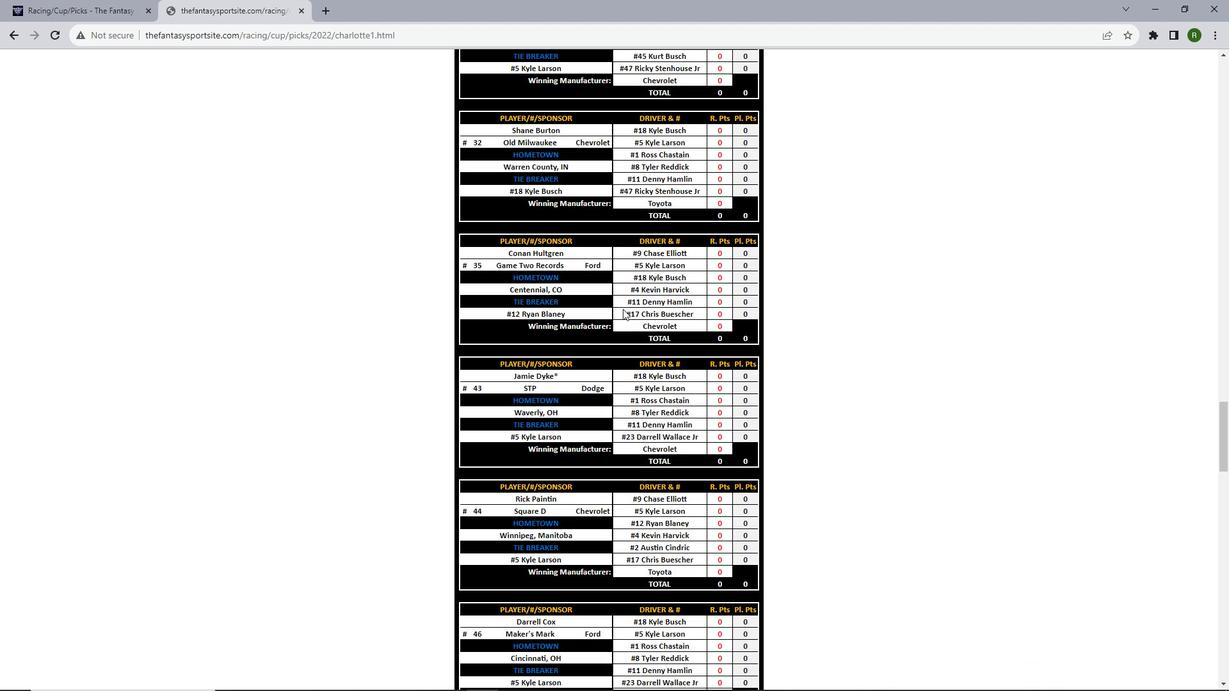 
Action: Mouse scrolled (623, 308) with delta (0, 0)
Screenshot: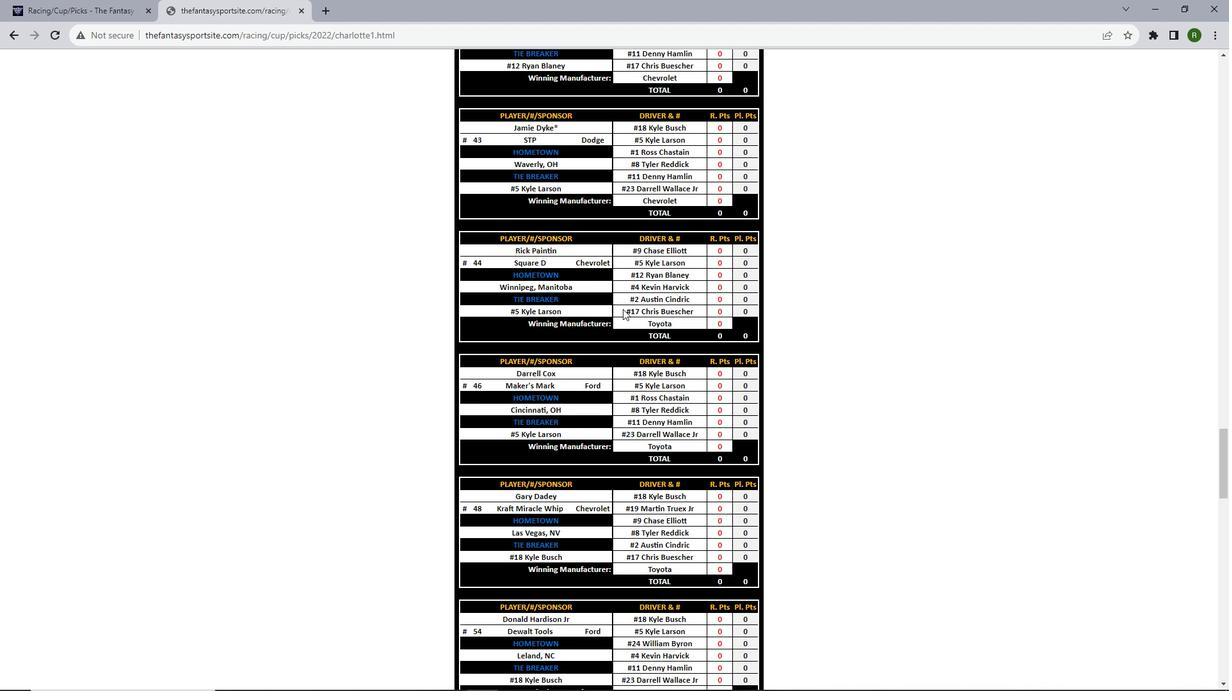 
Action: Mouse scrolled (623, 308) with delta (0, 0)
Screenshot: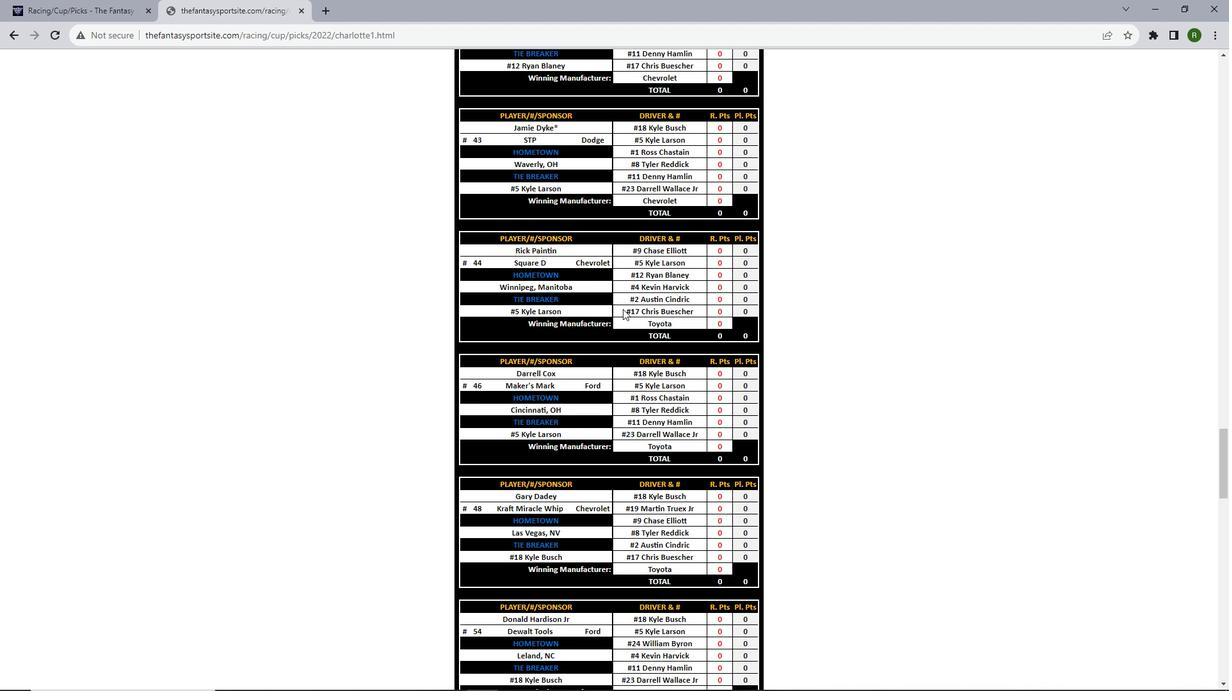 
Action: Mouse scrolled (623, 308) with delta (0, 0)
Screenshot: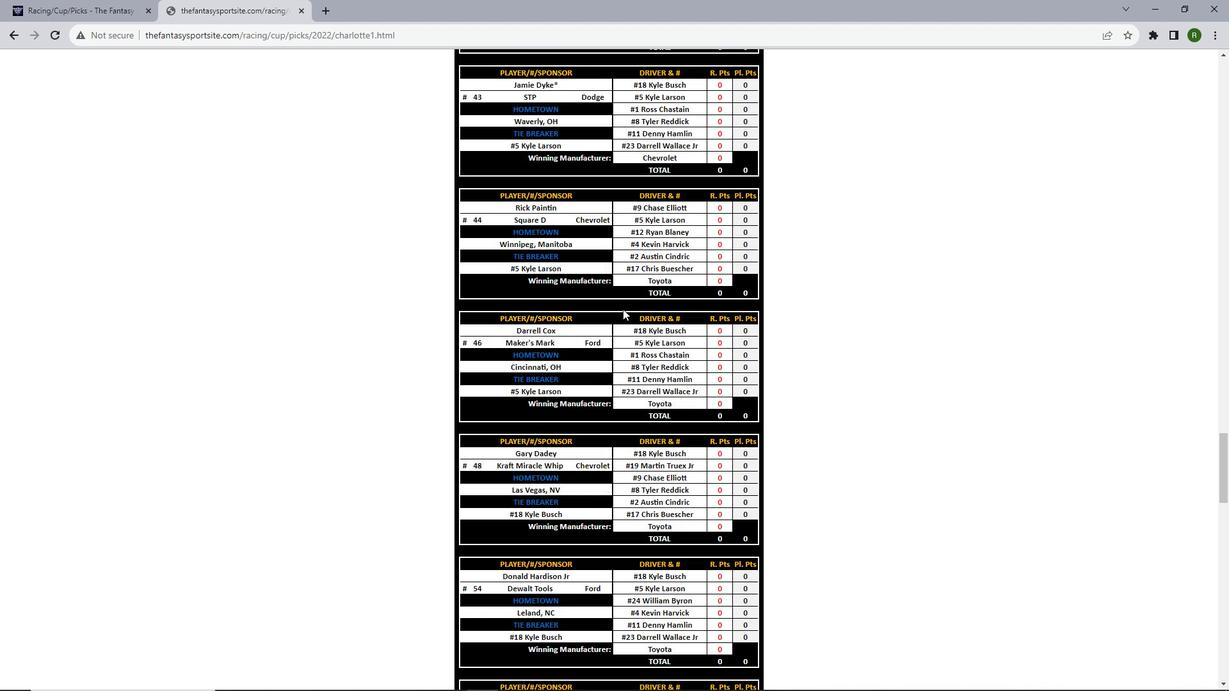 
Action: Mouse scrolled (623, 308) with delta (0, 0)
Screenshot: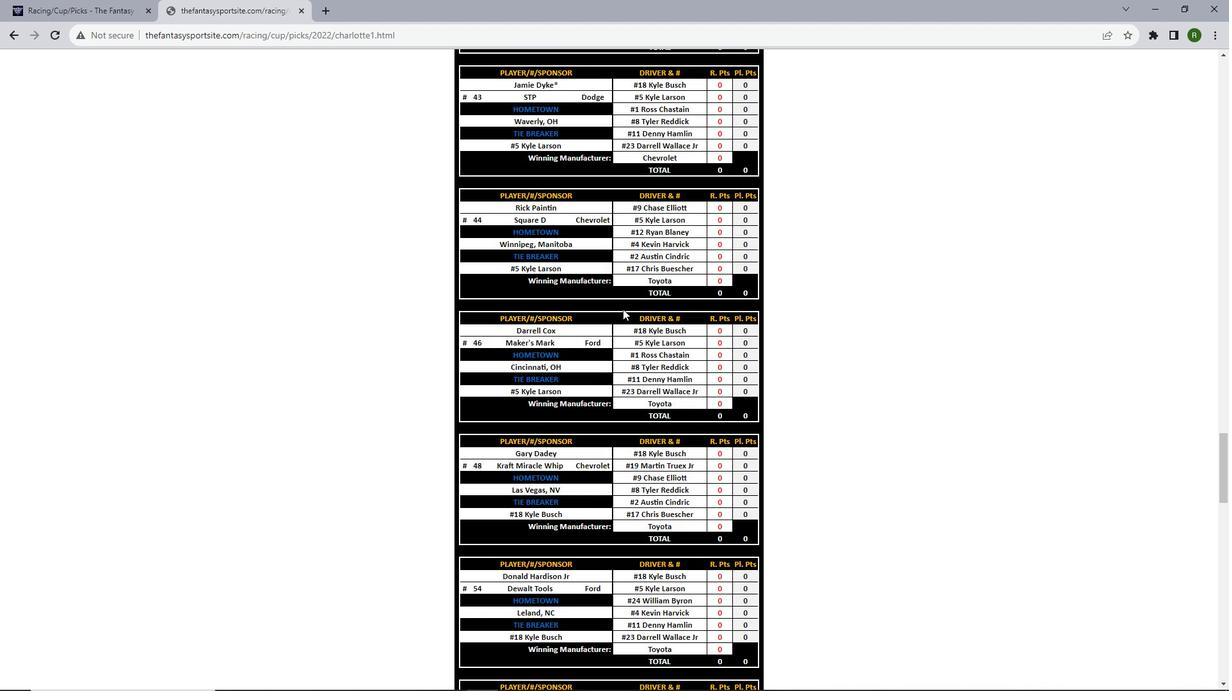 
Action: Mouse scrolled (623, 308) with delta (0, 0)
Screenshot: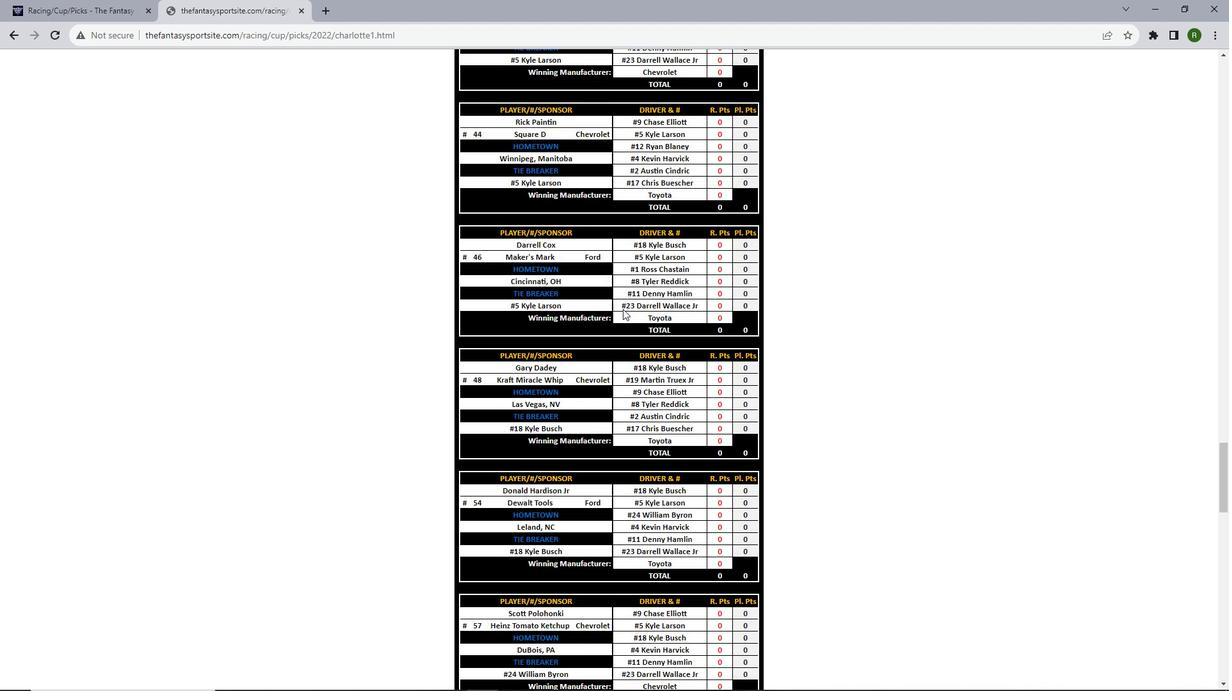 
Action: Mouse scrolled (623, 308) with delta (0, 0)
Screenshot: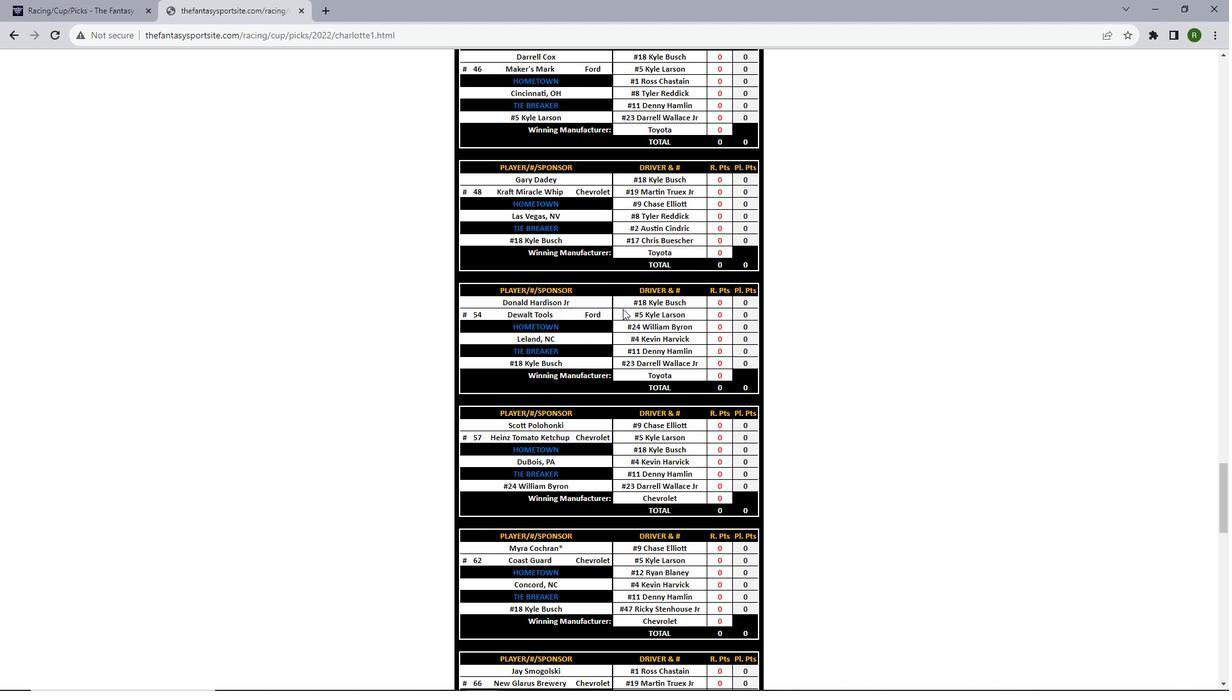 
Action: Mouse scrolled (623, 308) with delta (0, 0)
Screenshot: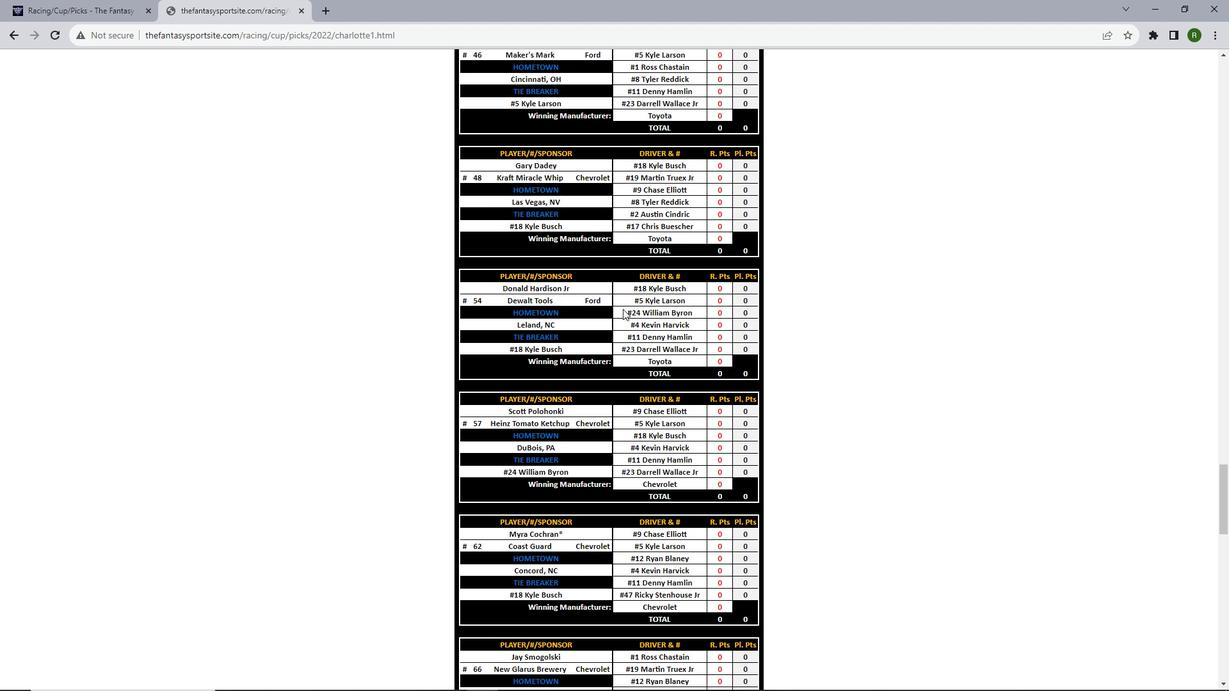 
Action: Mouse scrolled (623, 308) with delta (0, 0)
Screenshot: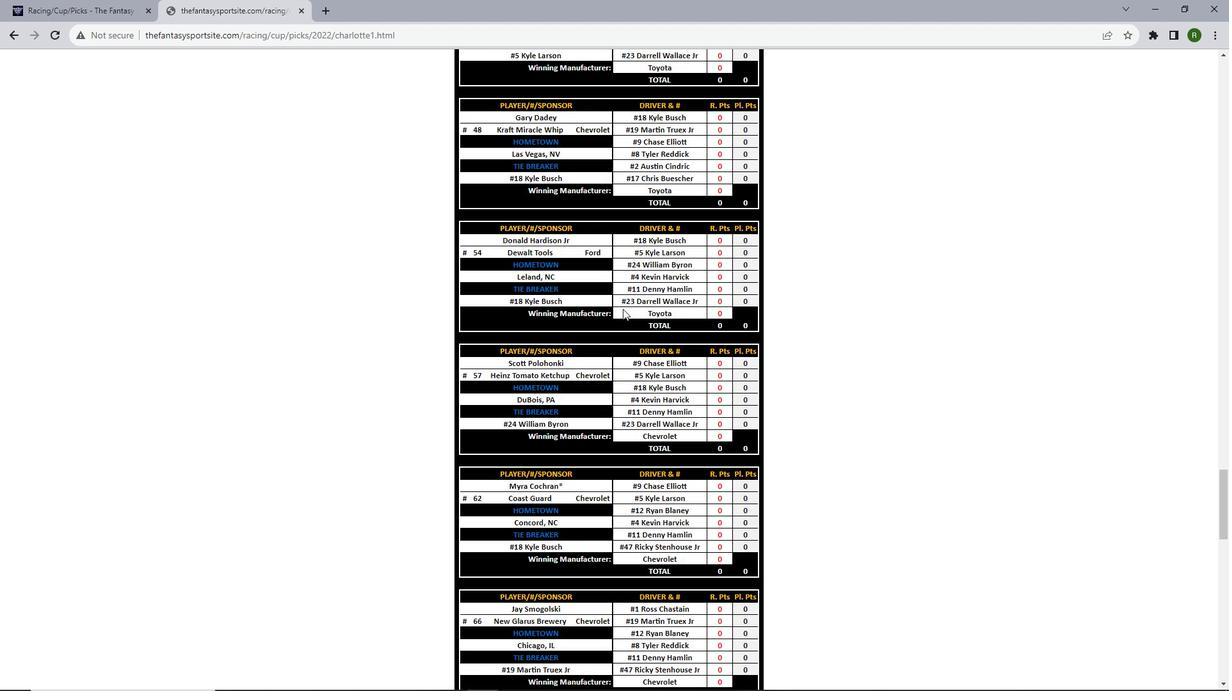 
Action: Mouse scrolled (623, 308) with delta (0, 0)
Screenshot: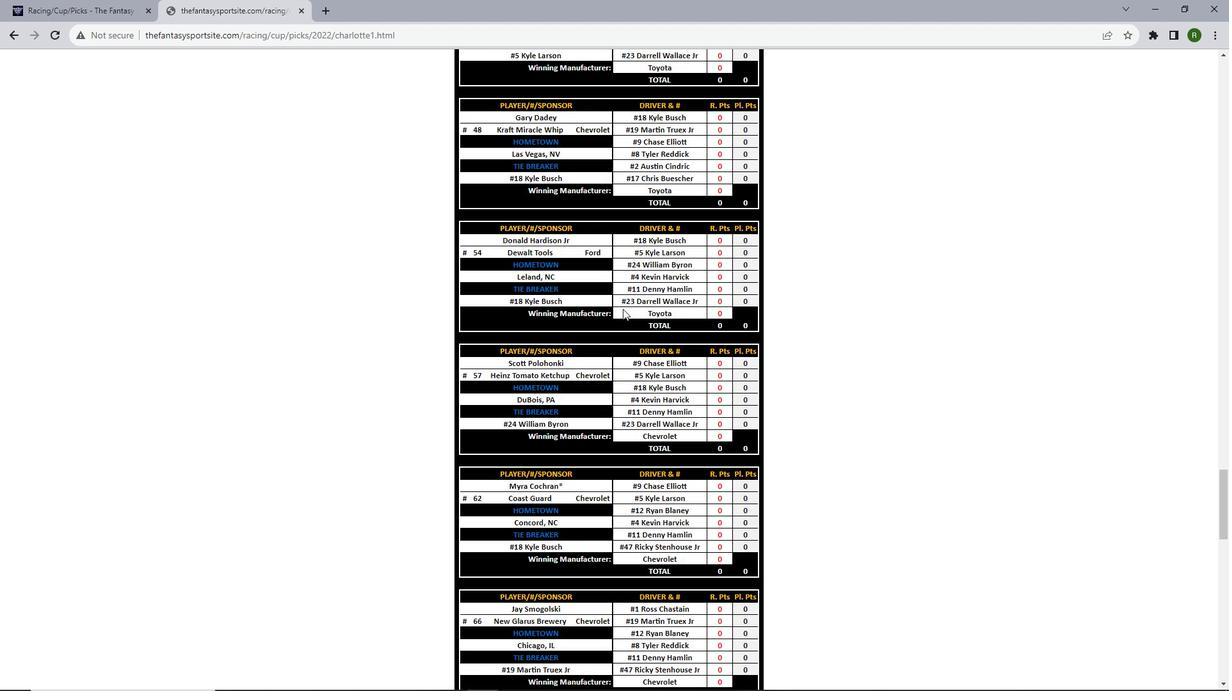 
Action: Mouse scrolled (623, 308) with delta (0, 0)
Screenshot: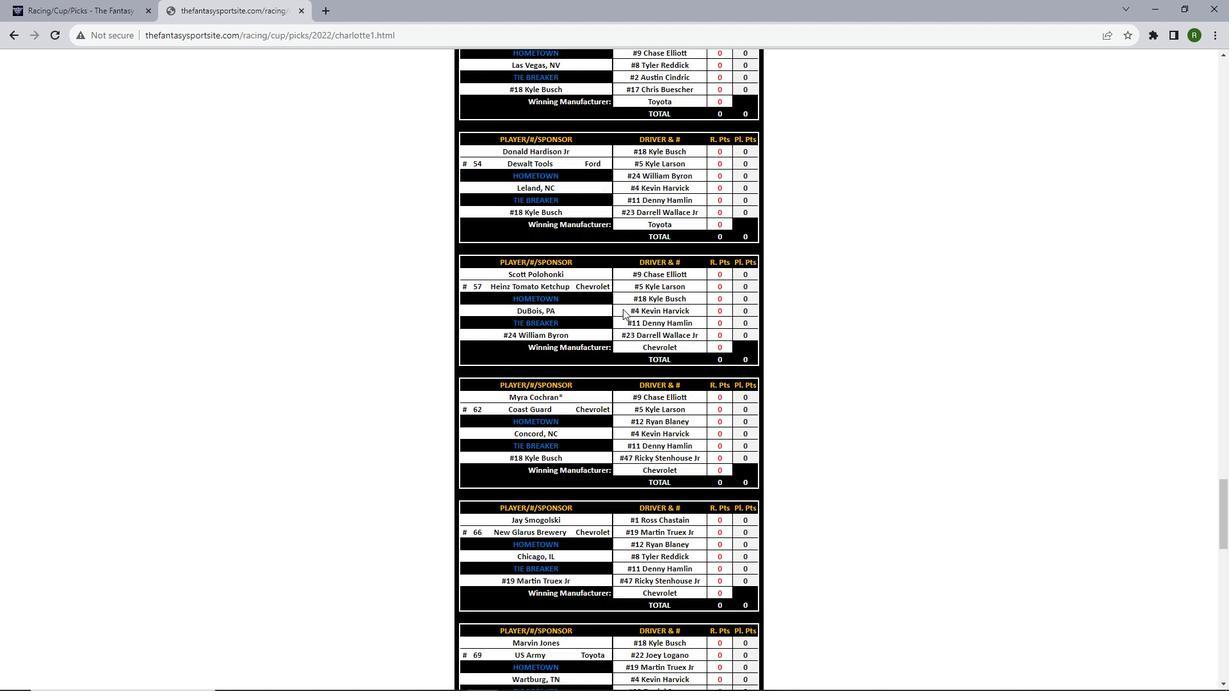 
Action: Mouse scrolled (623, 308) with delta (0, 0)
Screenshot: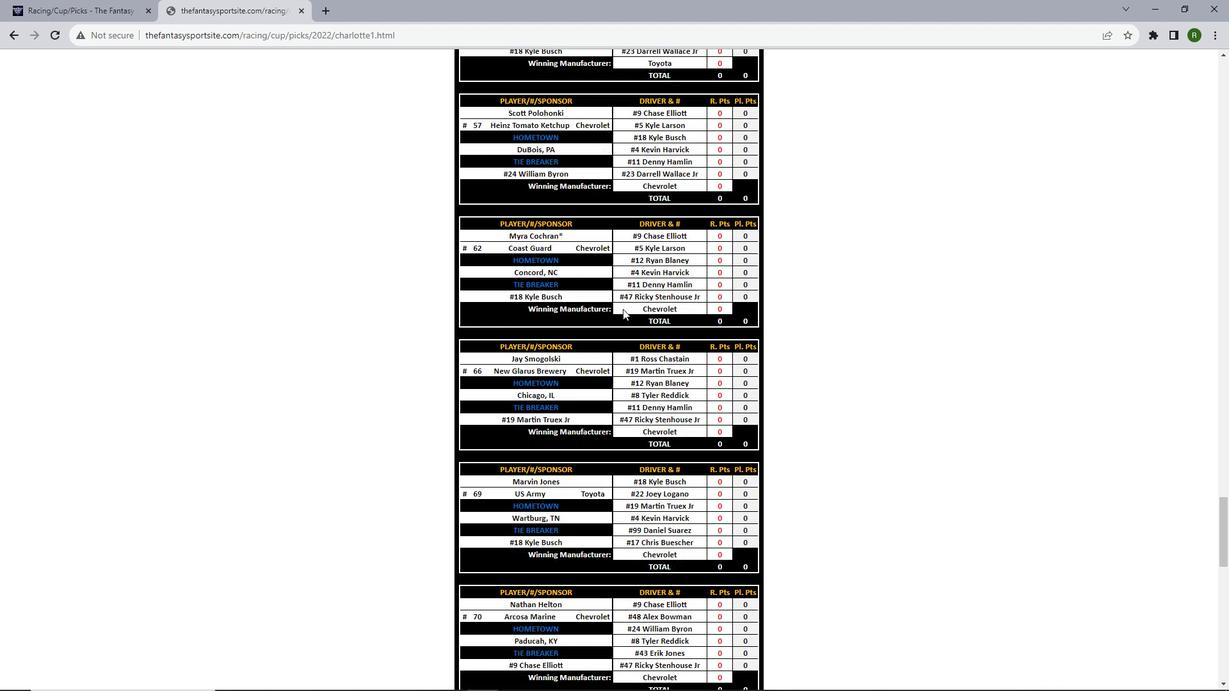 
Action: Mouse scrolled (623, 308) with delta (0, 0)
Screenshot: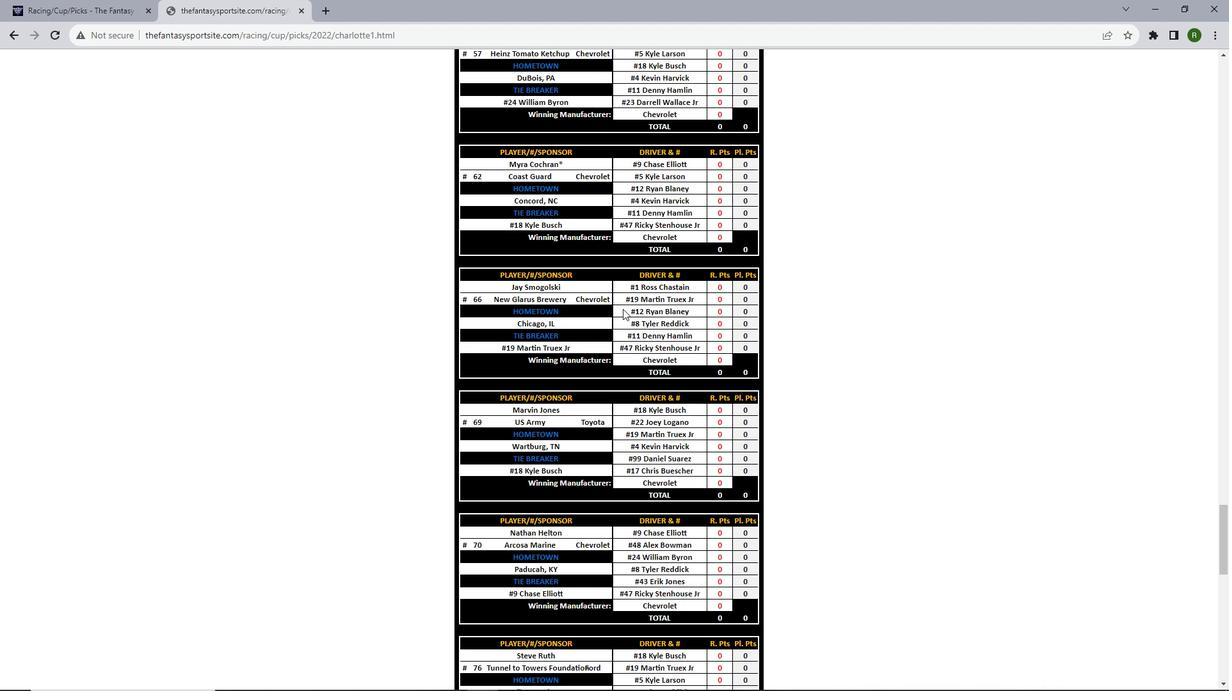 
Action: Mouse scrolled (623, 308) with delta (0, 0)
Screenshot: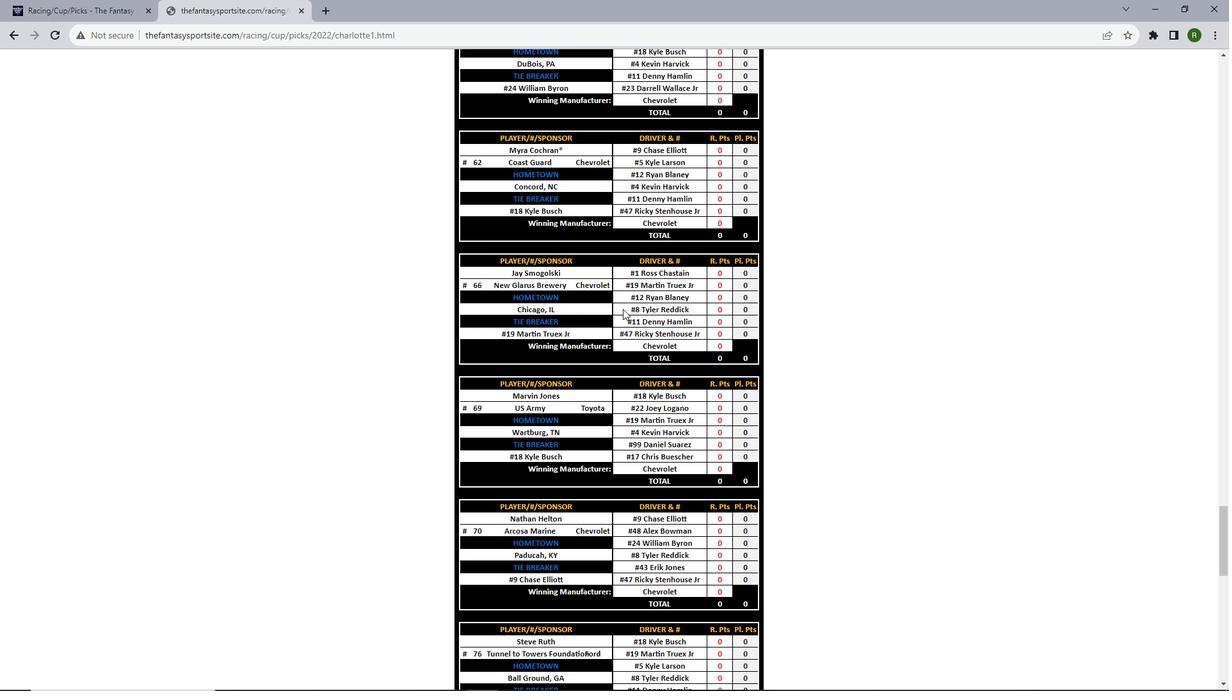 
Action: Mouse scrolled (623, 308) with delta (0, 0)
Screenshot: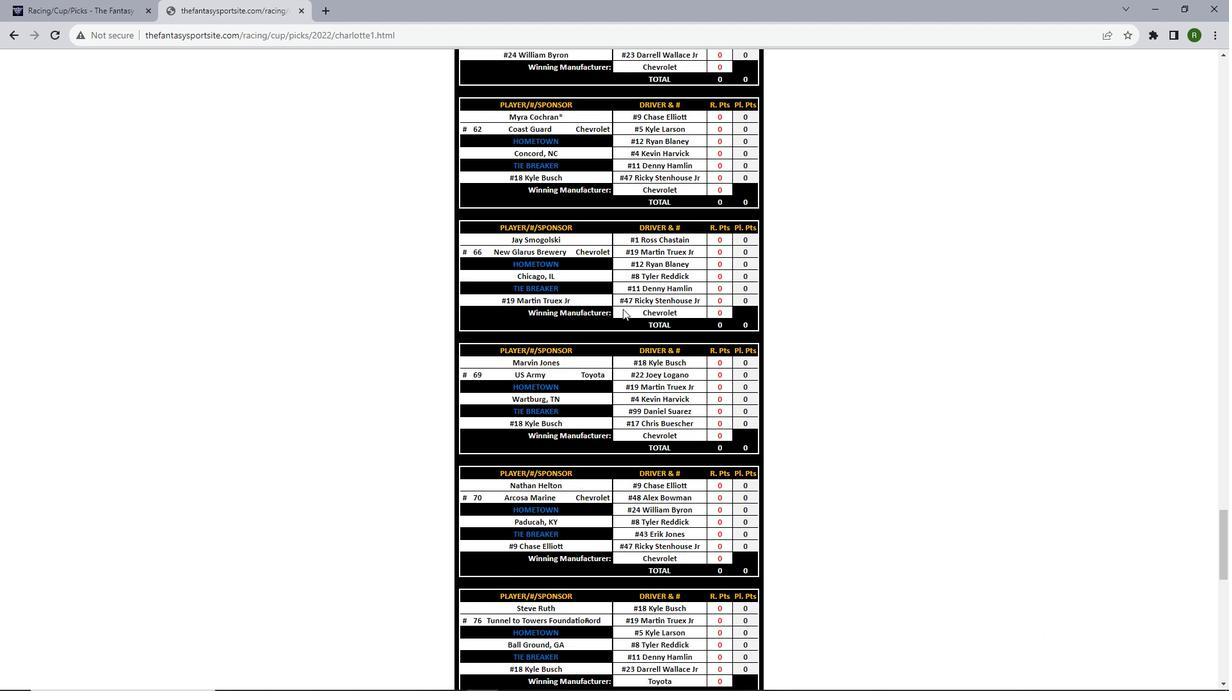
Action: Mouse scrolled (623, 308) with delta (0, 0)
Screenshot: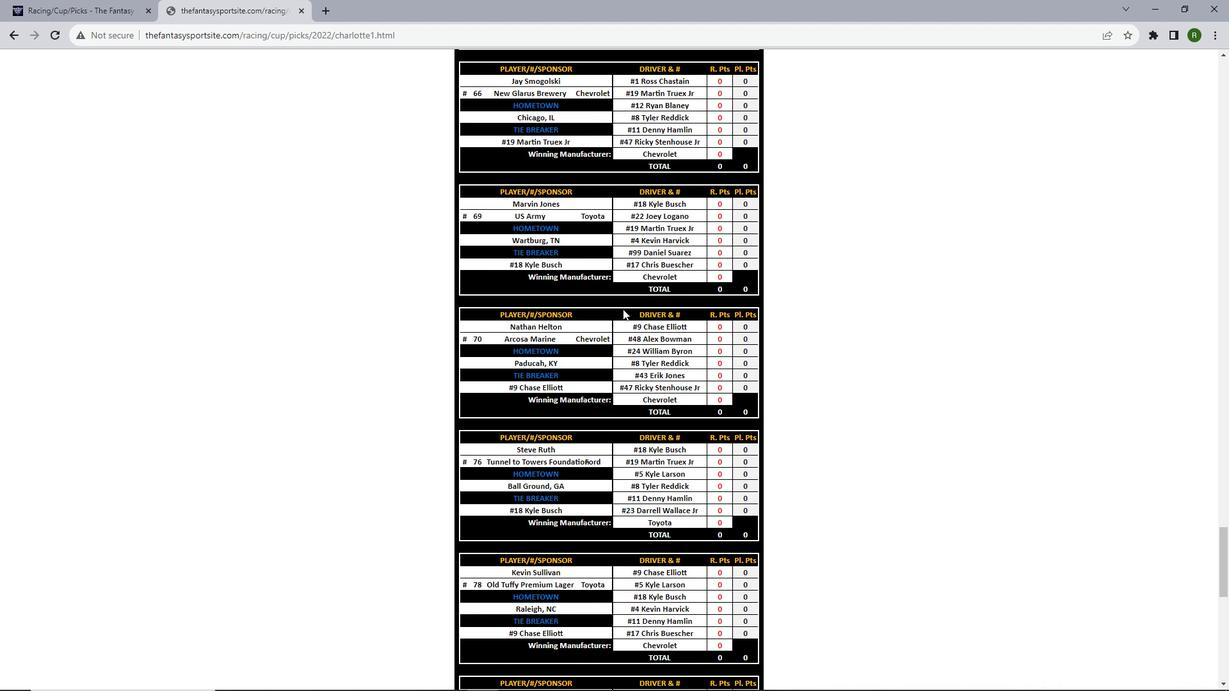 
Action: Mouse scrolled (623, 308) with delta (0, 0)
Screenshot: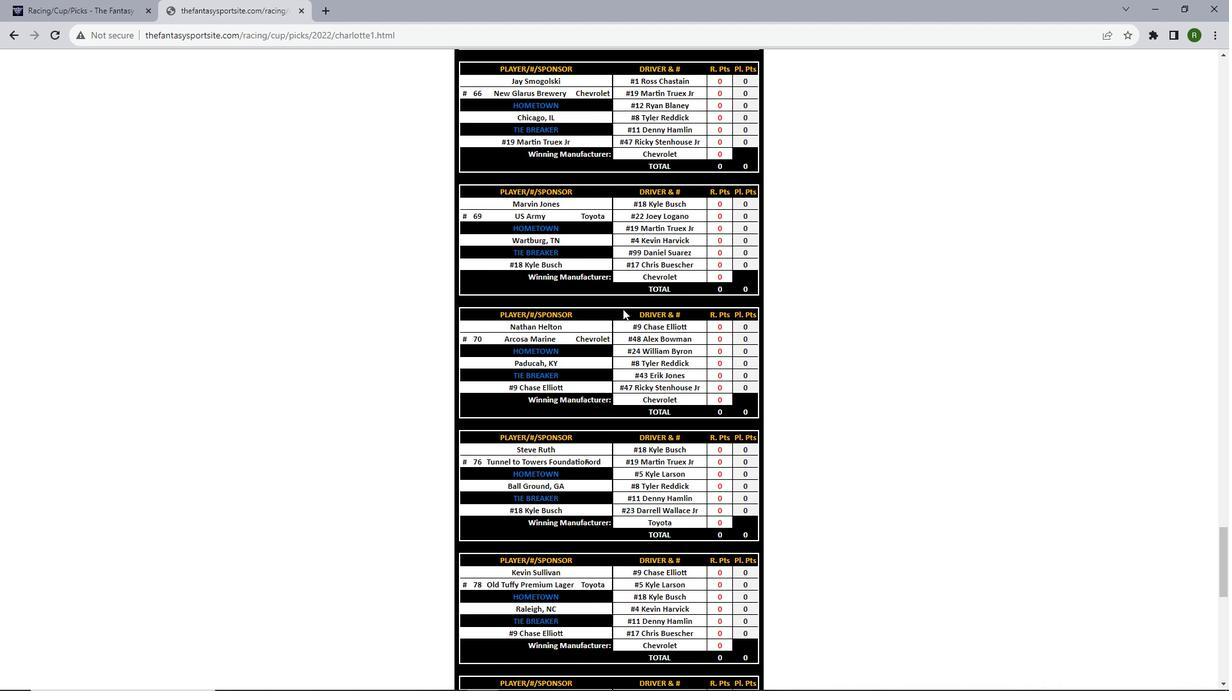 
Action: Mouse scrolled (623, 308) with delta (0, 0)
Screenshot: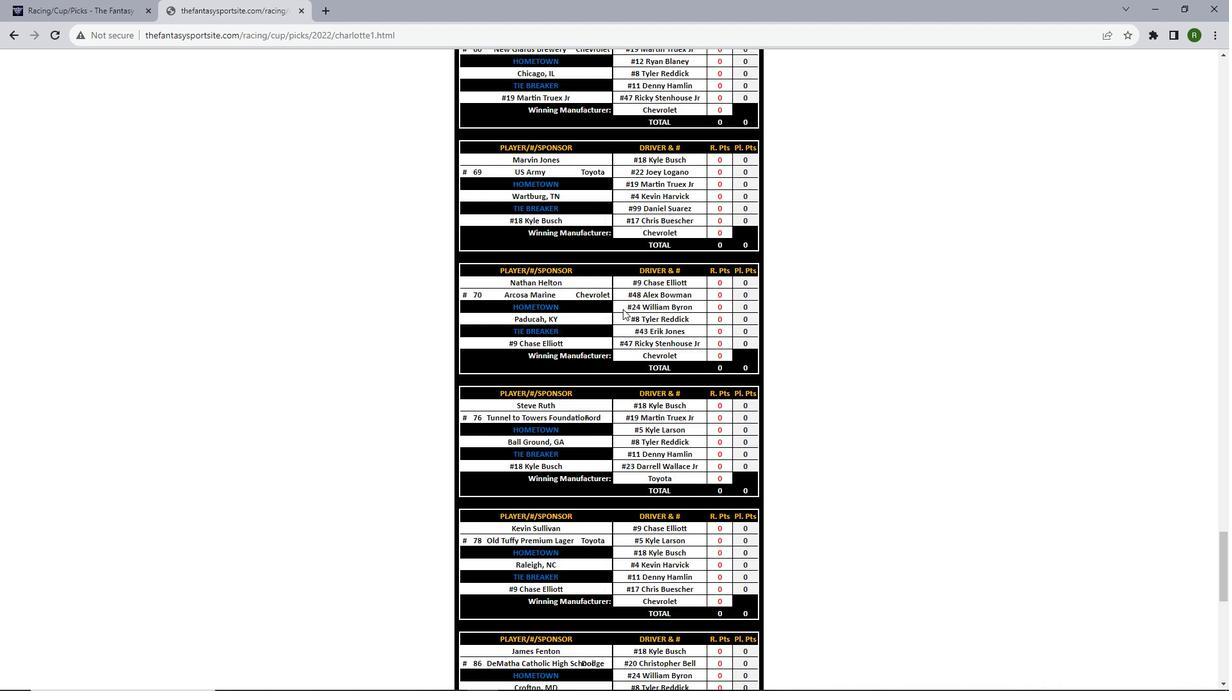 
Action: Mouse scrolled (623, 308) with delta (0, 0)
Screenshot: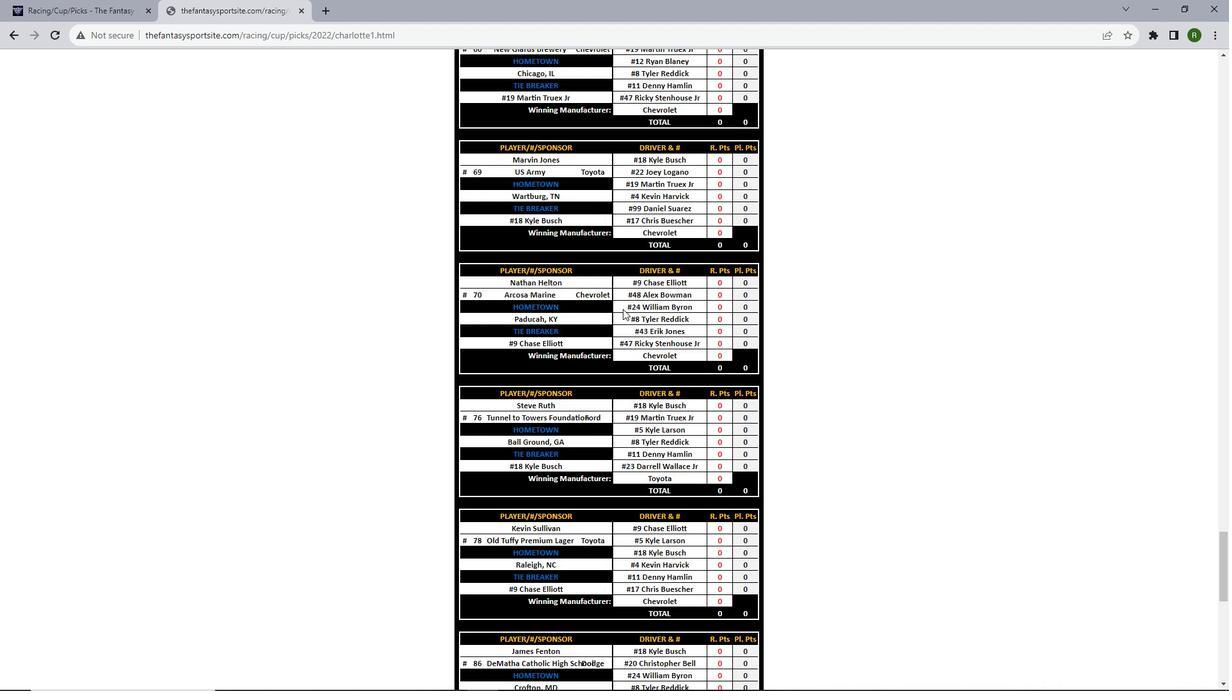 
Action: Mouse scrolled (623, 308) with delta (0, 0)
Screenshot: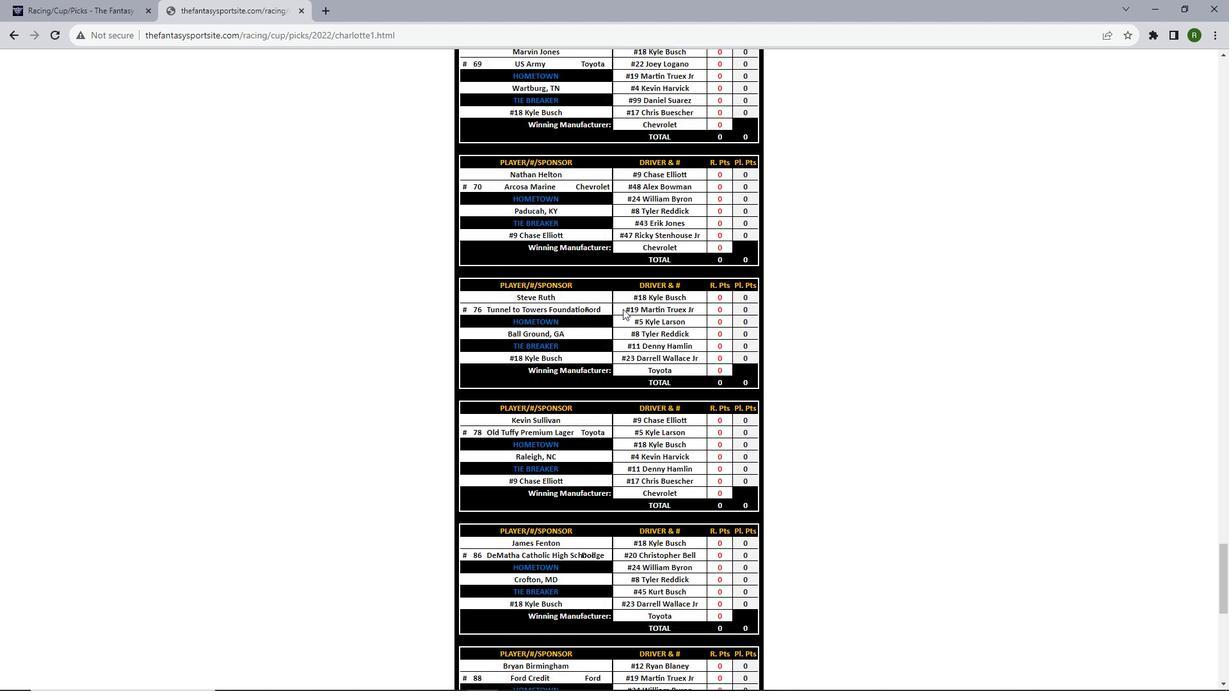 
Action: Mouse scrolled (623, 308) with delta (0, 0)
Screenshot: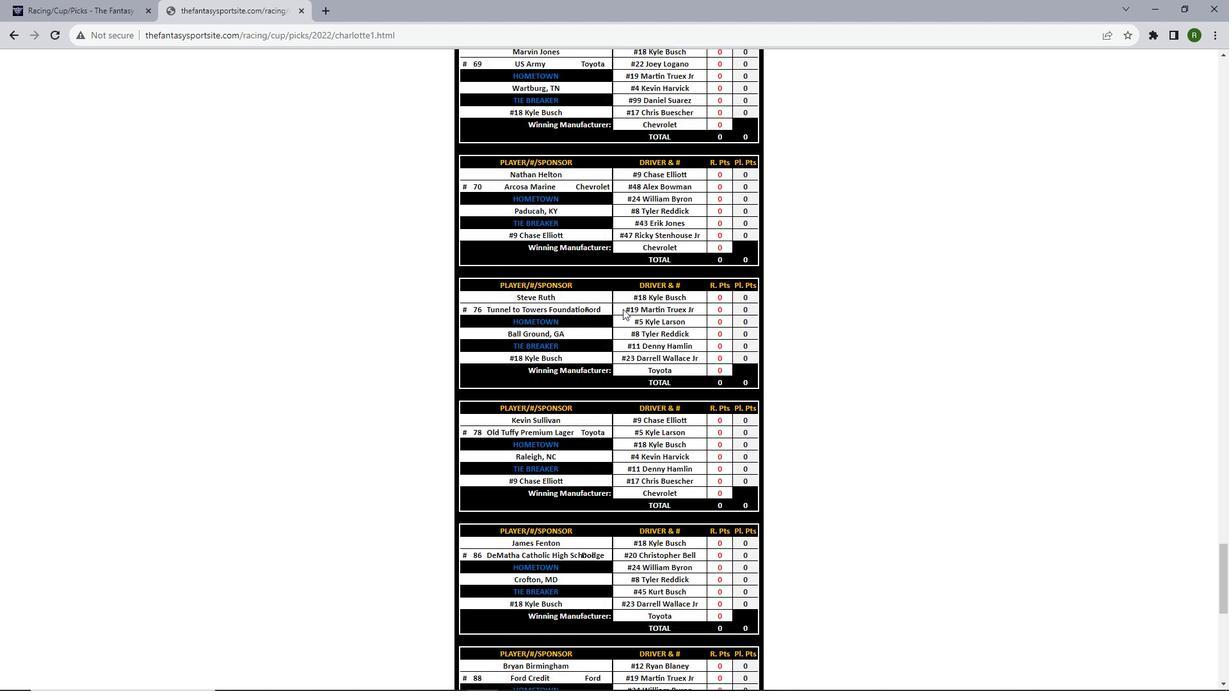 
Action: Mouse scrolled (623, 308) with delta (0, 0)
Screenshot: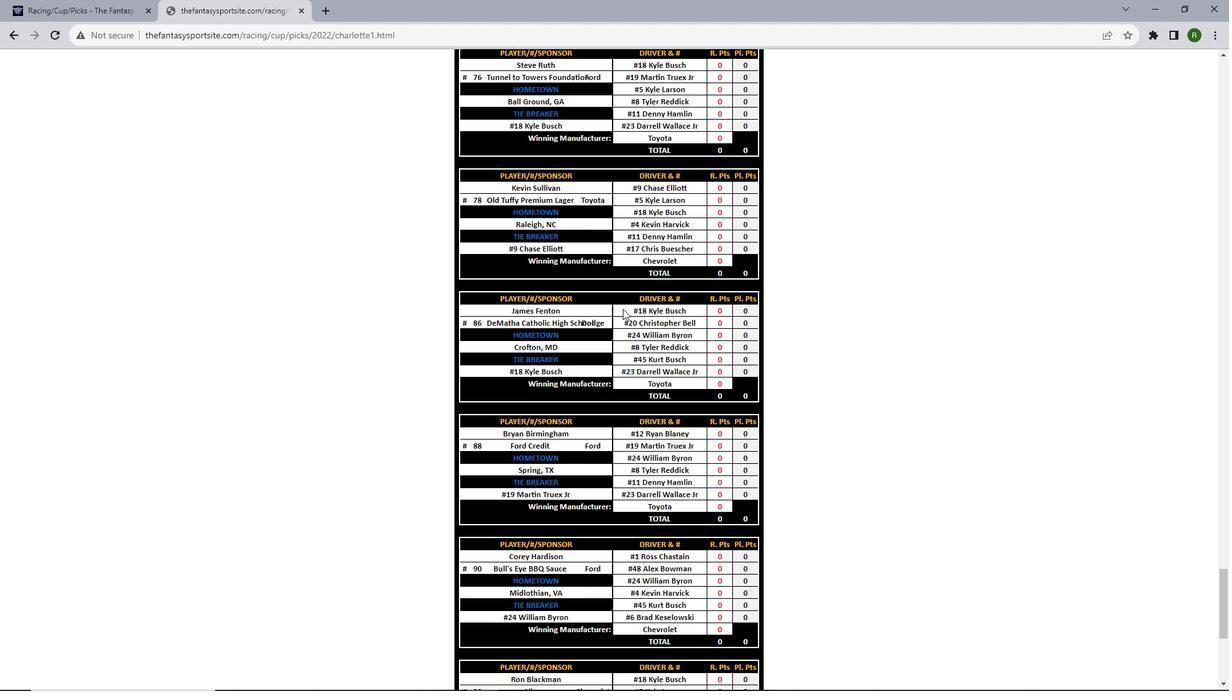 
Action: Mouse scrolled (623, 308) with delta (0, 0)
Screenshot: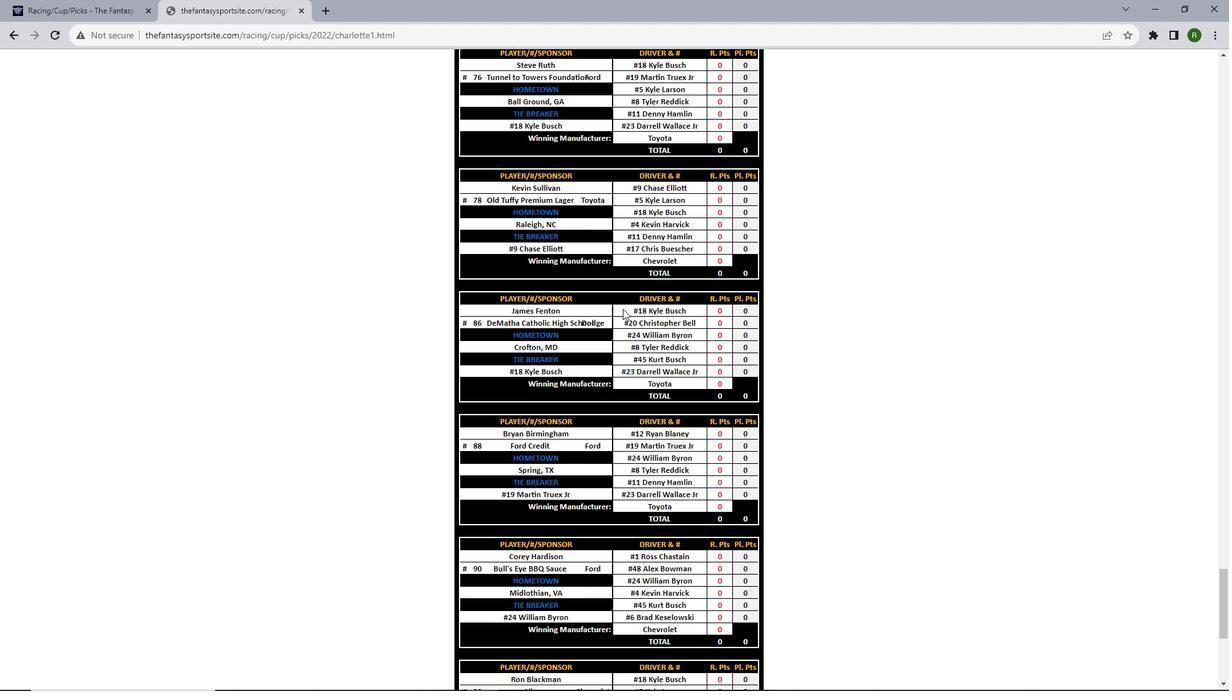 
Action: Mouse scrolled (623, 308) with delta (0, 0)
Screenshot: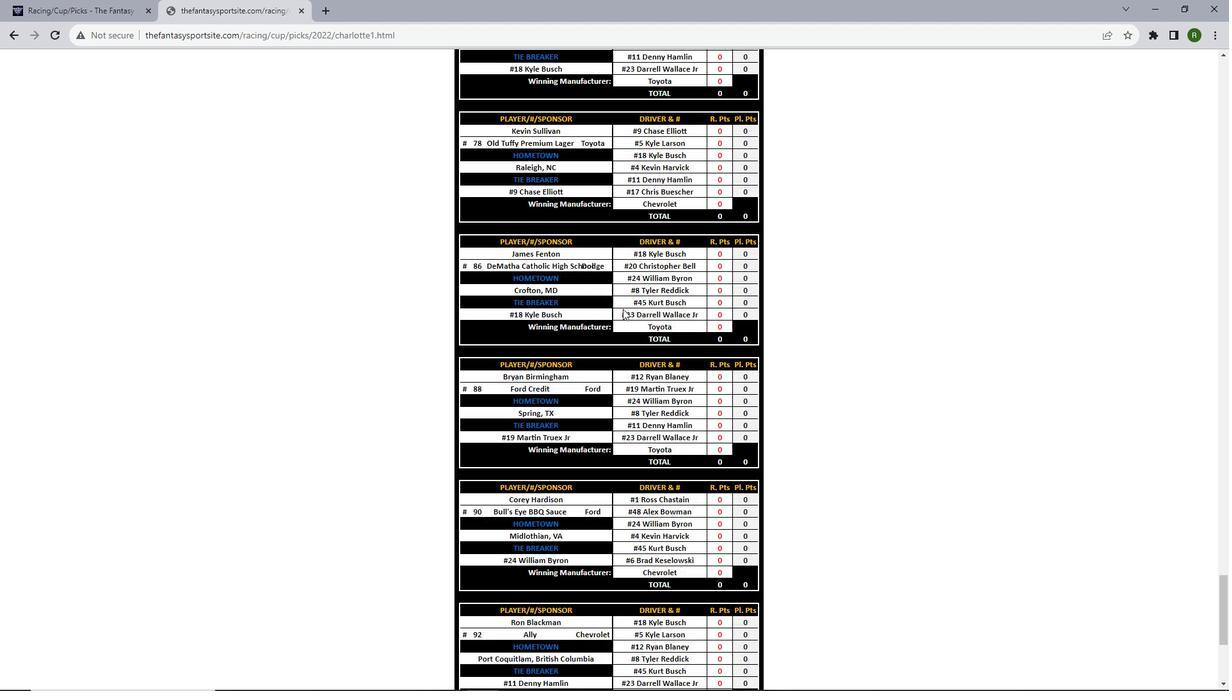 
Action: Mouse scrolled (623, 308) with delta (0, 0)
Screenshot: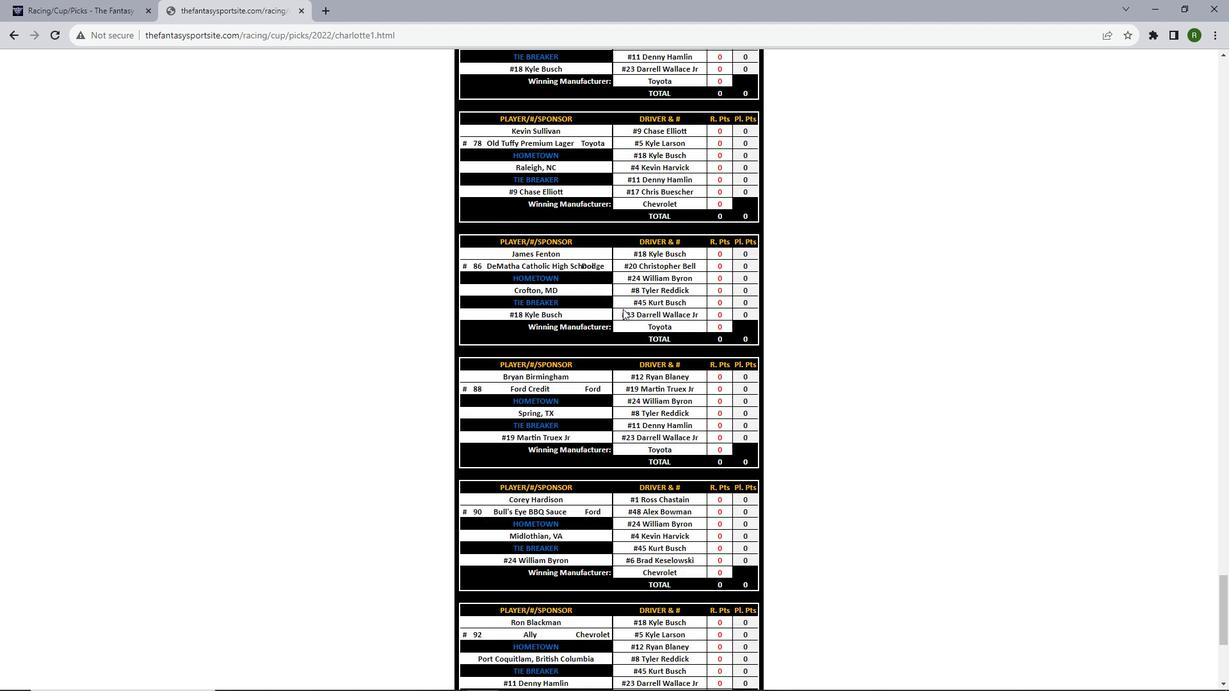 
Action: Mouse scrolled (623, 308) with delta (0, 0)
Screenshot: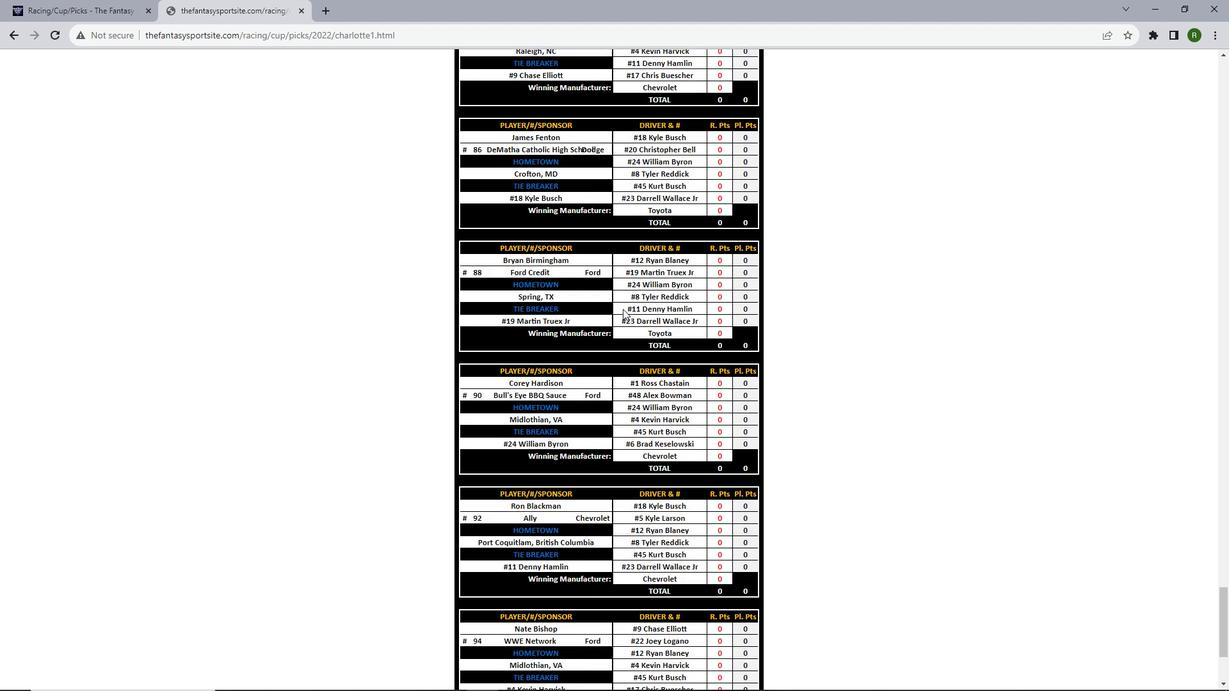 
Action: Mouse scrolled (623, 308) with delta (0, 0)
Screenshot: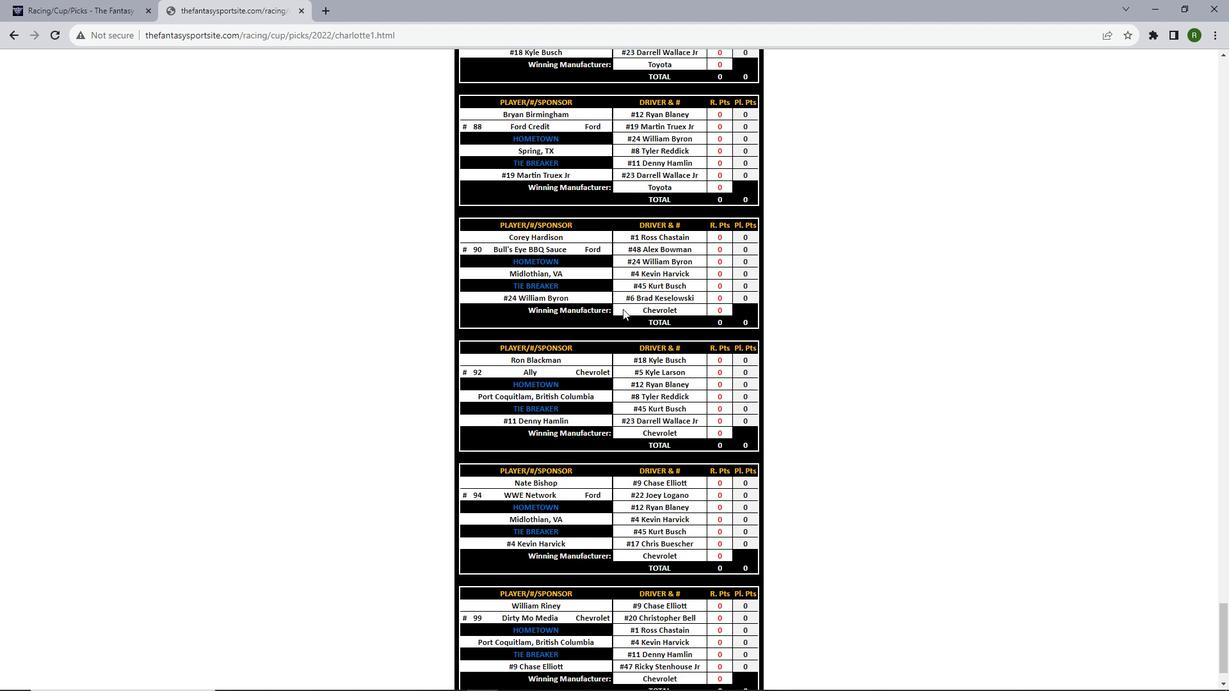 
Action: Mouse scrolled (623, 308) with delta (0, 0)
Screenshot: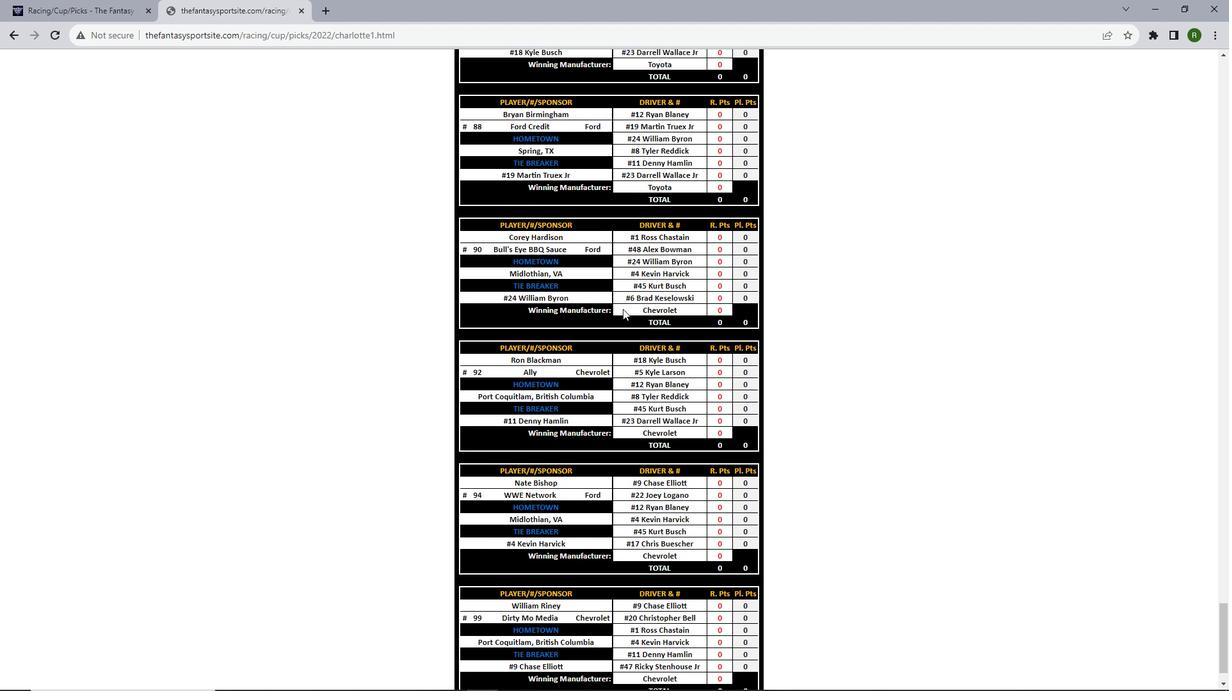 
Action: Mouse scrolled (623, 308) with delta (0, 0)
Screenshot: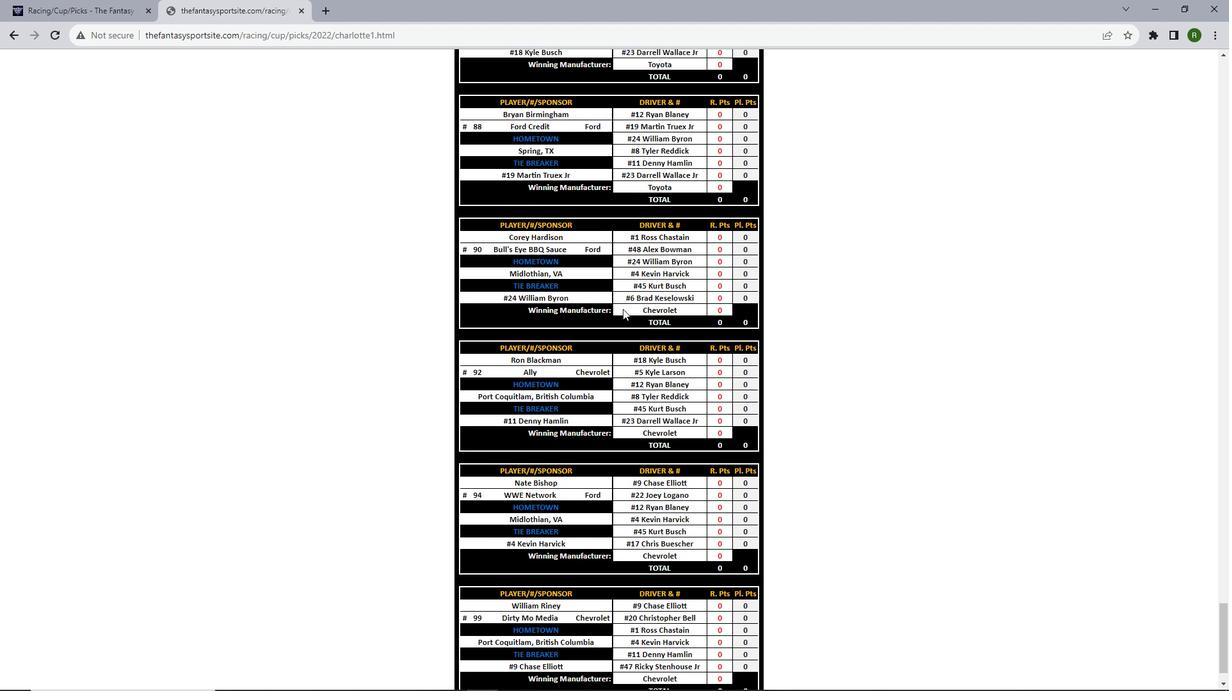 
Action: Mouse scrolled (623, 308) with delta (0, 0)
Screenshot: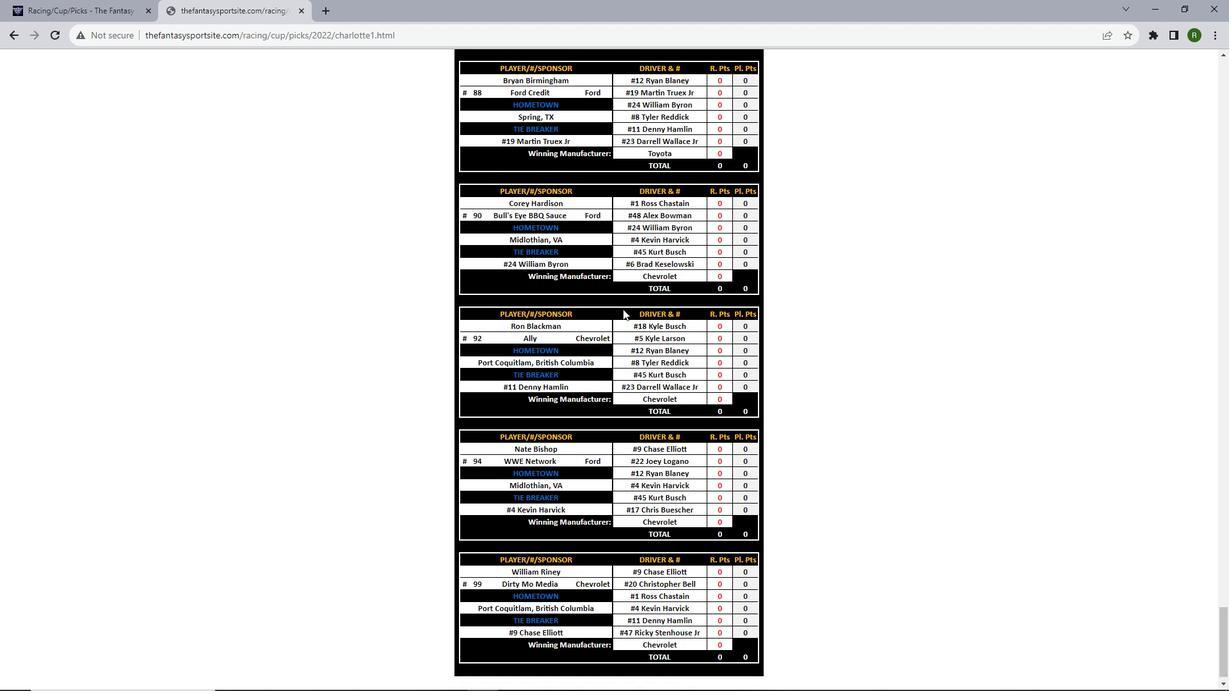 
Action: Mouse scrolled (623, 308) with delta (0, 0)
Screenshot: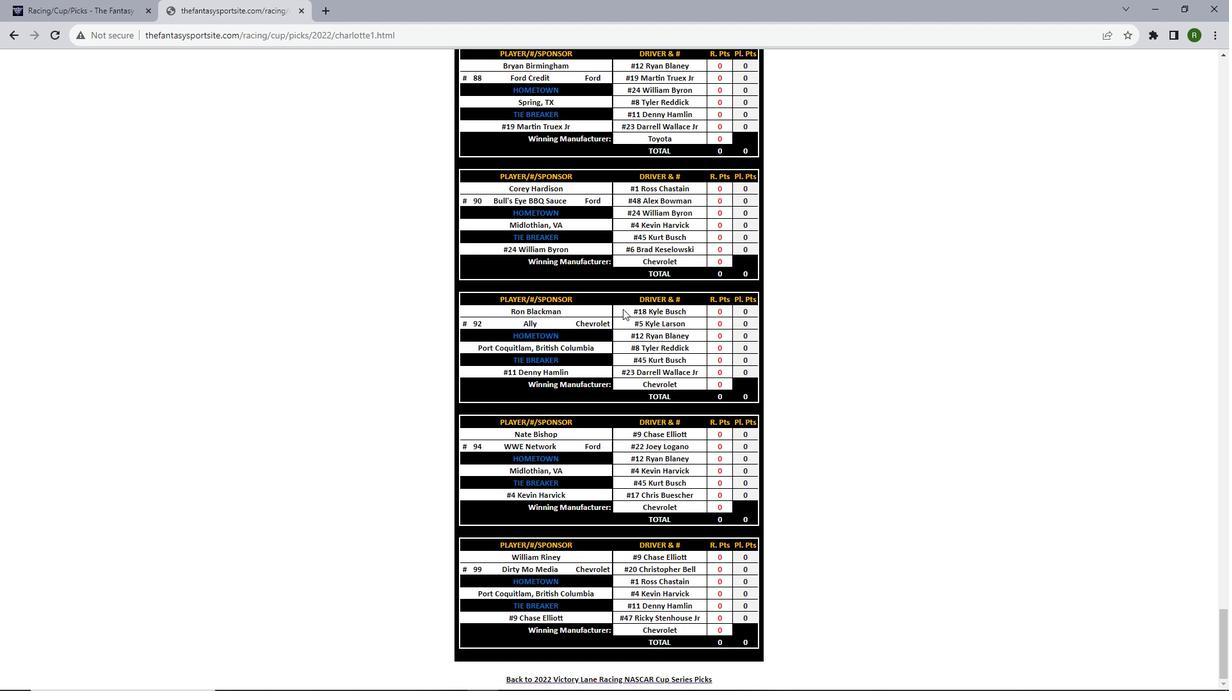 
Action: Mouse scrolled (623, 308) with delta (0, 0)
Screenshot: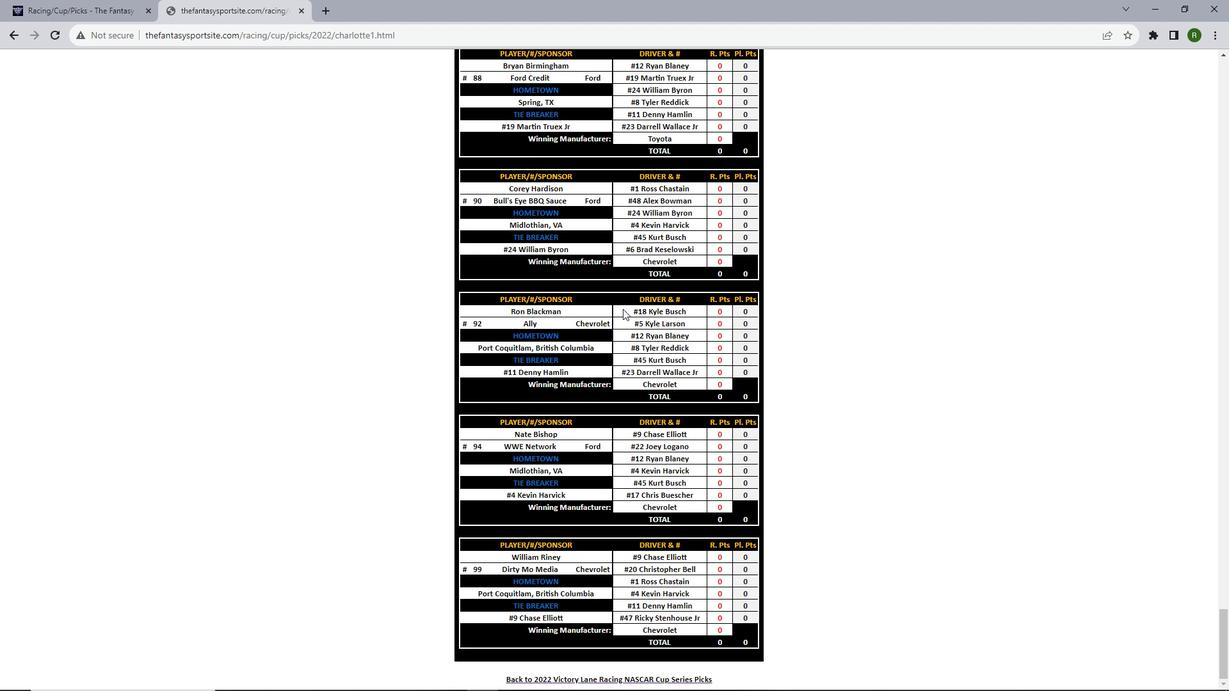 
Action: Mouse scrolled (623, 308) with delta (0, 0)
Screenshot: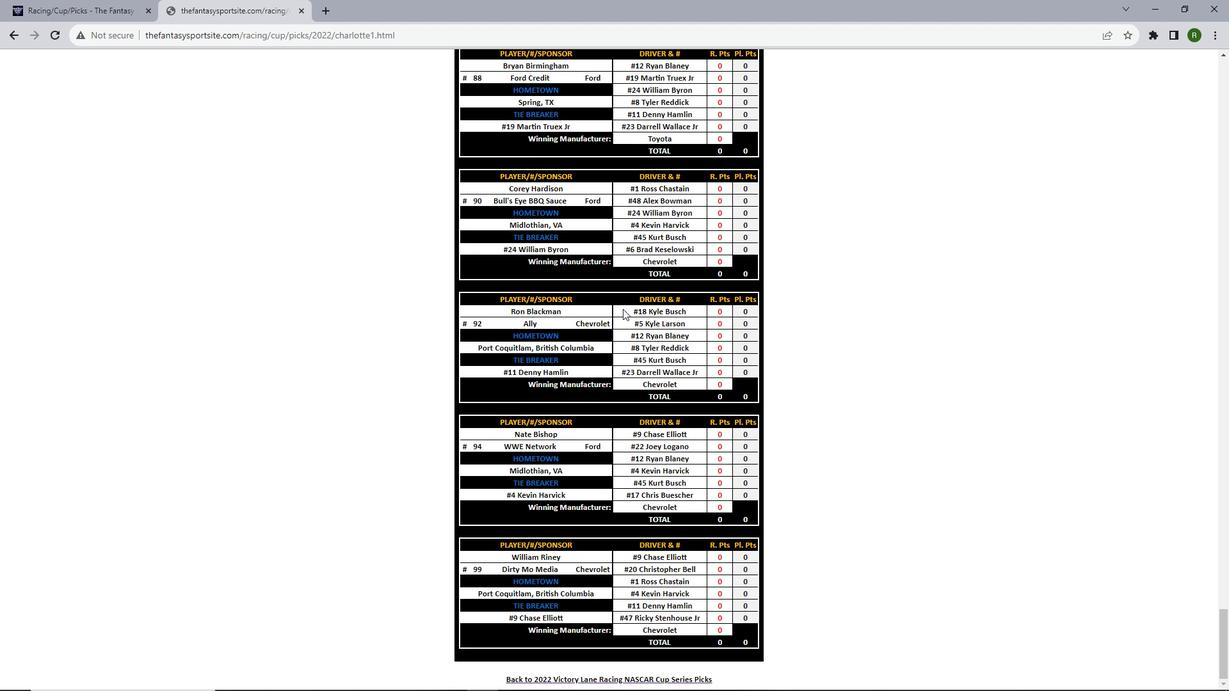 
Action: Mouse scrolled (623, 308) with delta (0, 0)
Screenshot: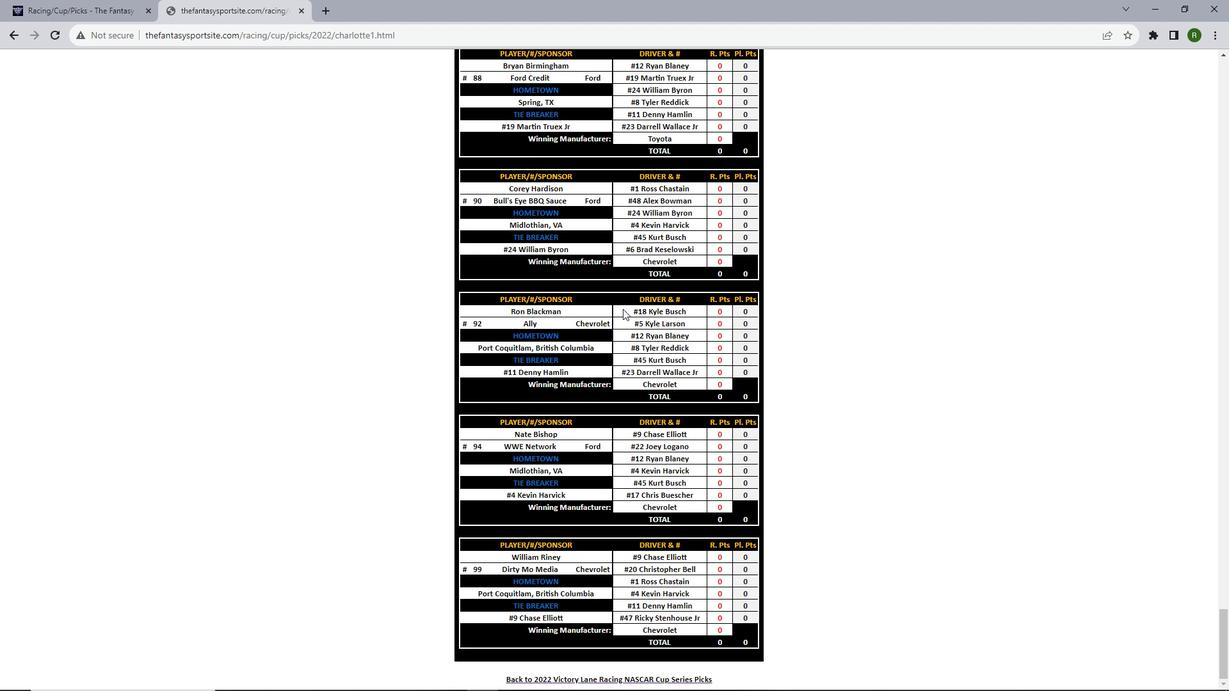 
Action: Mouse scrolled (623, 308) with delta (0, 0)
Screenshot: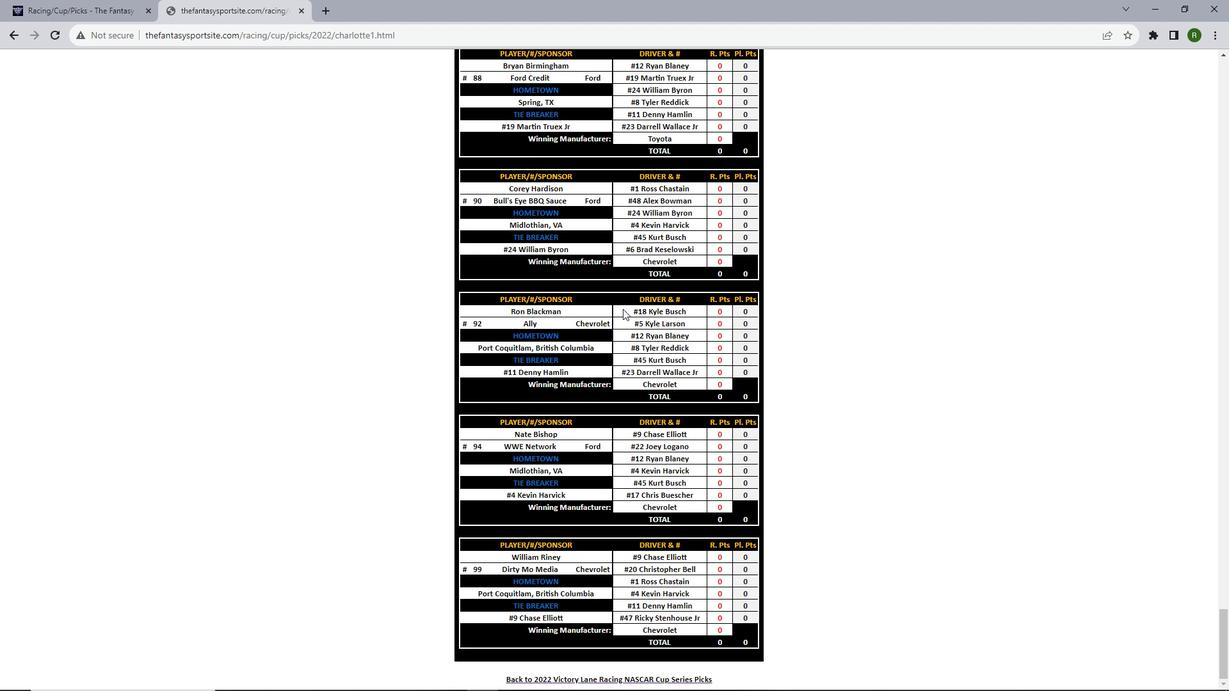 
Action: Mouse scrolled (623, 308) with delta (0, 0)
Screenshot: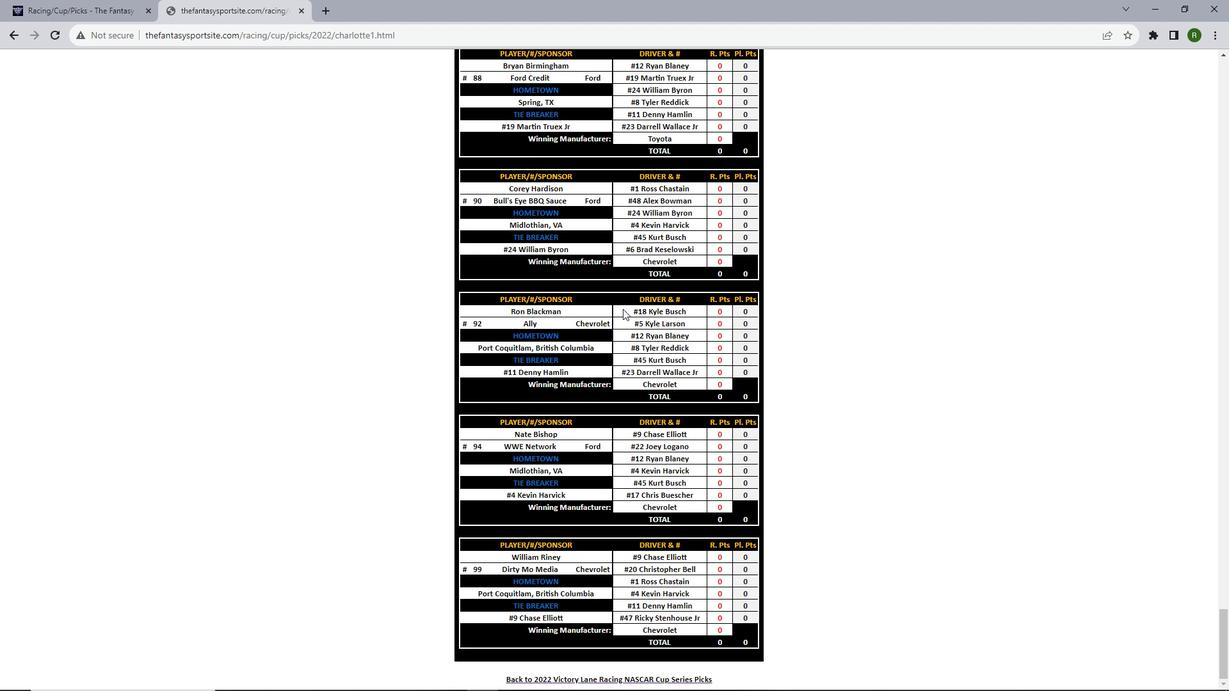 
